 Task: Open Card Team Collaboration Review in Board Business Process Improvement to Workspace Infrastructure Management and add a team member Softage.2@softage.net, a label Orange, a checklist Psychiatry, an attachment from Trello, a color Orange and finally, add a card description 'Plan and execute company team-building conference with team-building games' and a comment 'Let us celebrate our progress and keep pushing forward as this task is an important milestone in our project.'. Add a start date 'Jan 02, 1900' with a due date 'Jan 09, 1900'
Action: Mouse moved to (109, 377)
Screenshot: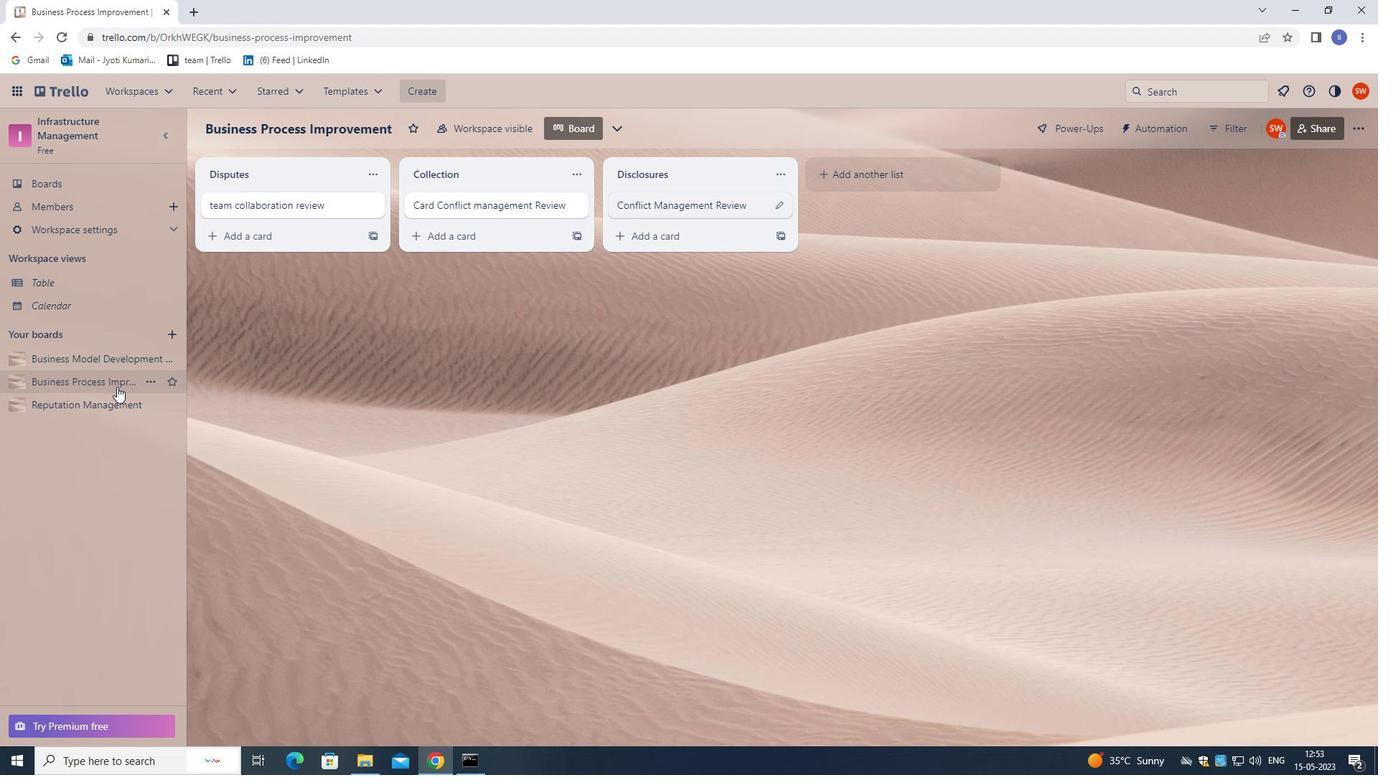 
Action: Mouse pressed left at (109, 377)
Screenshot: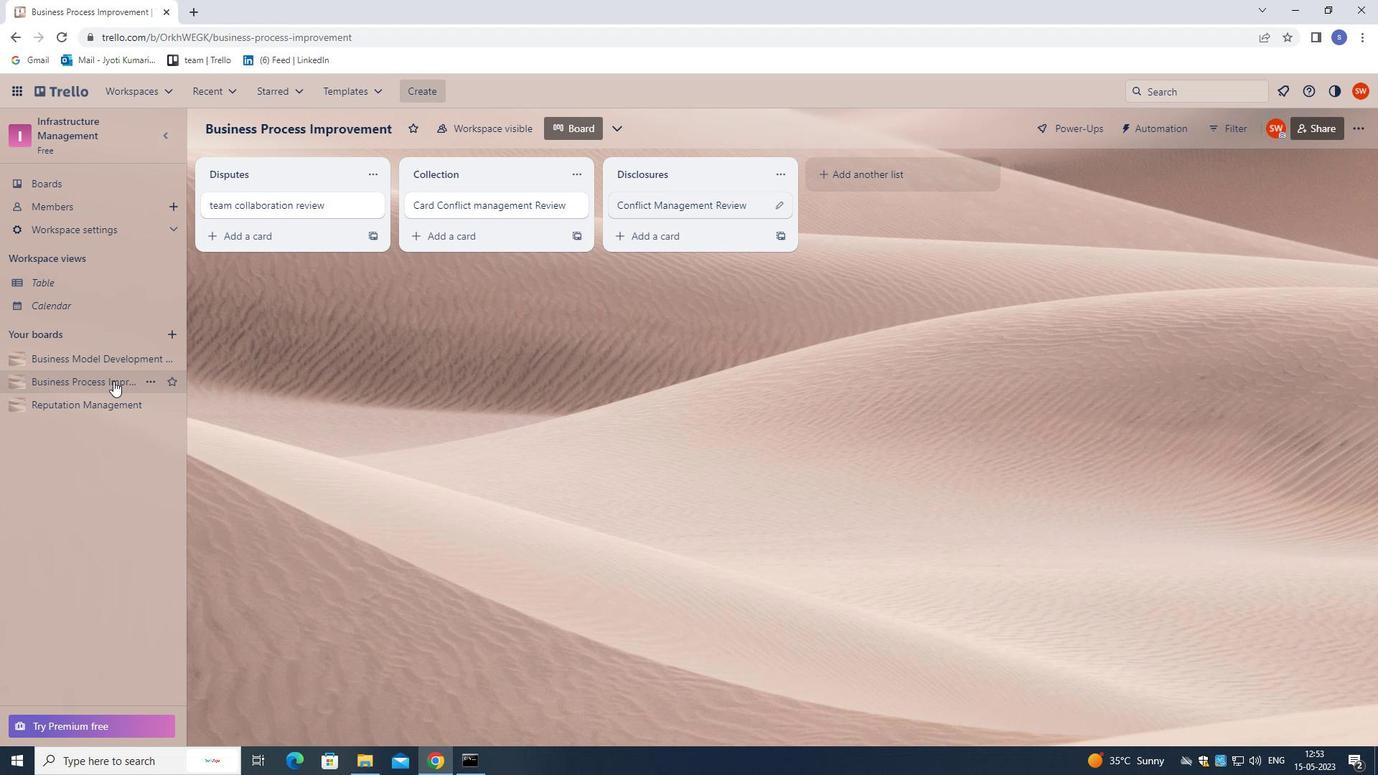 
Action: Mouse moved to (262, 198)
Screenshot: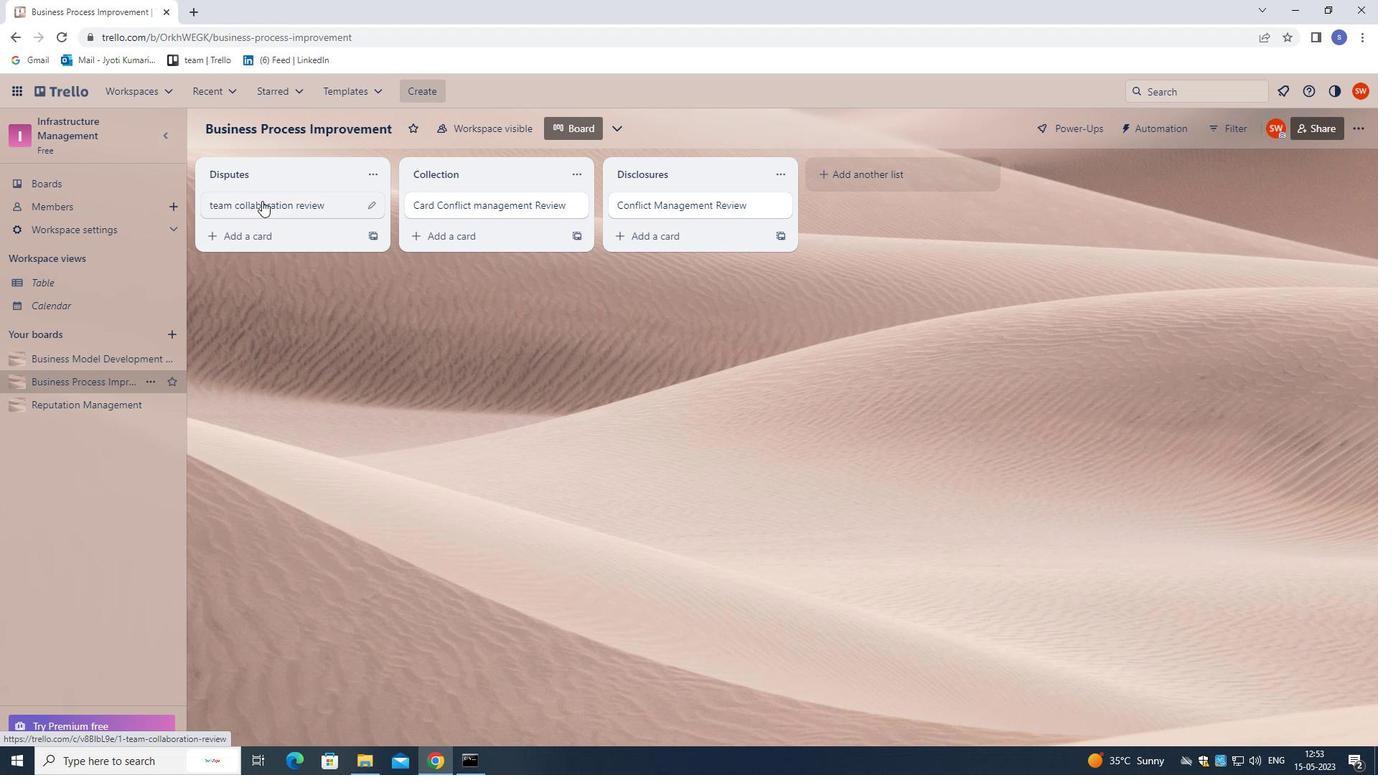 
Action: Mouse pressed left at (262, 198)
Screenshot: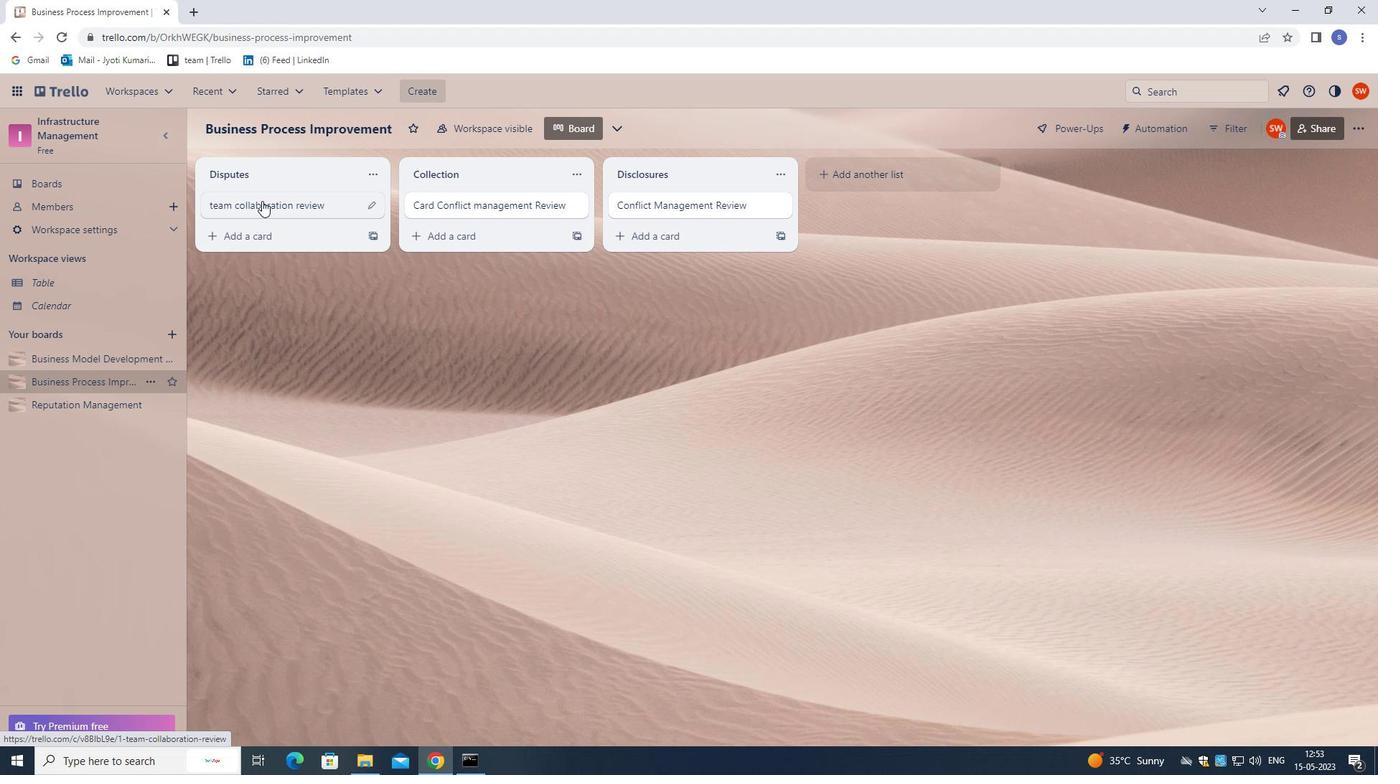 
Action: Mouse moved to (878, 205)
Screenshot: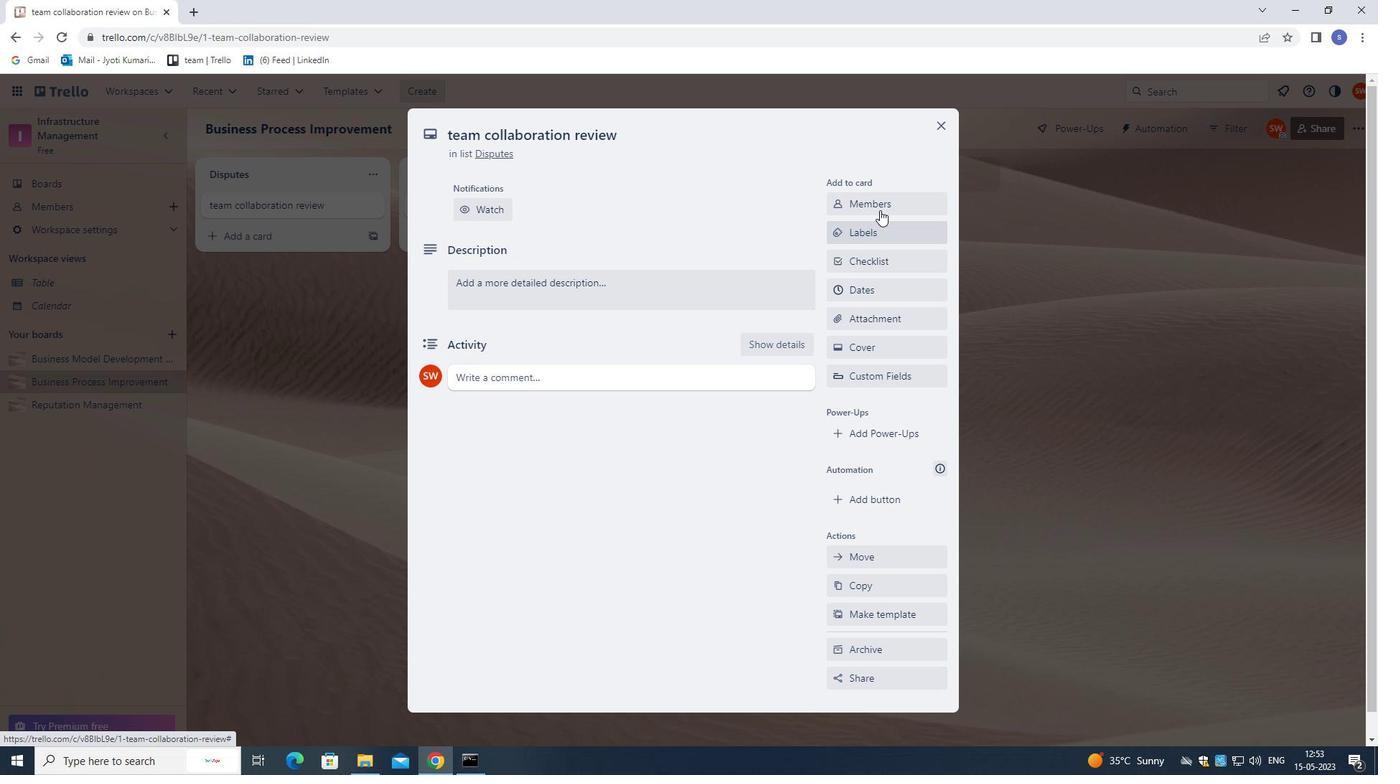
Action: Mouse pressed left at (878, 205)
Screenshot: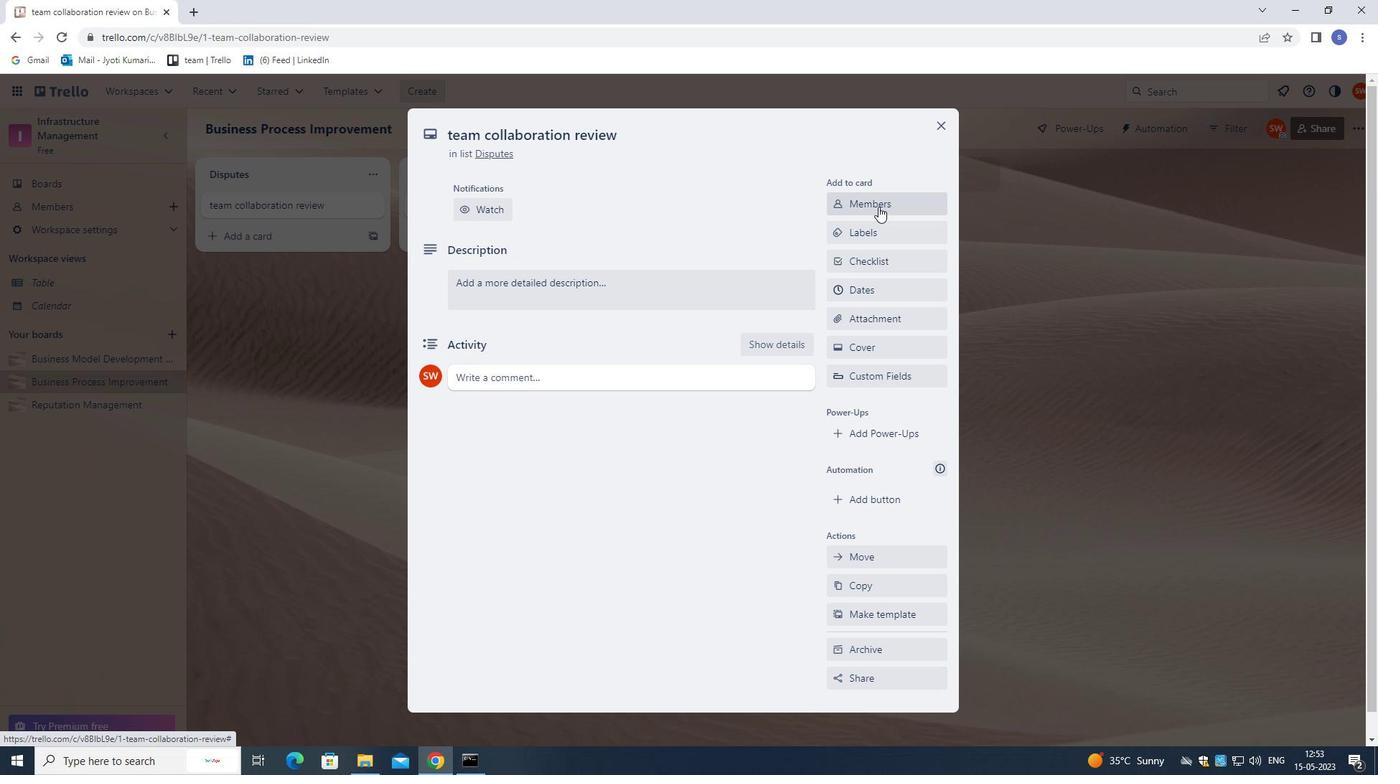 
Action: Mouse moved to (598, 63)
Screenshot: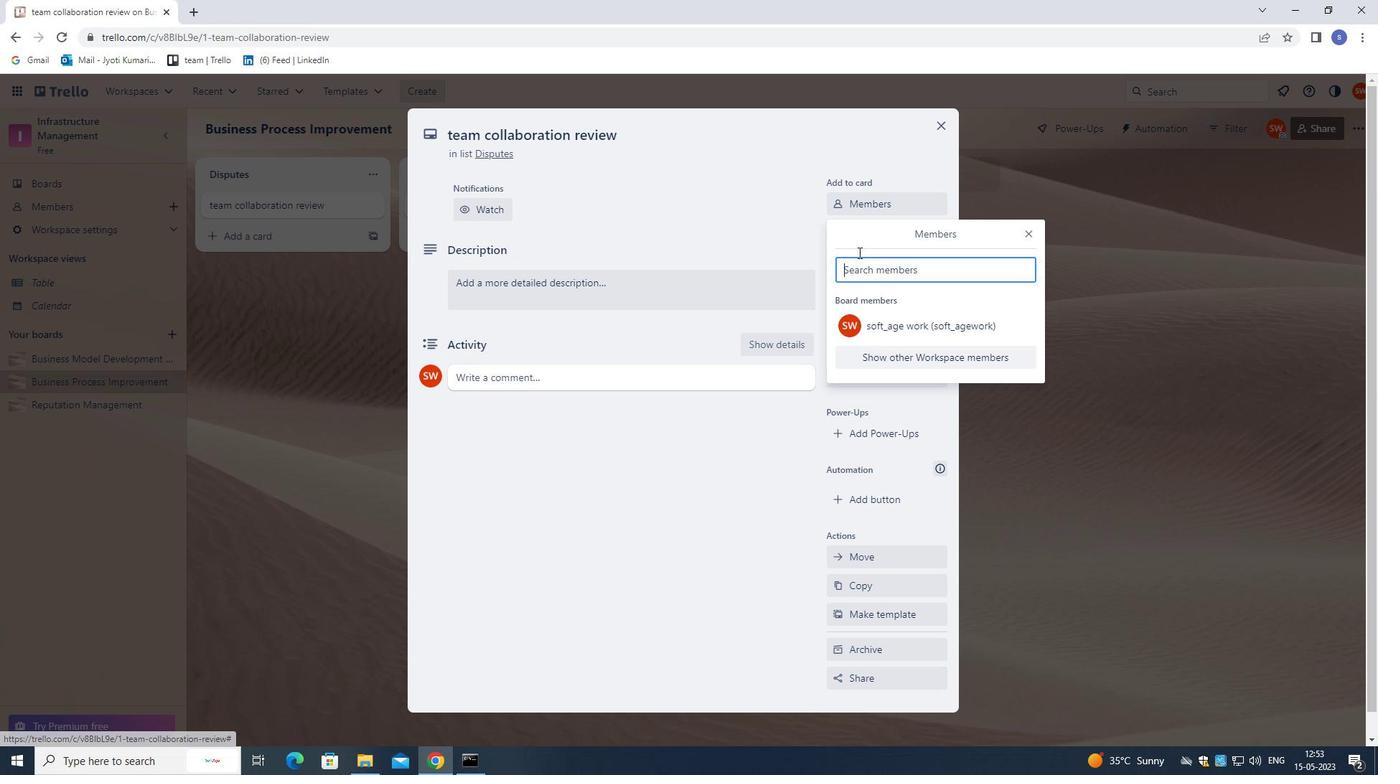 
Action: Key pressed softage.2<Key.shift>@SOFTAGE.NET
Screenshot: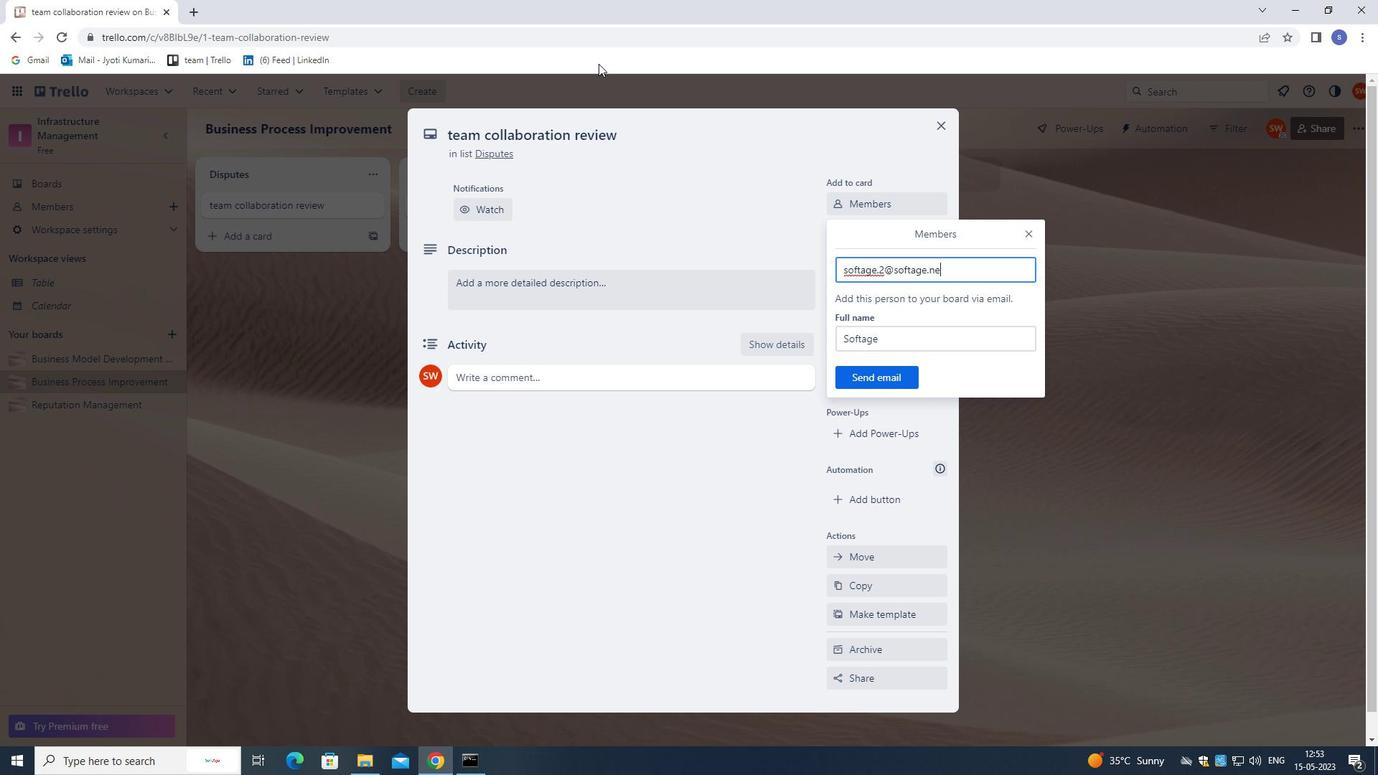 
Action: Mouse moved to (904, 379)
Screenshot: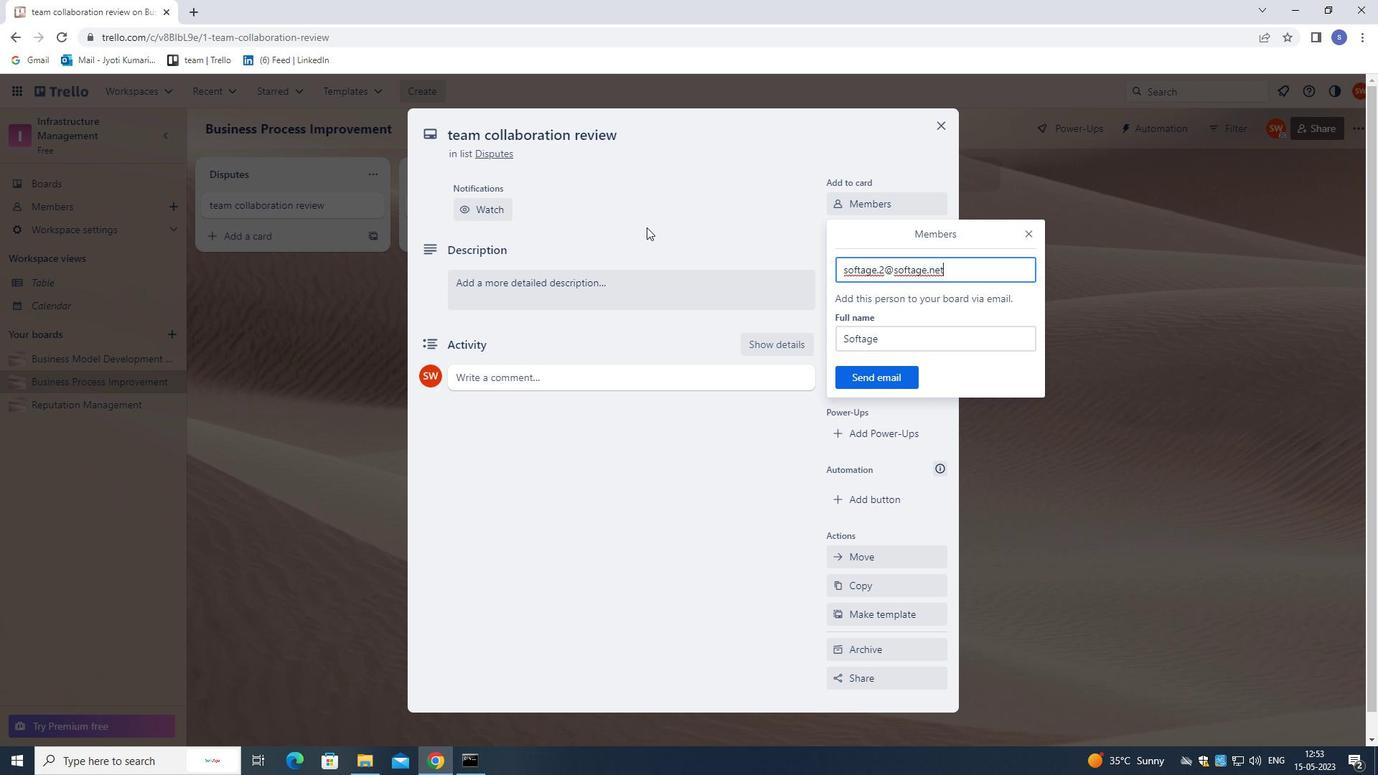 
Action: Mouse pressed left at (904, 379)
Screenshot: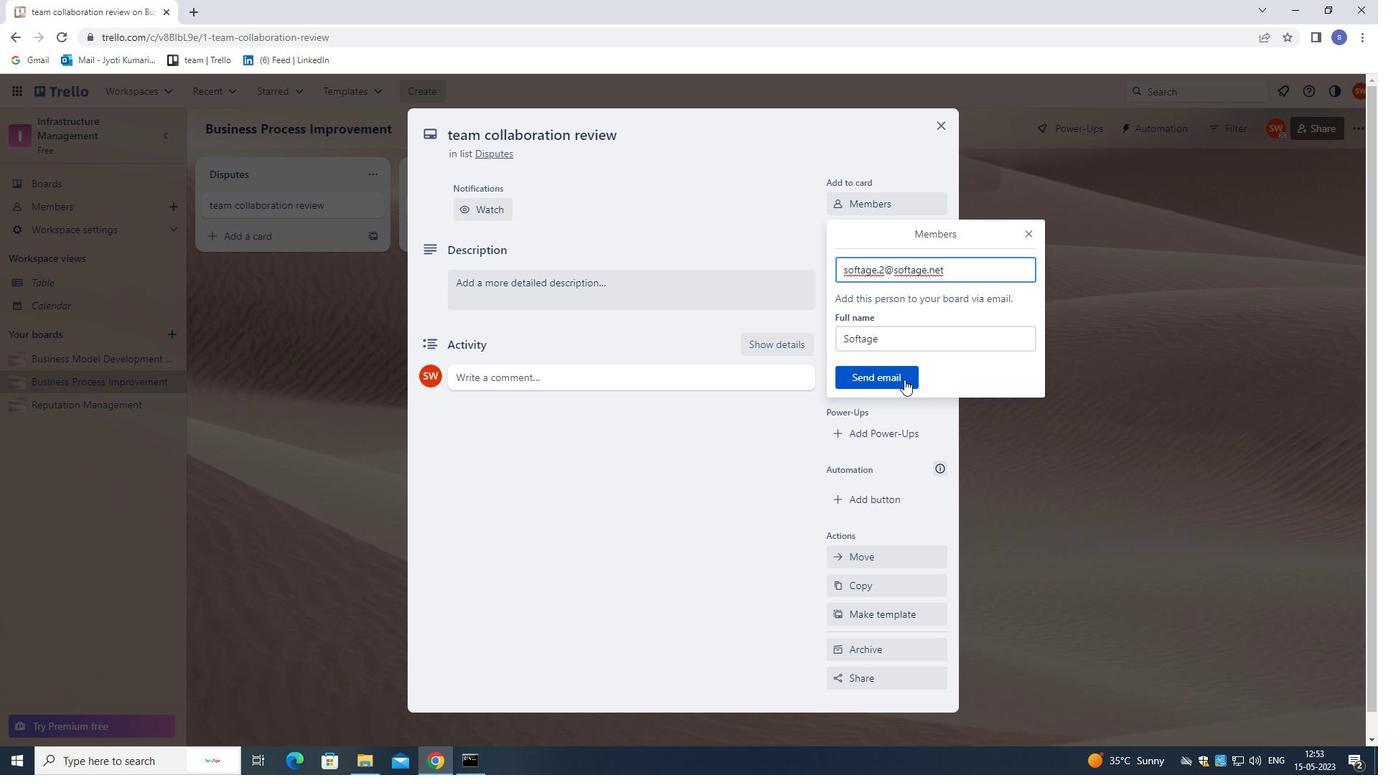 
Action: Mouse moved to (898, 317)
Screenshot: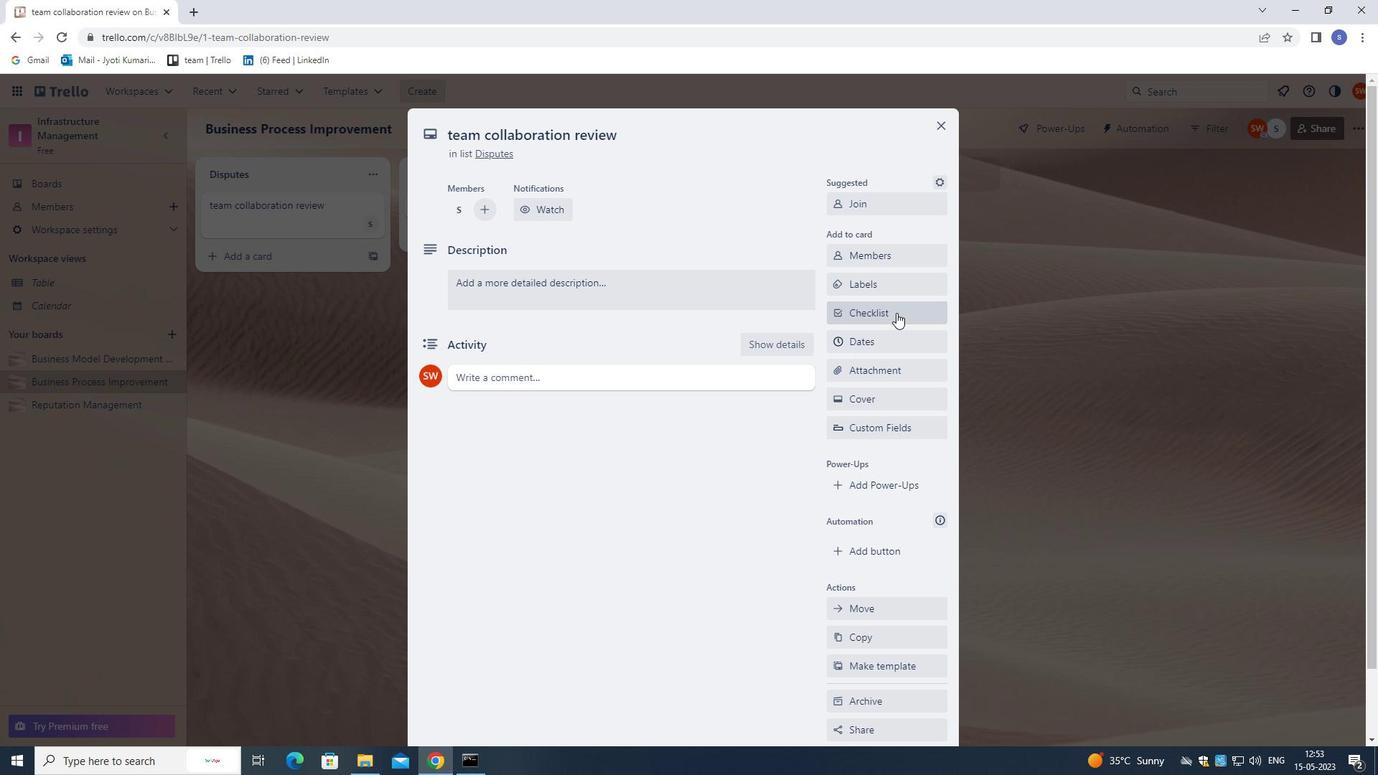
Action: Mouse pressed left at (898, 317)
Screenshot: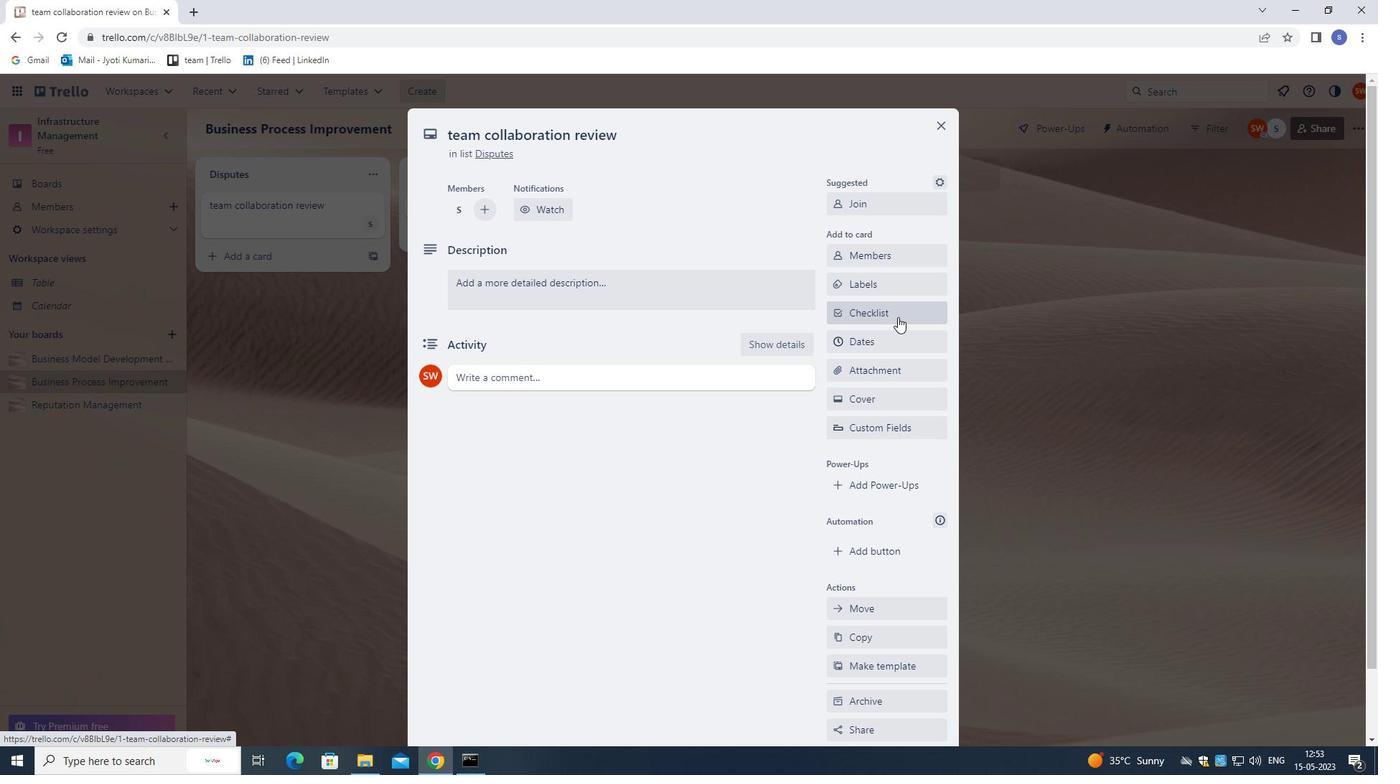 
Action: Mouse moved to (793, 241)
Screenshot: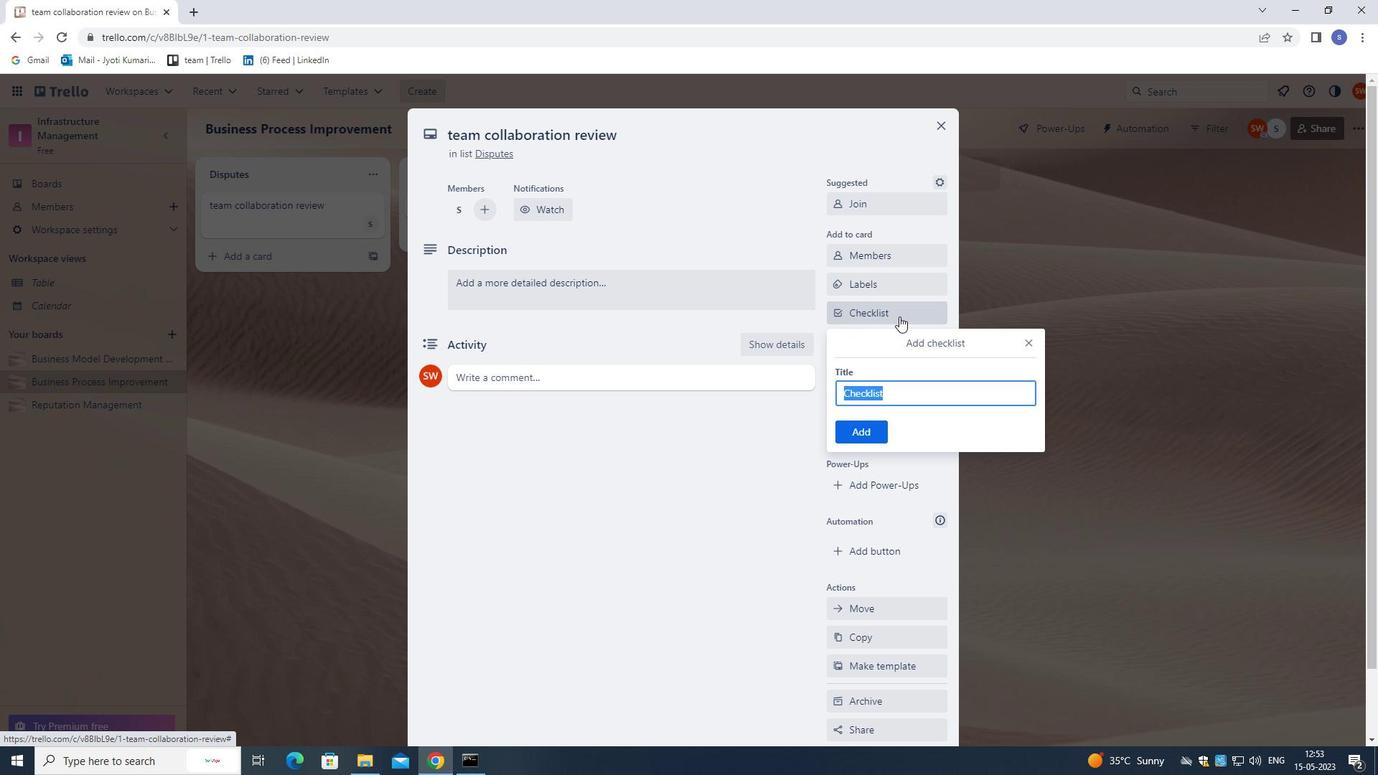
Action: Key pressed <Key.shift>PSYCHIAR<Key.backspace>TRY
Screenshot: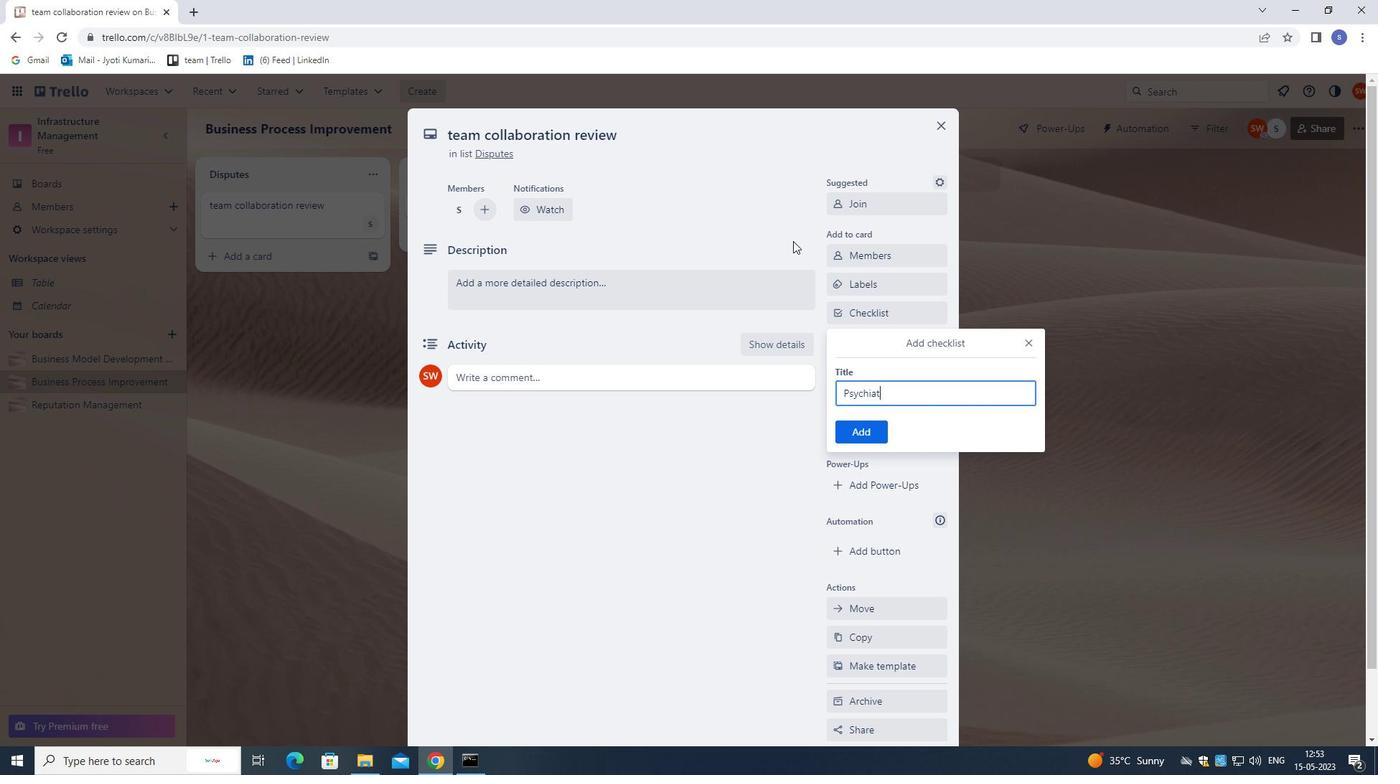 
Action: Mouse moved to (875, 440)
Screenshot: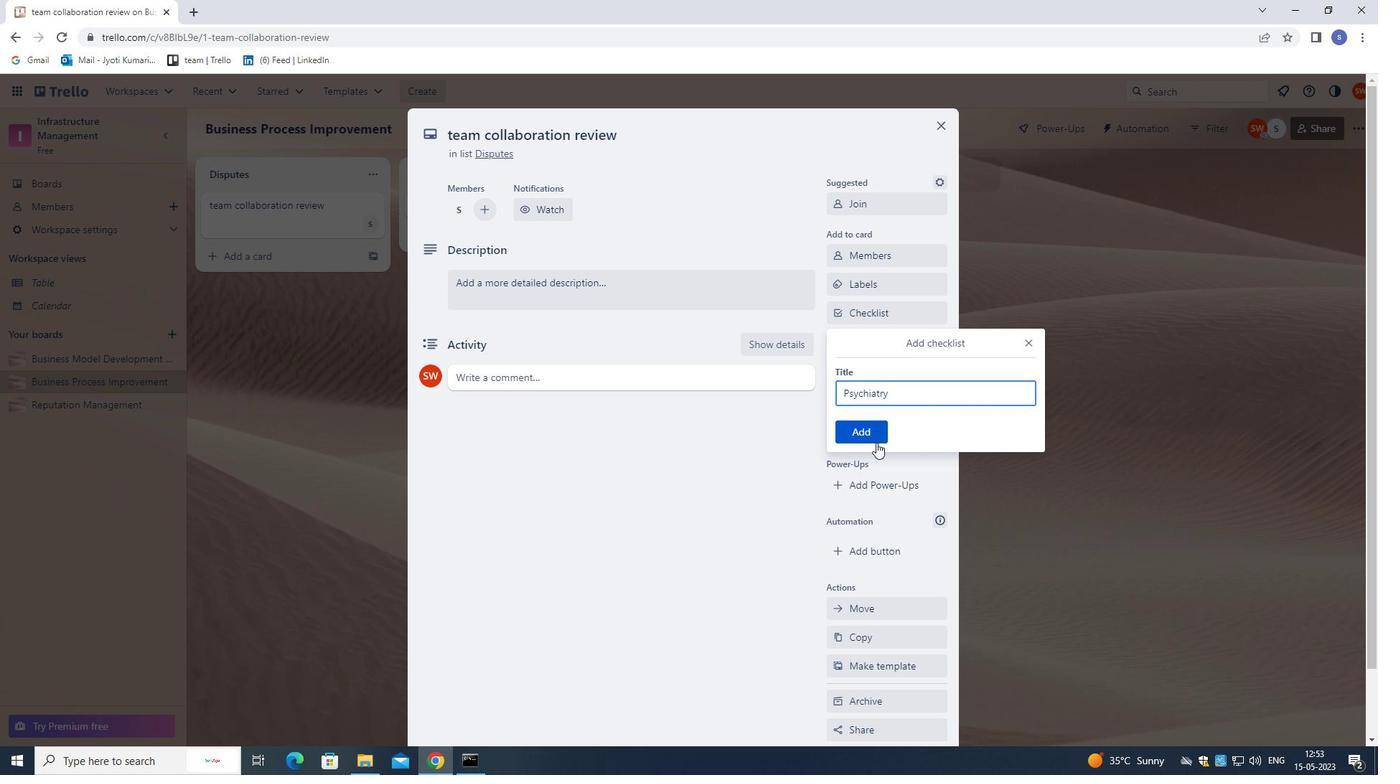 
Action: Mouse pressed left at (875, 440)
Screenshot: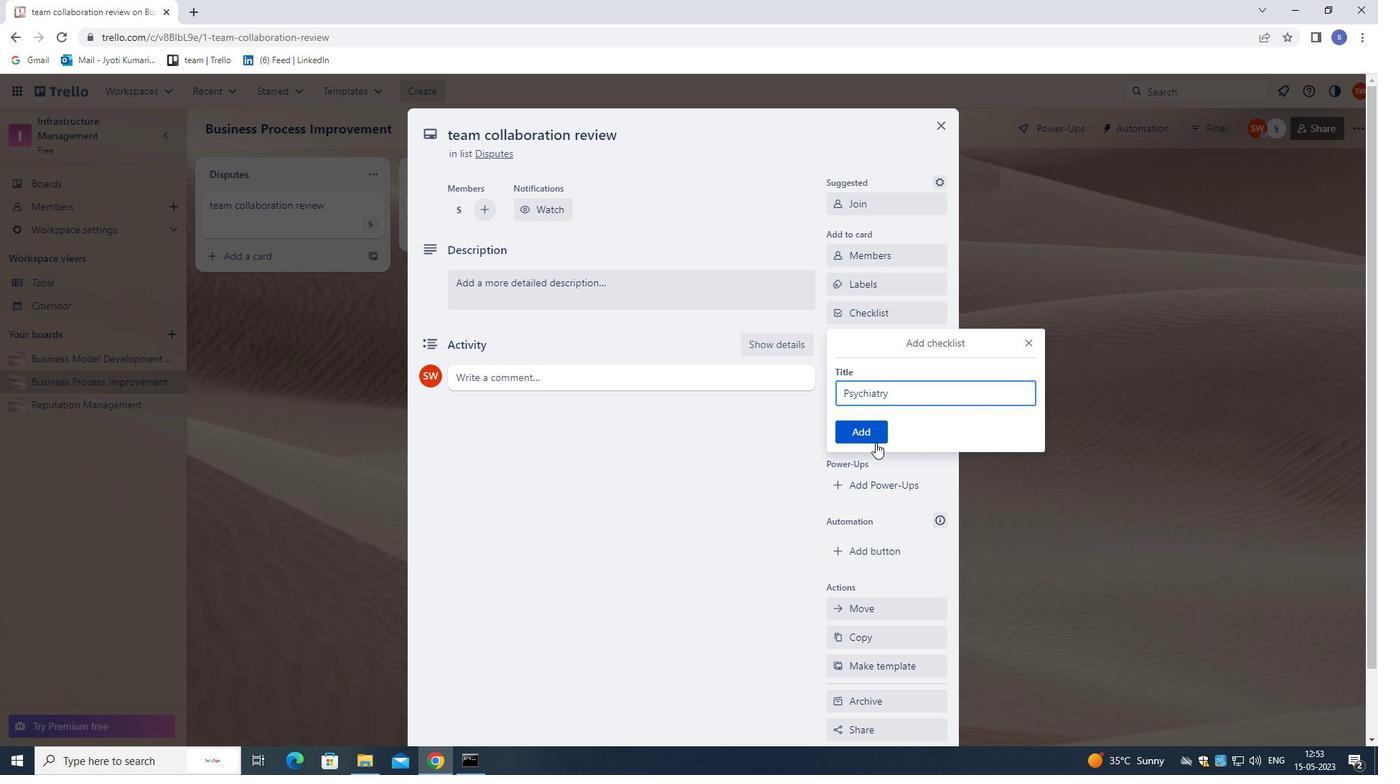 
Action: Mouse moved to (894, 346)
Screenshot: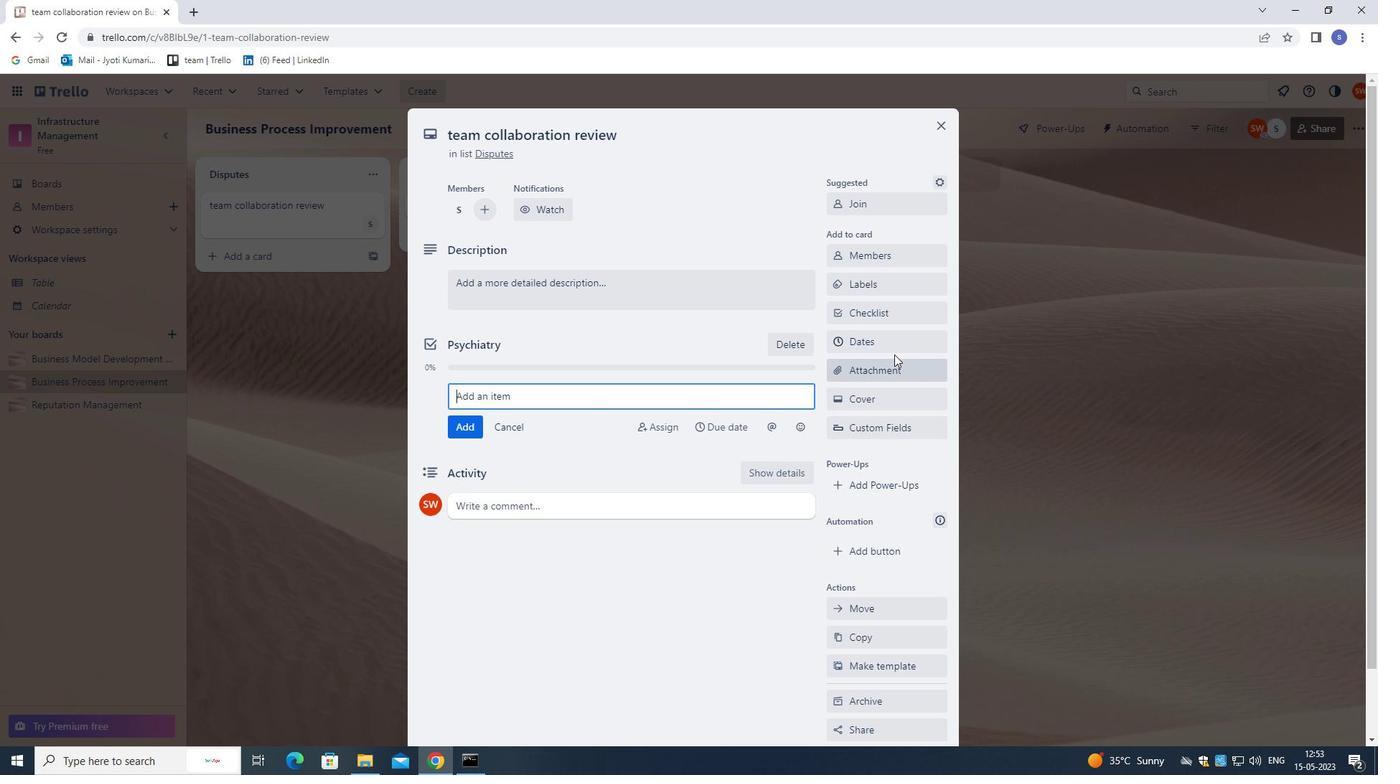 
Action: Mouse pressed left at (894, 346)
Screenshot: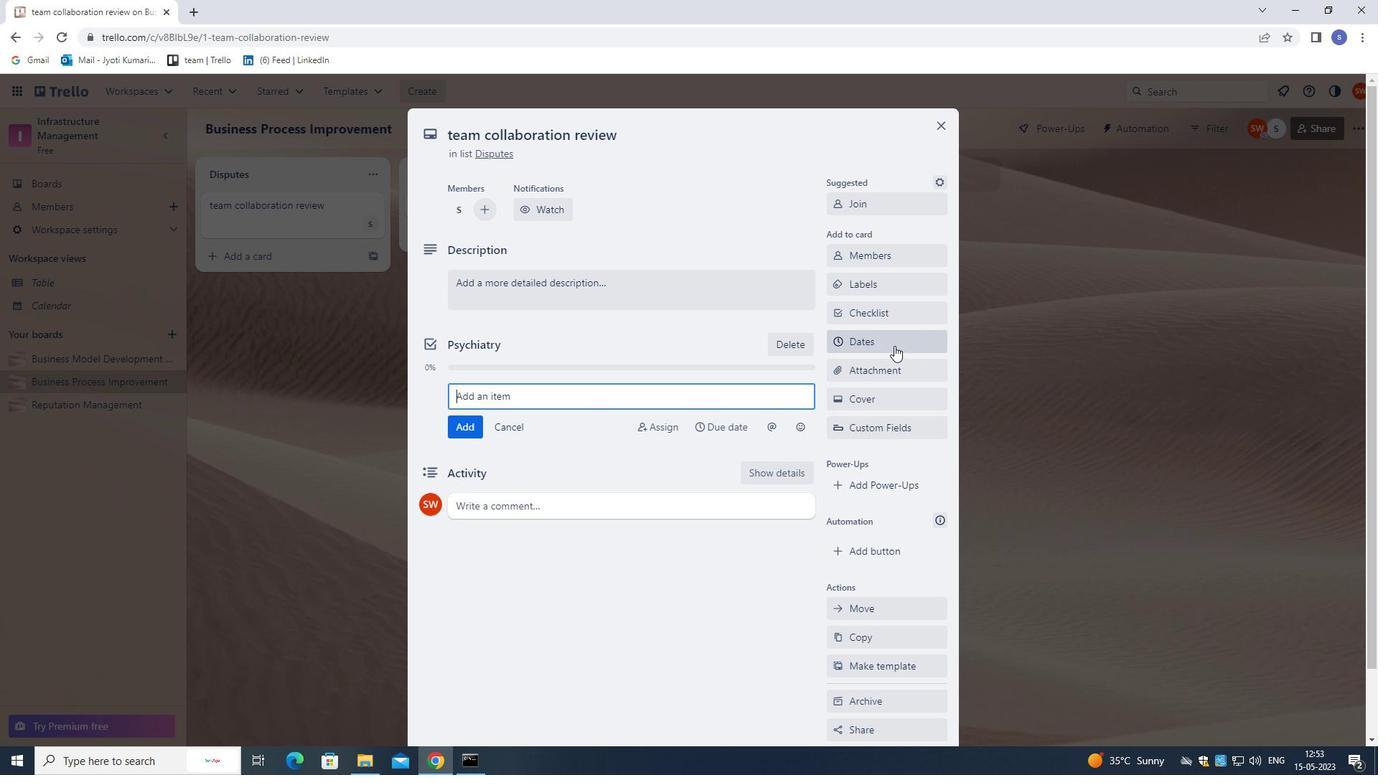 
Action: Mouse moved to (846, 384)
Screenshot: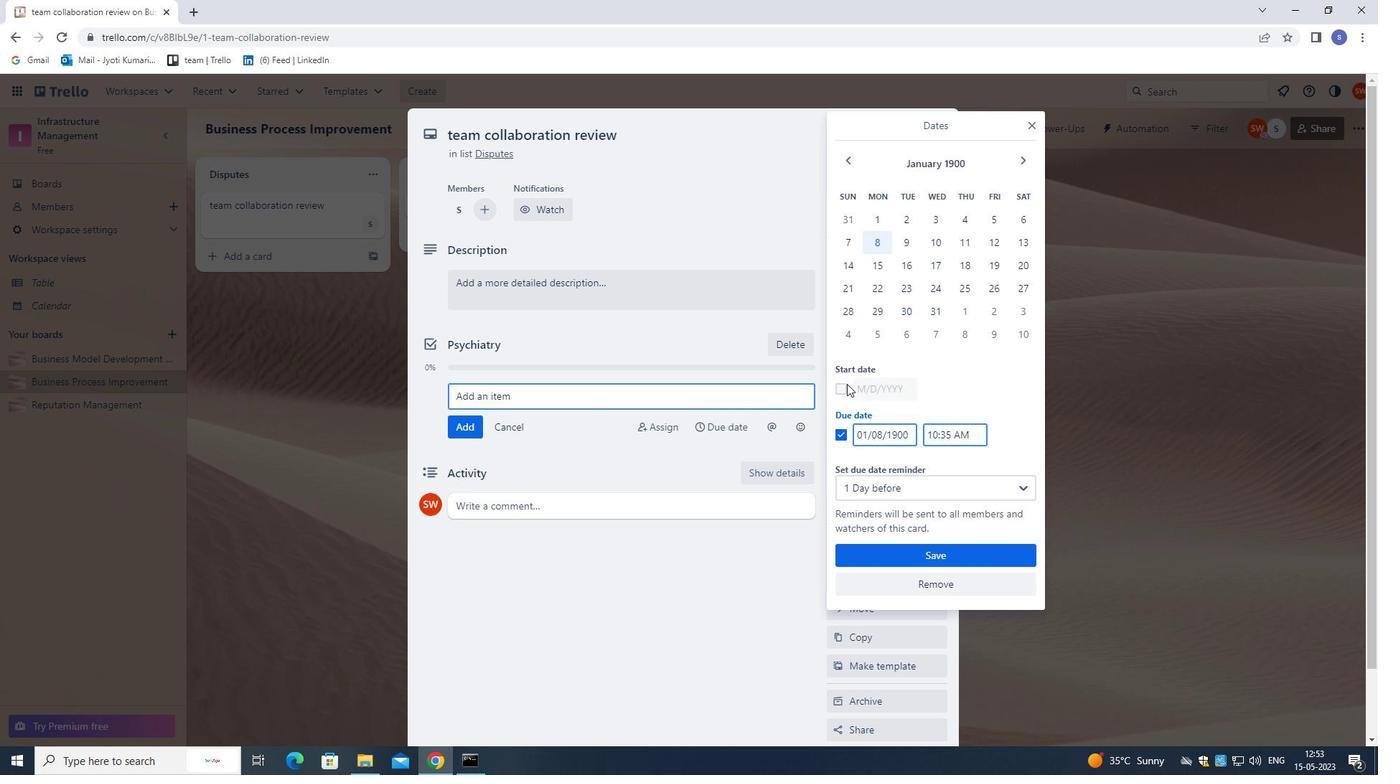 
Action: Mouse pressed left at (846, 384)
Screenshot: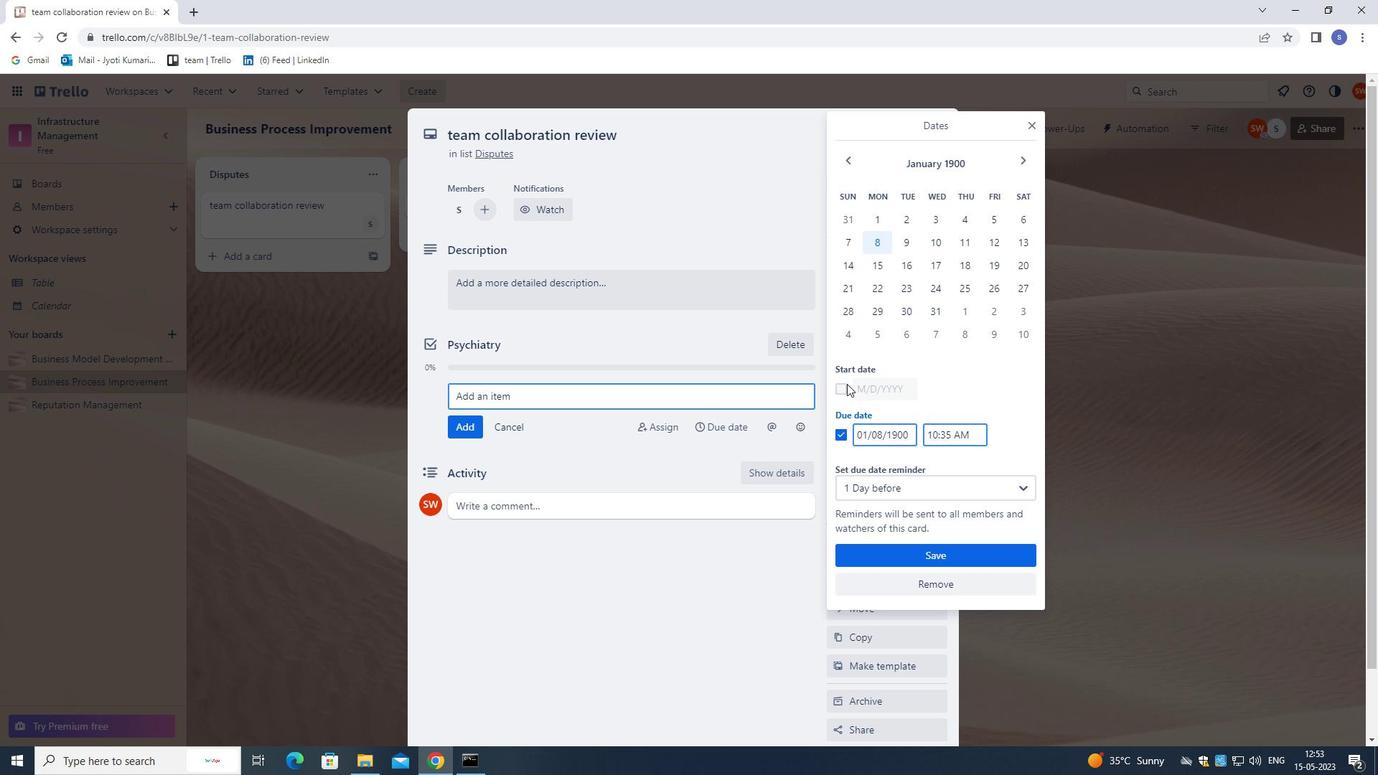 
Action: Mouse moved to (906, 218)
Screenshot: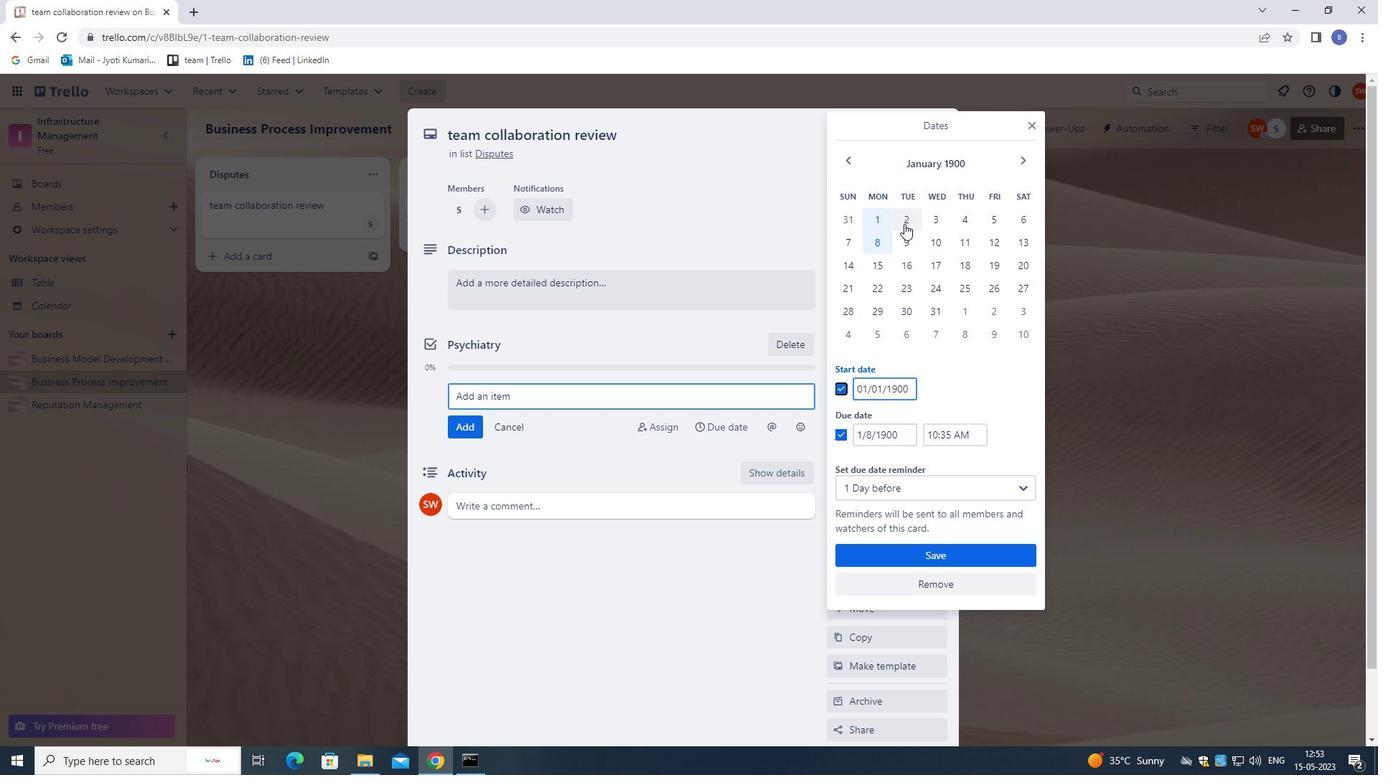 
Action: Mouse pressed left at (906, 218)
Screenshot: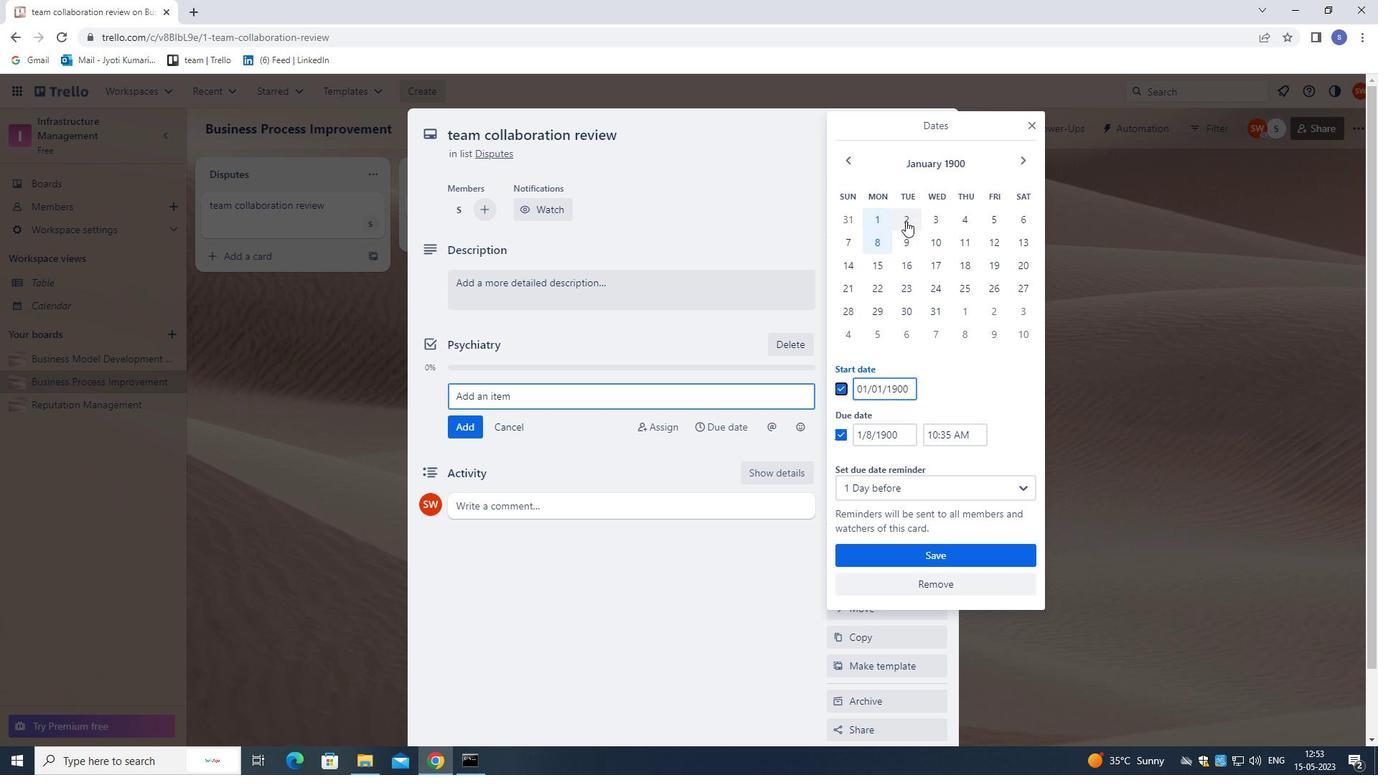 
Action: Mouse moved to (904, 247)
Screenshot: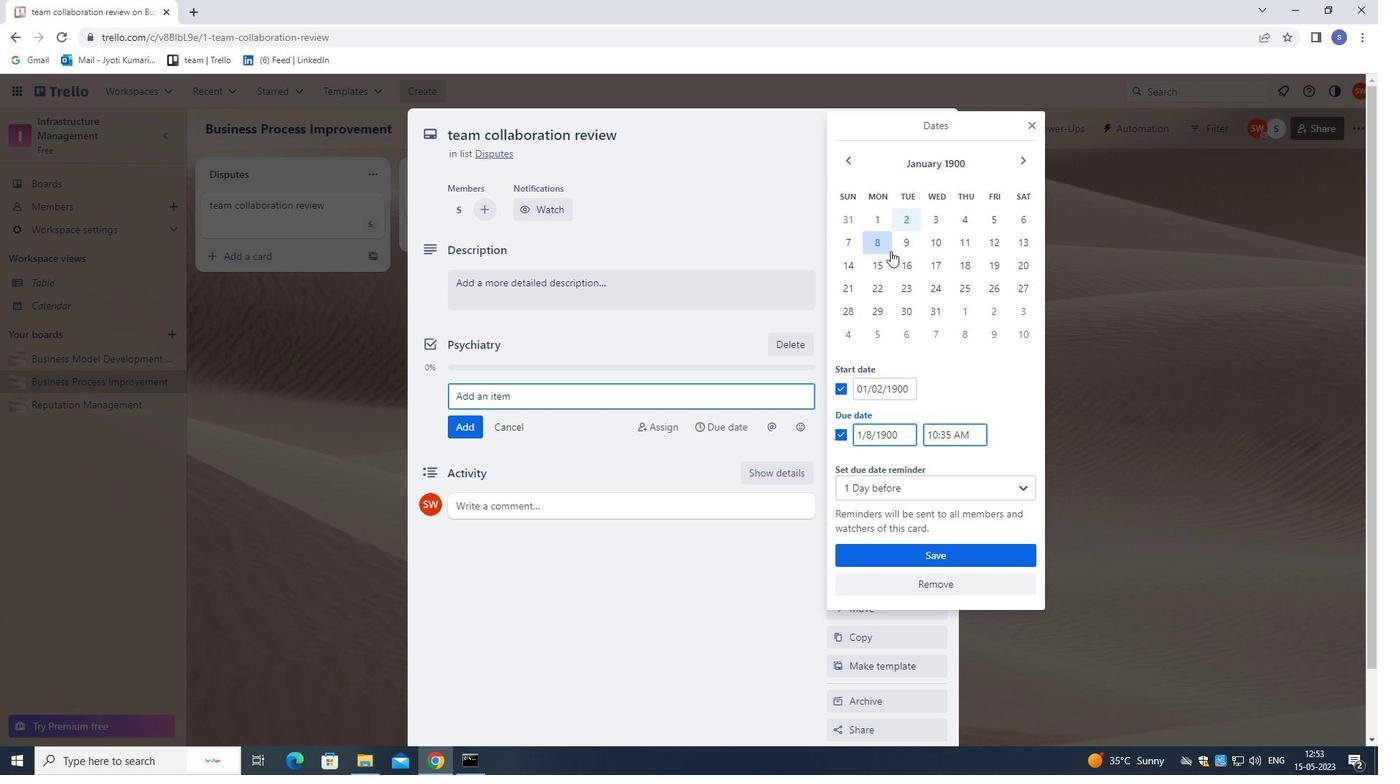 
Action: Mouse pressed left at (904, 247)
Screenshot: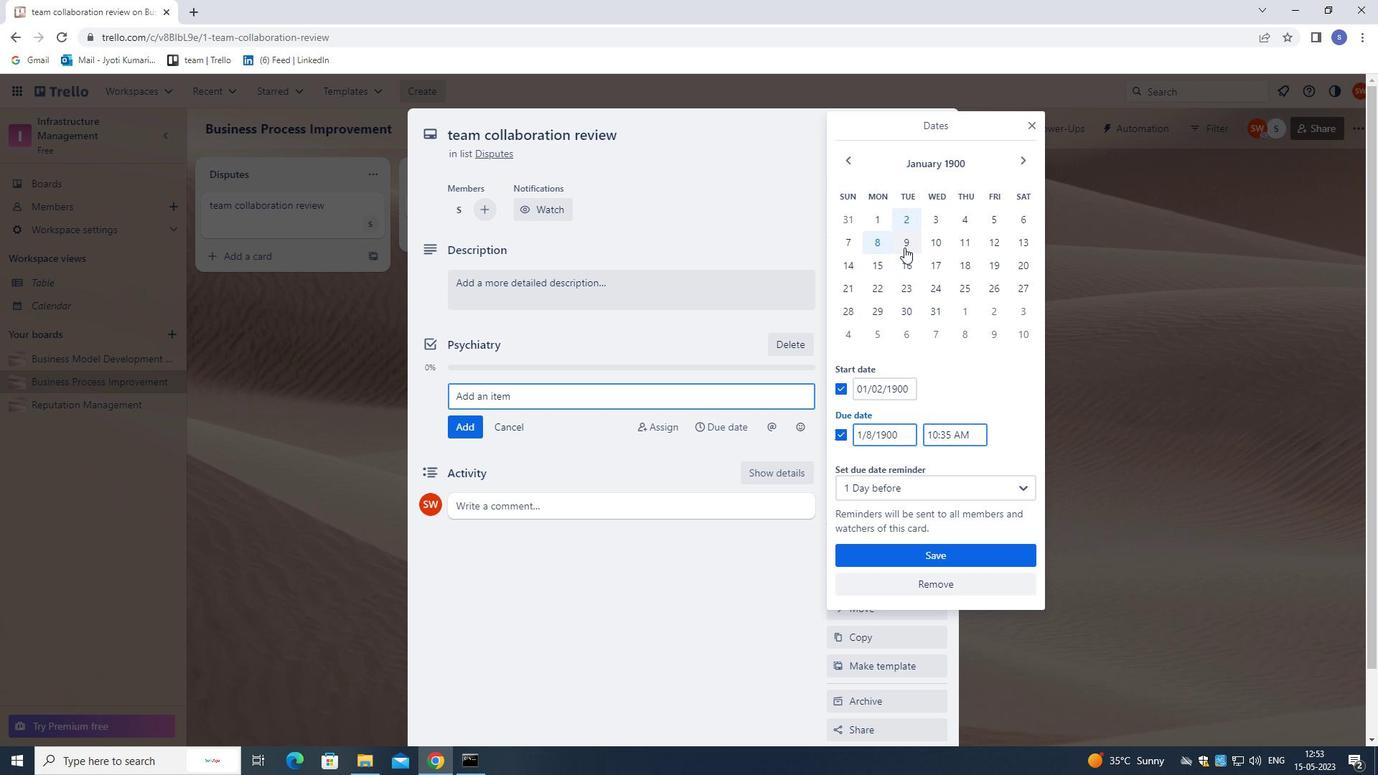 
Action: Mouse moved to (924, 556)
Screenshot: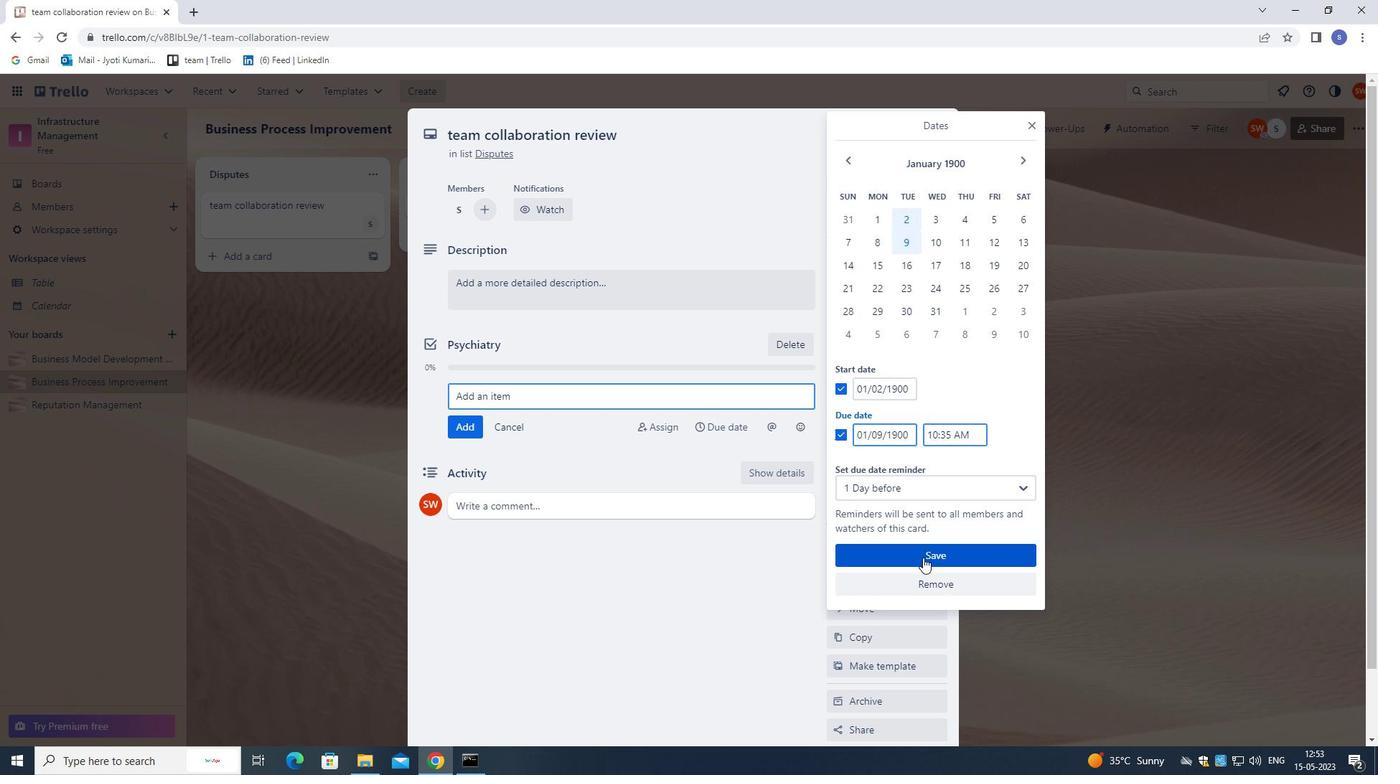 
Action: Mouse pressed left at (924, 556)
Screenshot: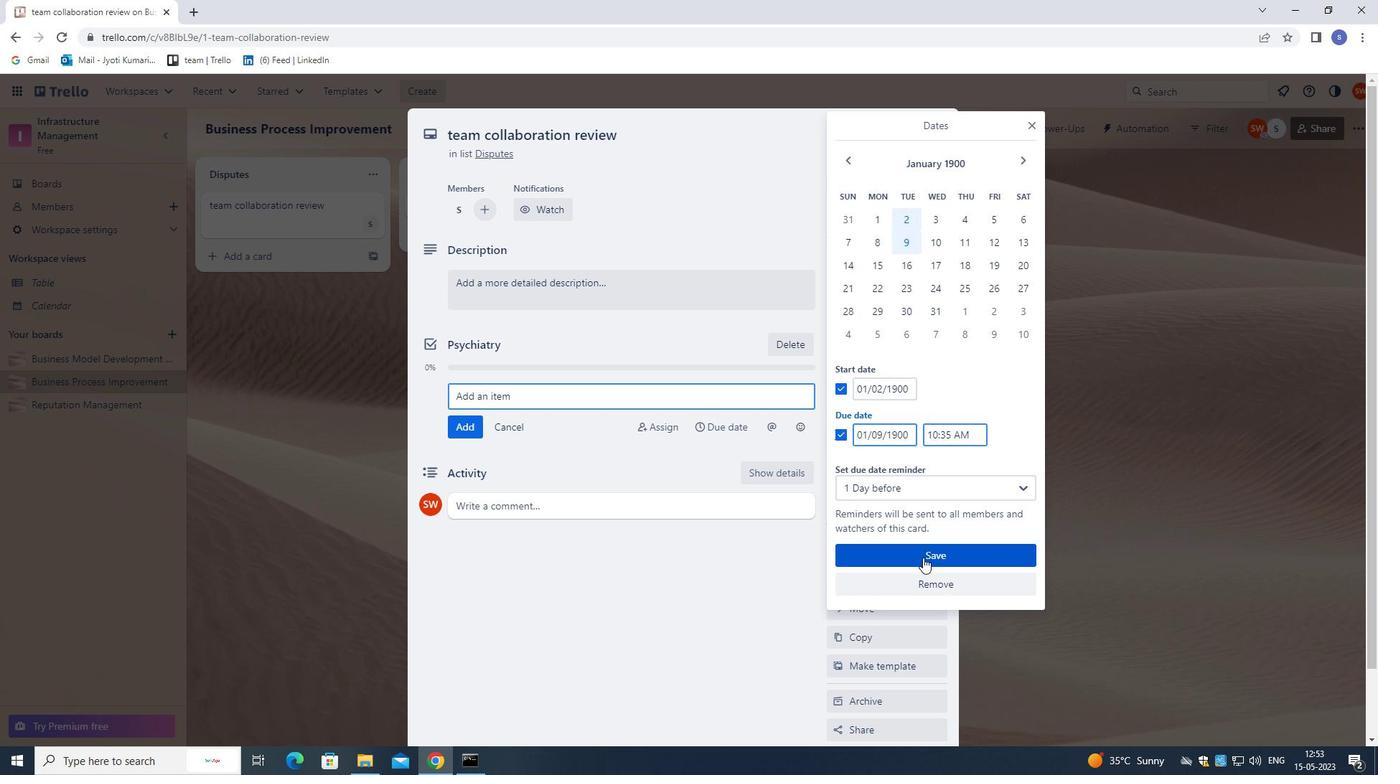 
Action: Mouse moved to (872, 367)
Screenshot: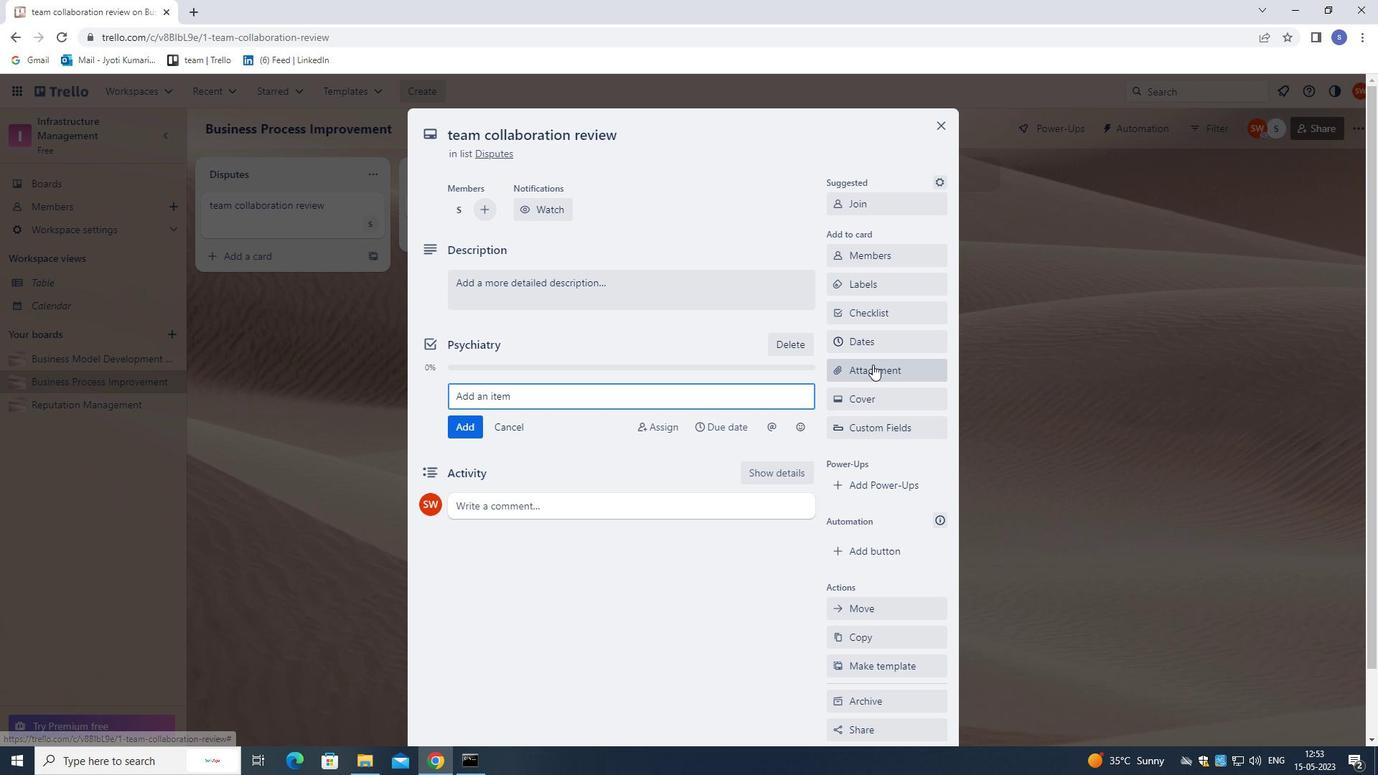 
Action: Mouse pressed left at (872, 367)
Screenshot: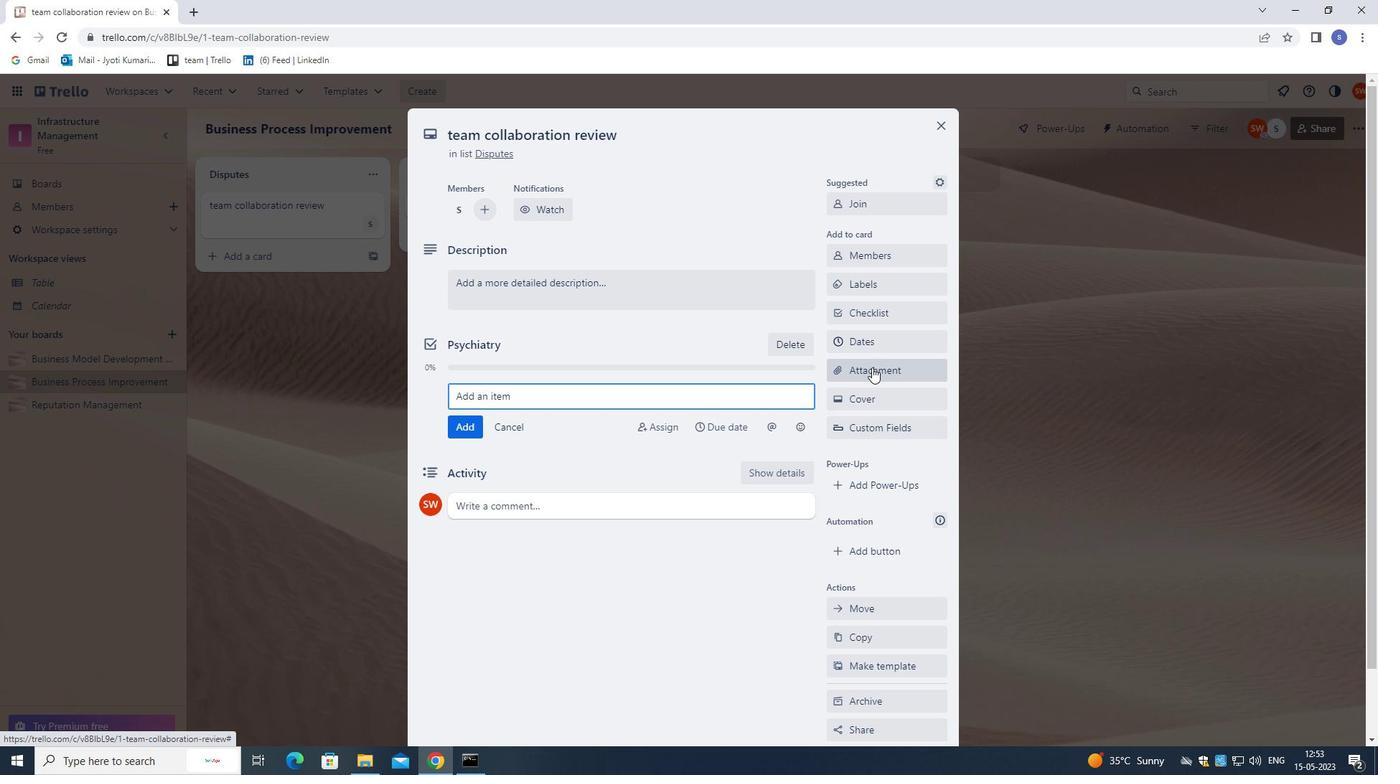 
Action: Mouse moved to (880, 455)
Screenshot: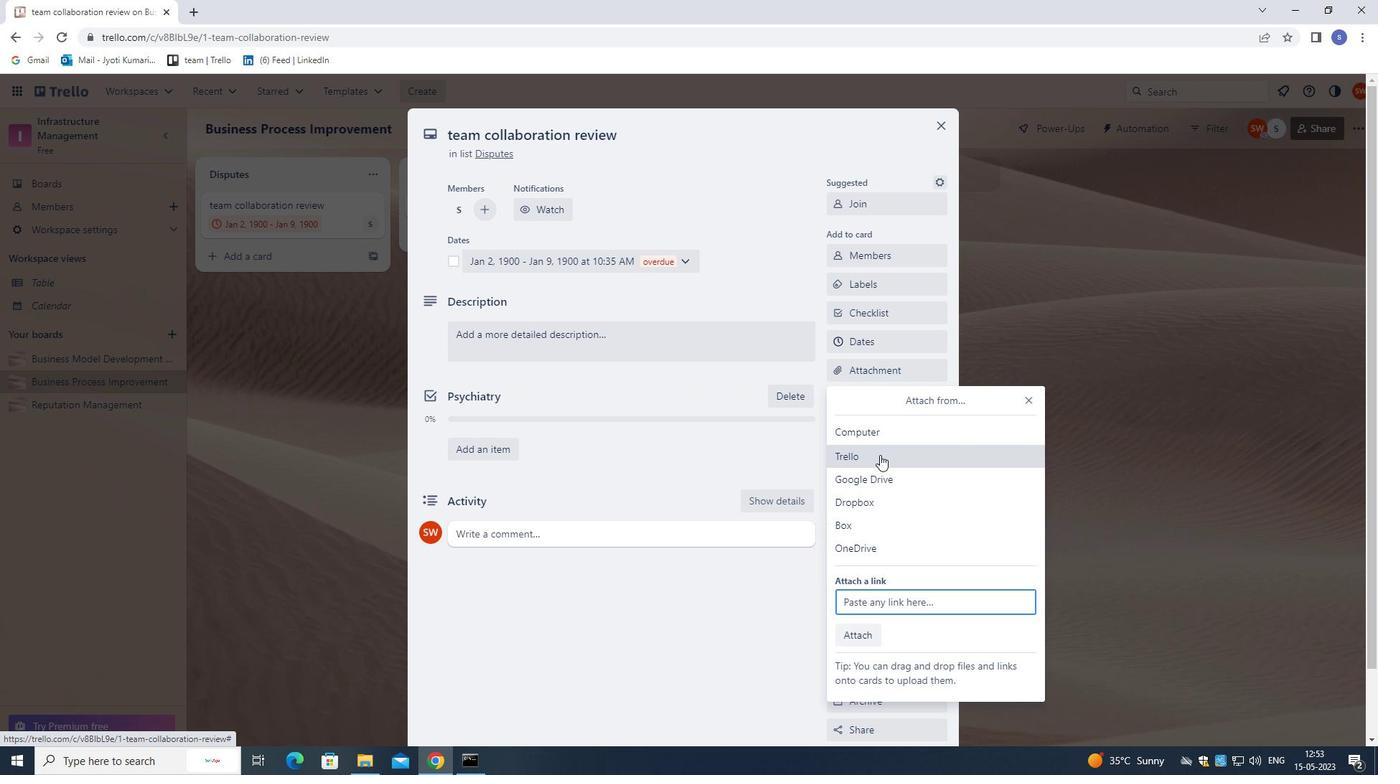 
Action: Mouse pressed left at (880, 455)
Screenshot: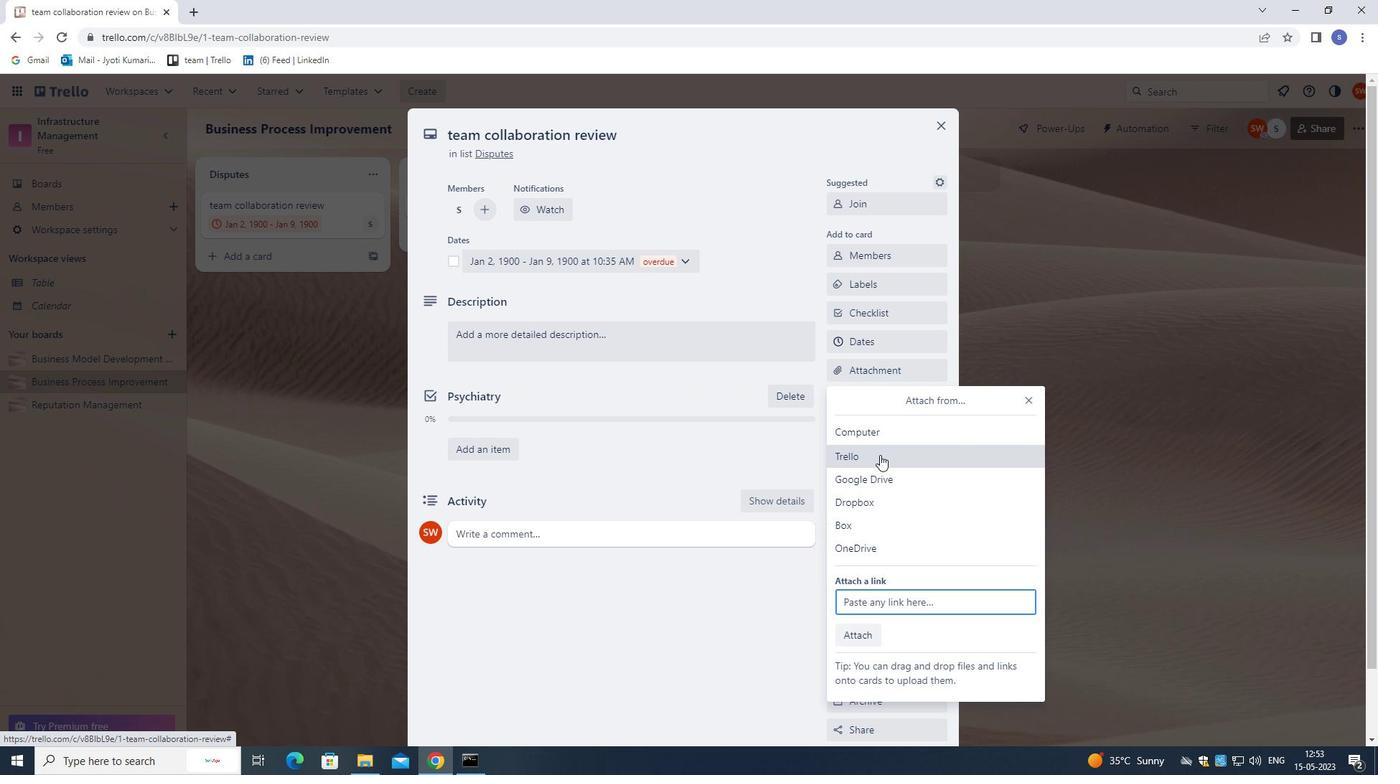 
Action: Mouse moved to (876, 448)
Screenshot: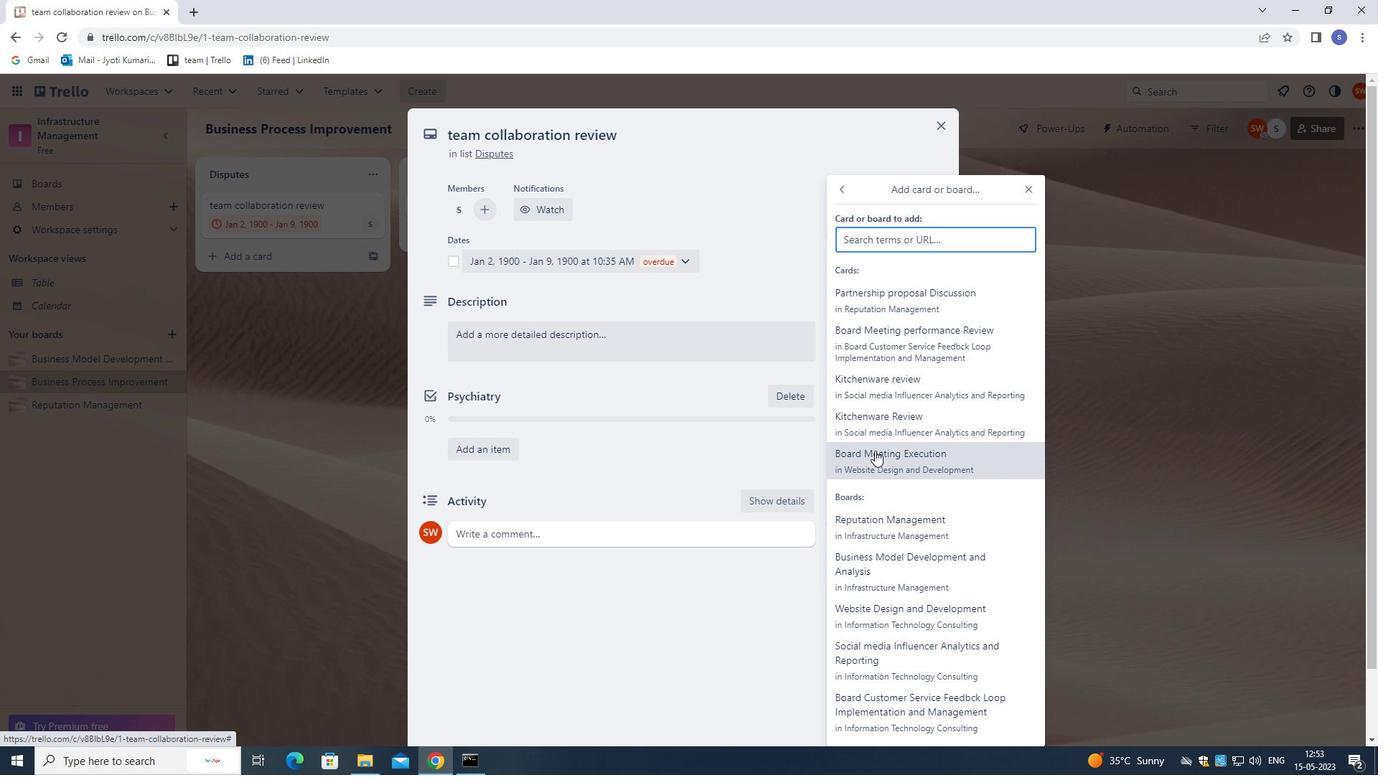
Action: Mouse pressed left at (876, 448)
Screenshot: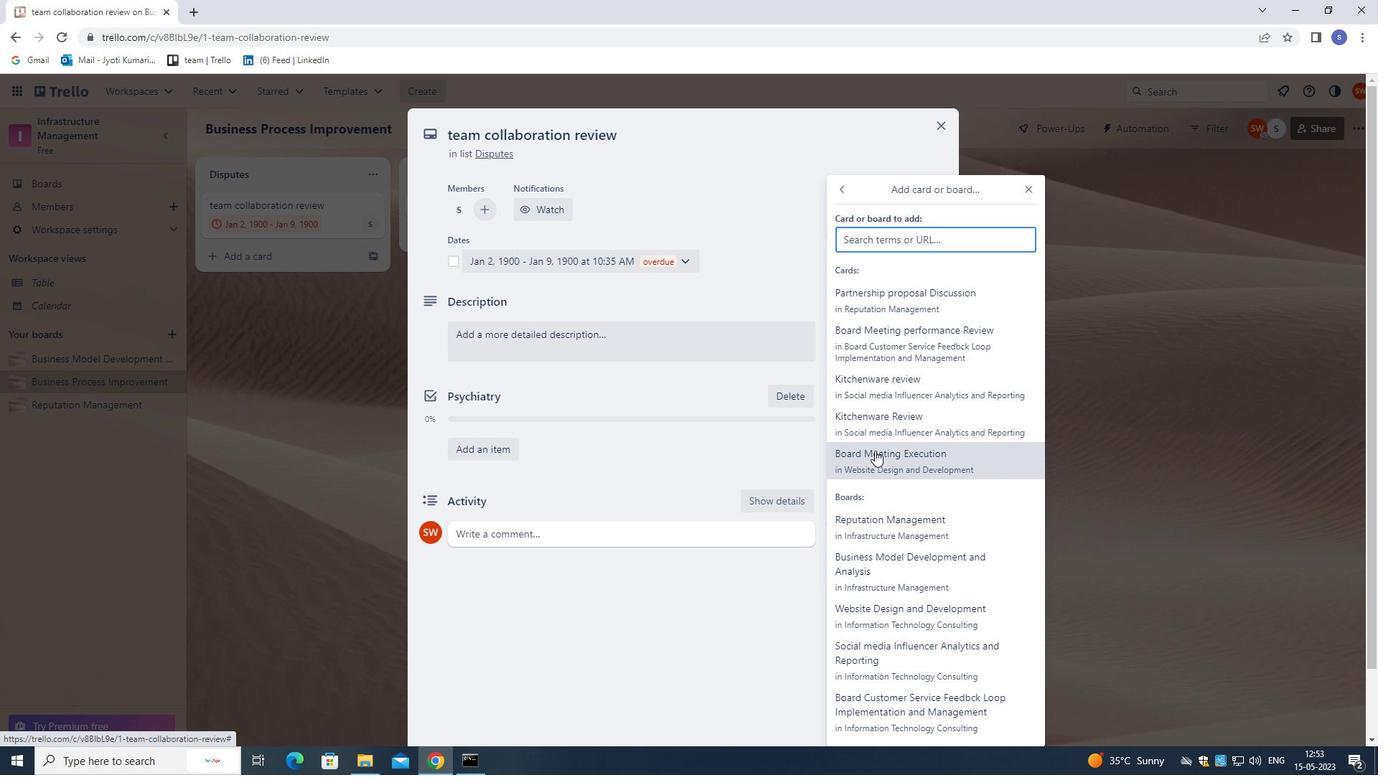 
Action: Mouse moved to (685, 348)
Screenshot: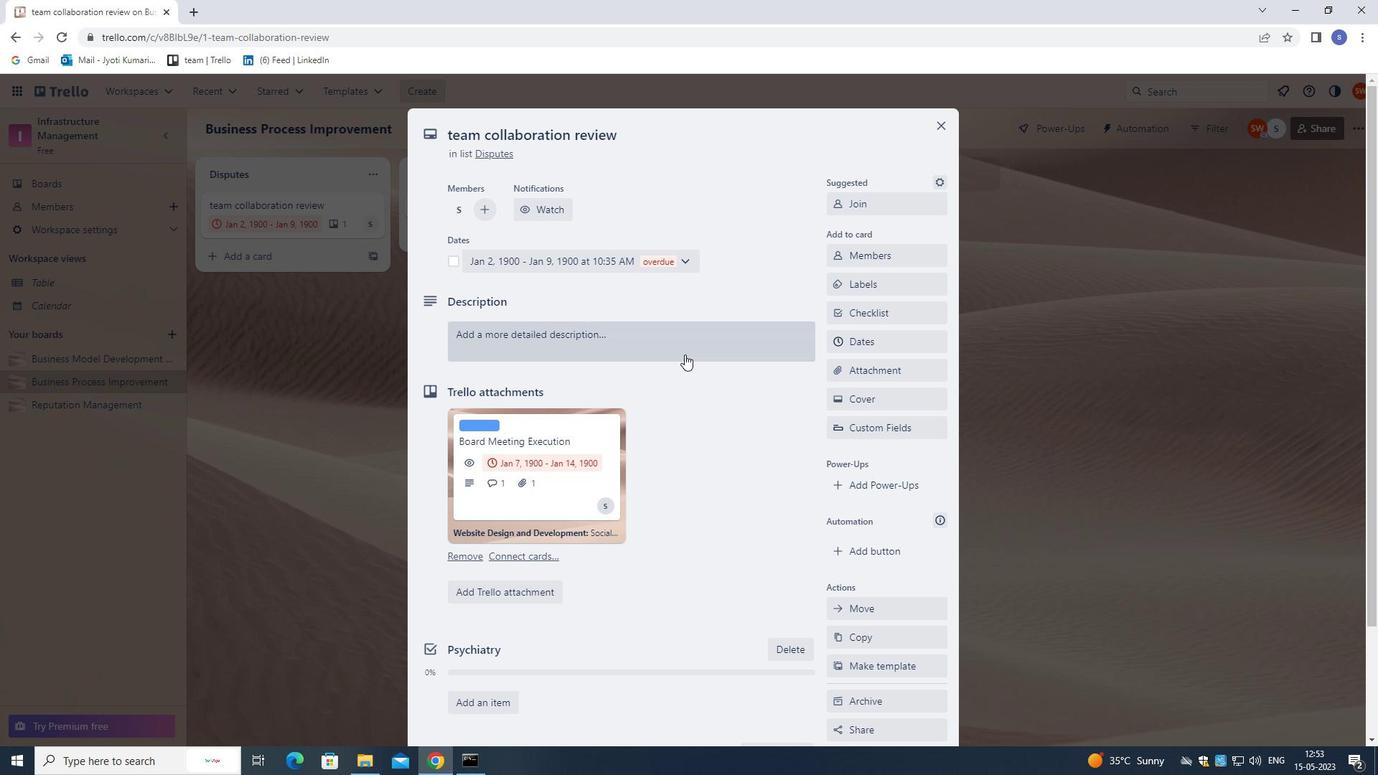 
Action: Mouse pressed left at (685, 348)
Screenshot: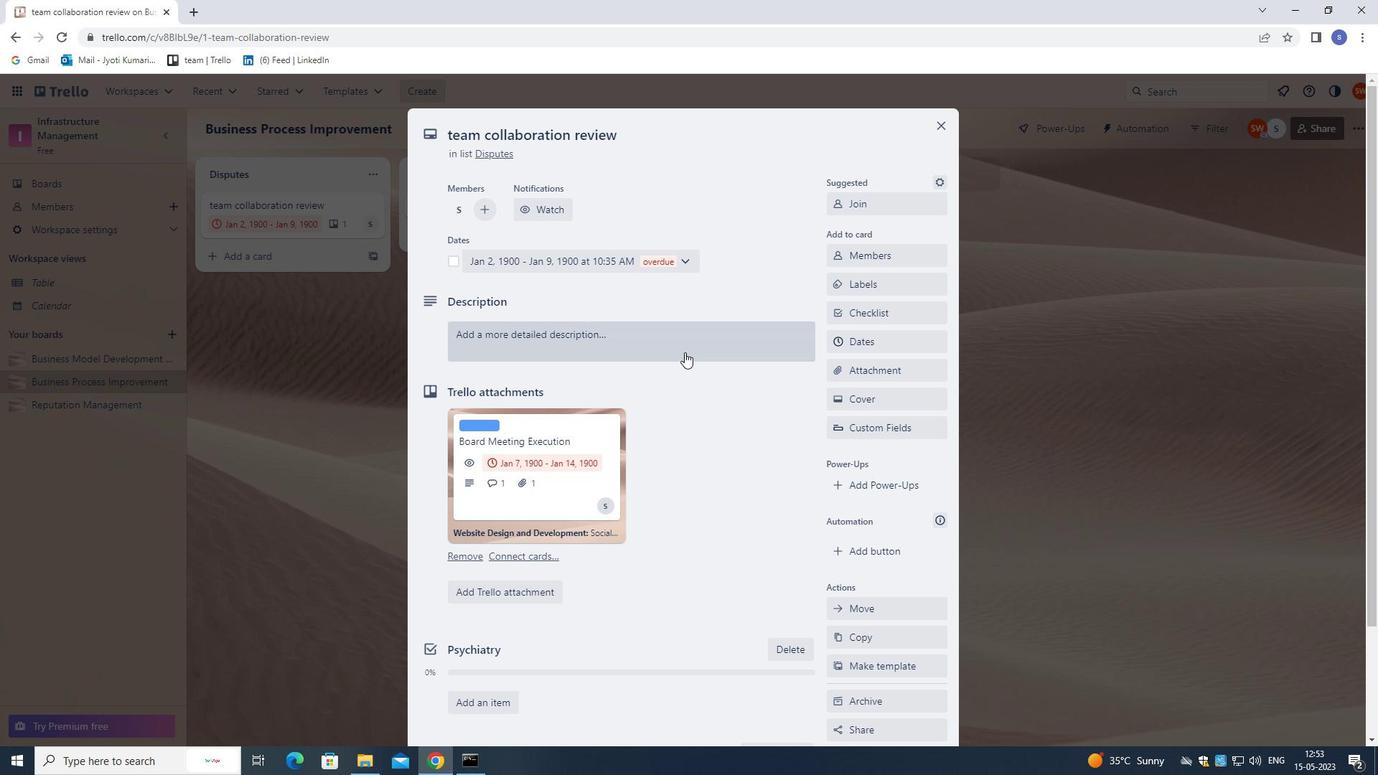 
Action: Mouse moved to (685, 347)
Screenshot: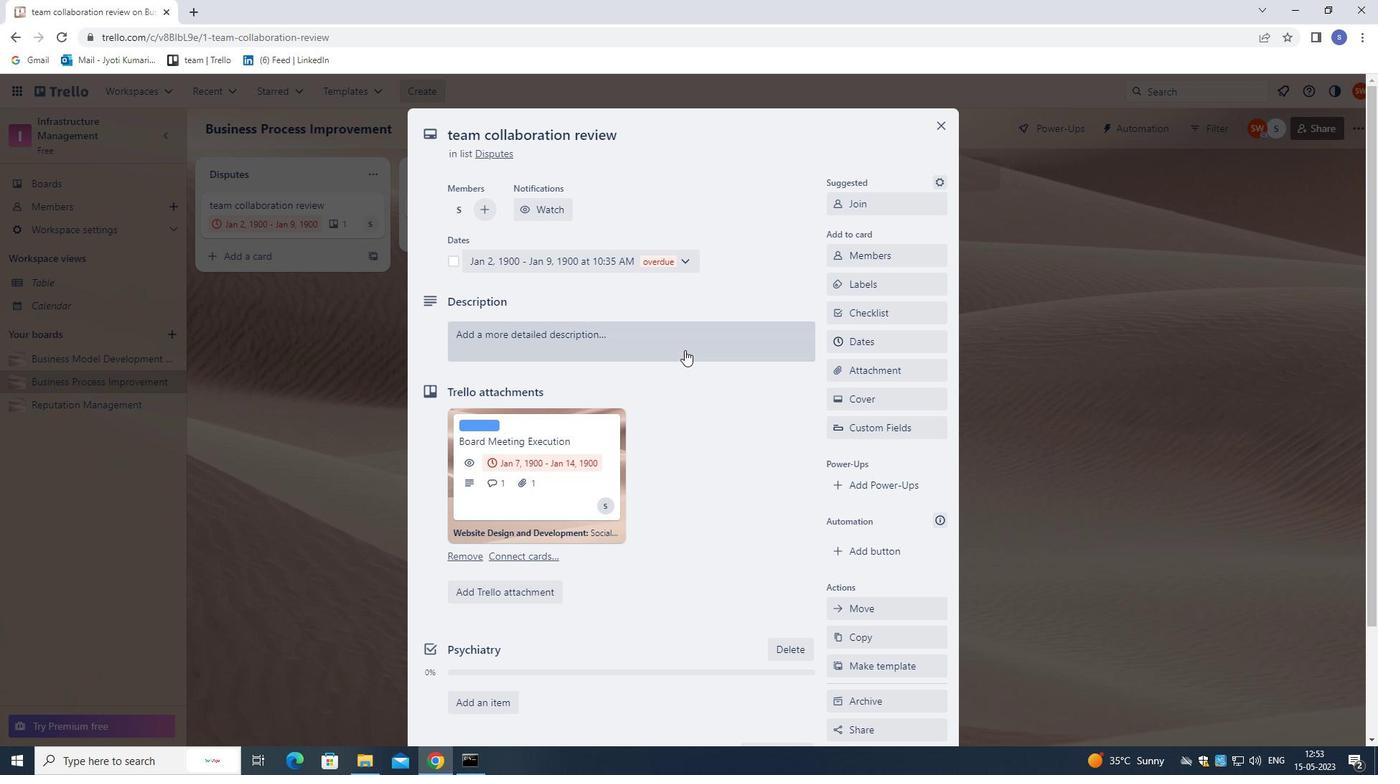 
Action: Key pressed <Key.shift><Key.shift><Key.shift><Key.shift>PLAN<Key.space>AND<Key.space>EXECUTE<Key.space>COMPANY<Key.space>TEAM-BUILDING<Key.space>CONFERENCE<Key.space>WITH<Key.space>TAM<Key.backspace><Key.backspace>EAM-BUILDING<Key.space>GAMES.
Screenshot: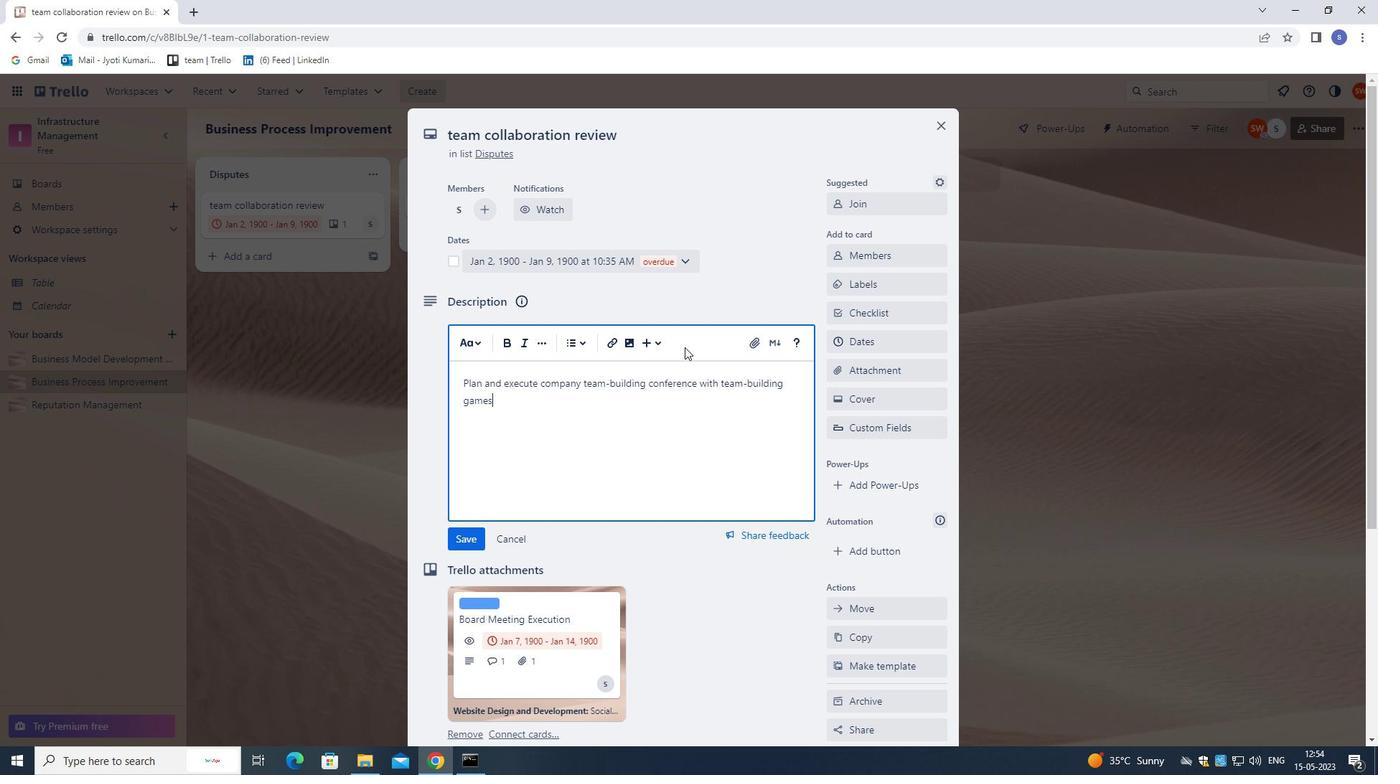 
Action: Mouse moved to (666, 343)
Screenshot: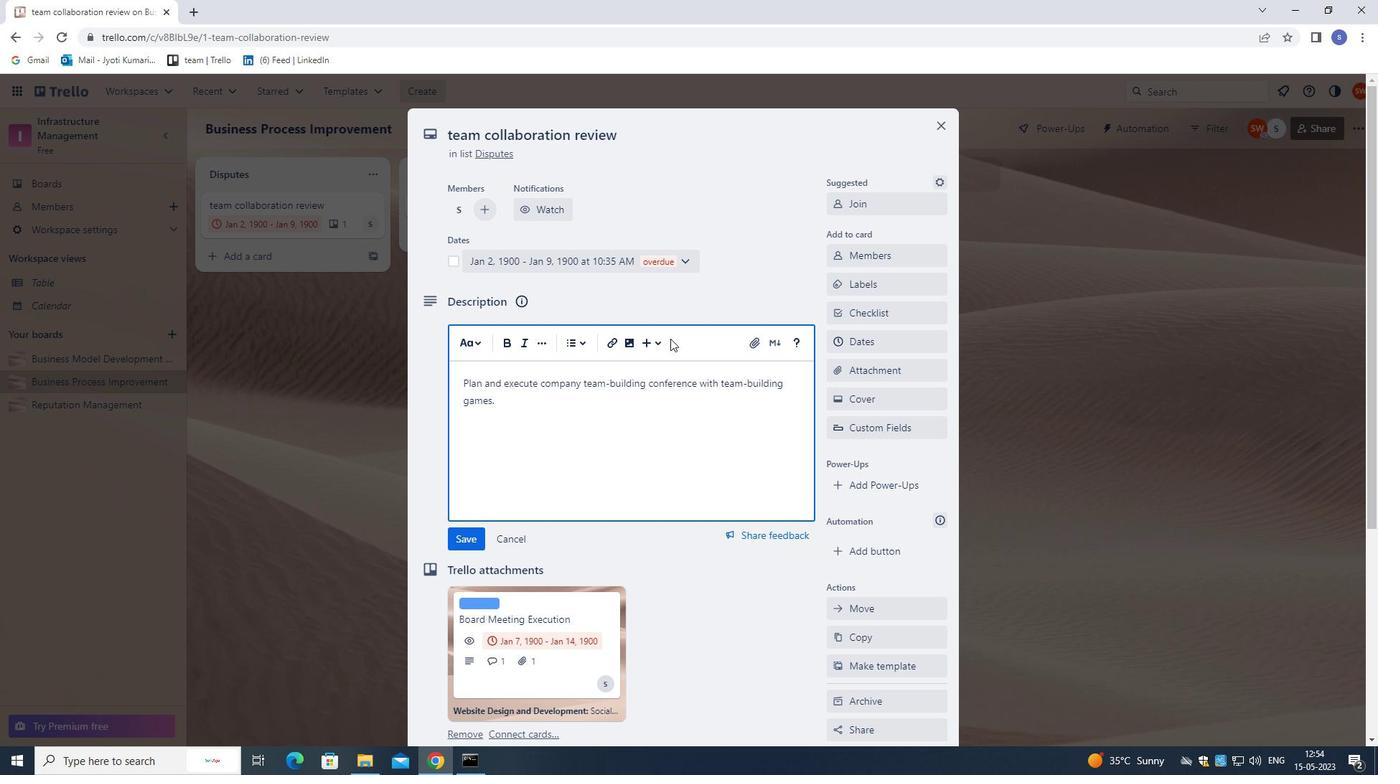 
Action: Mouse scrolled (666, 342) with delta (0, 0)
Screenshot: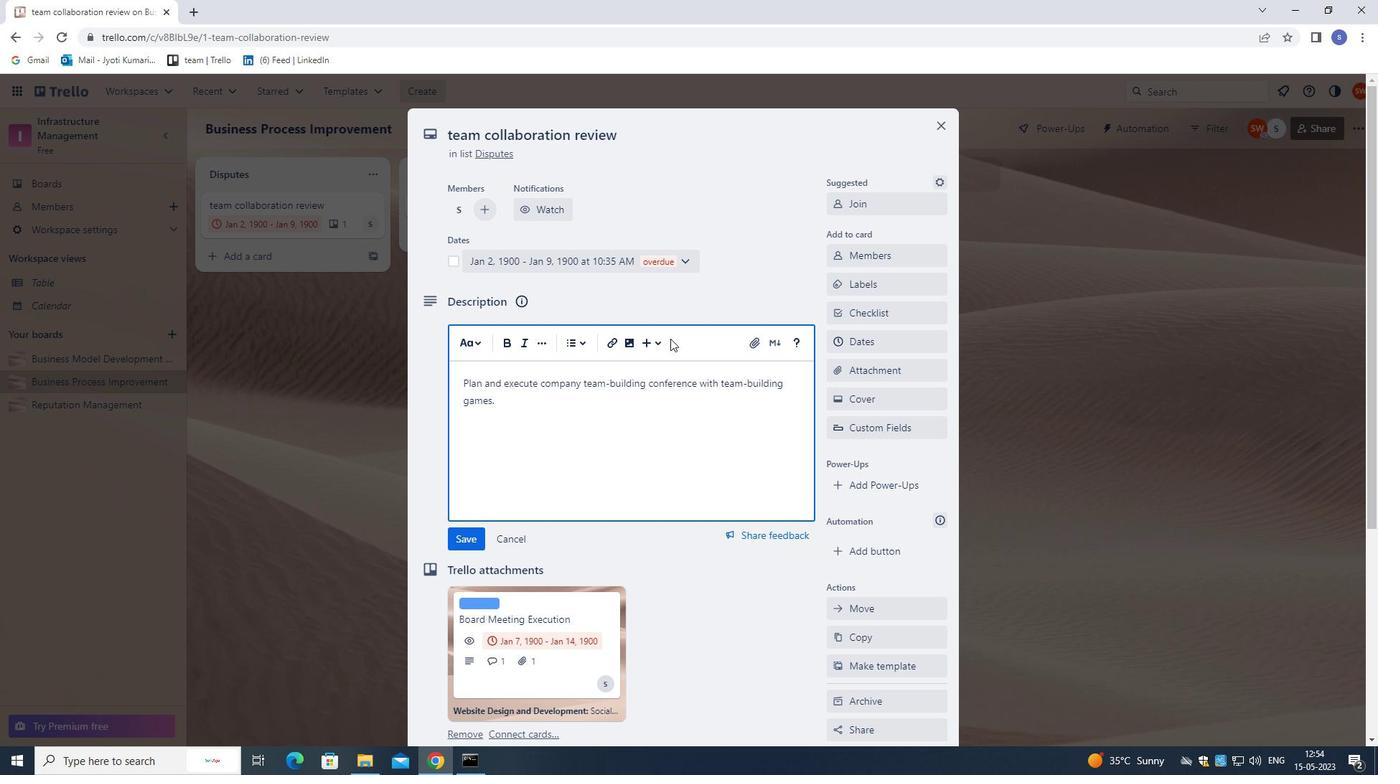 
Action: Mouse moved to (663, 351)
Screenshot: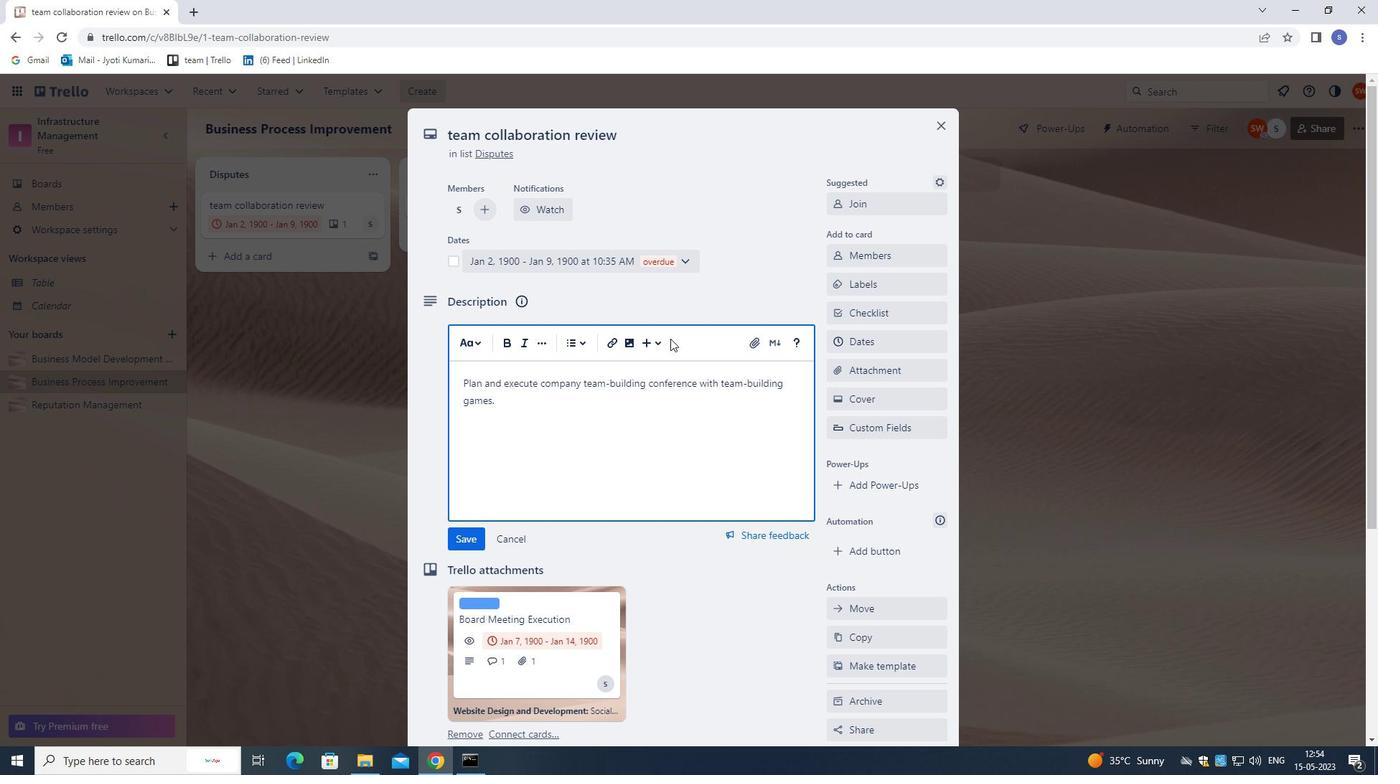 
Action: Mouse scrolled (663, 351) with delta (0, 0)
Screenshot: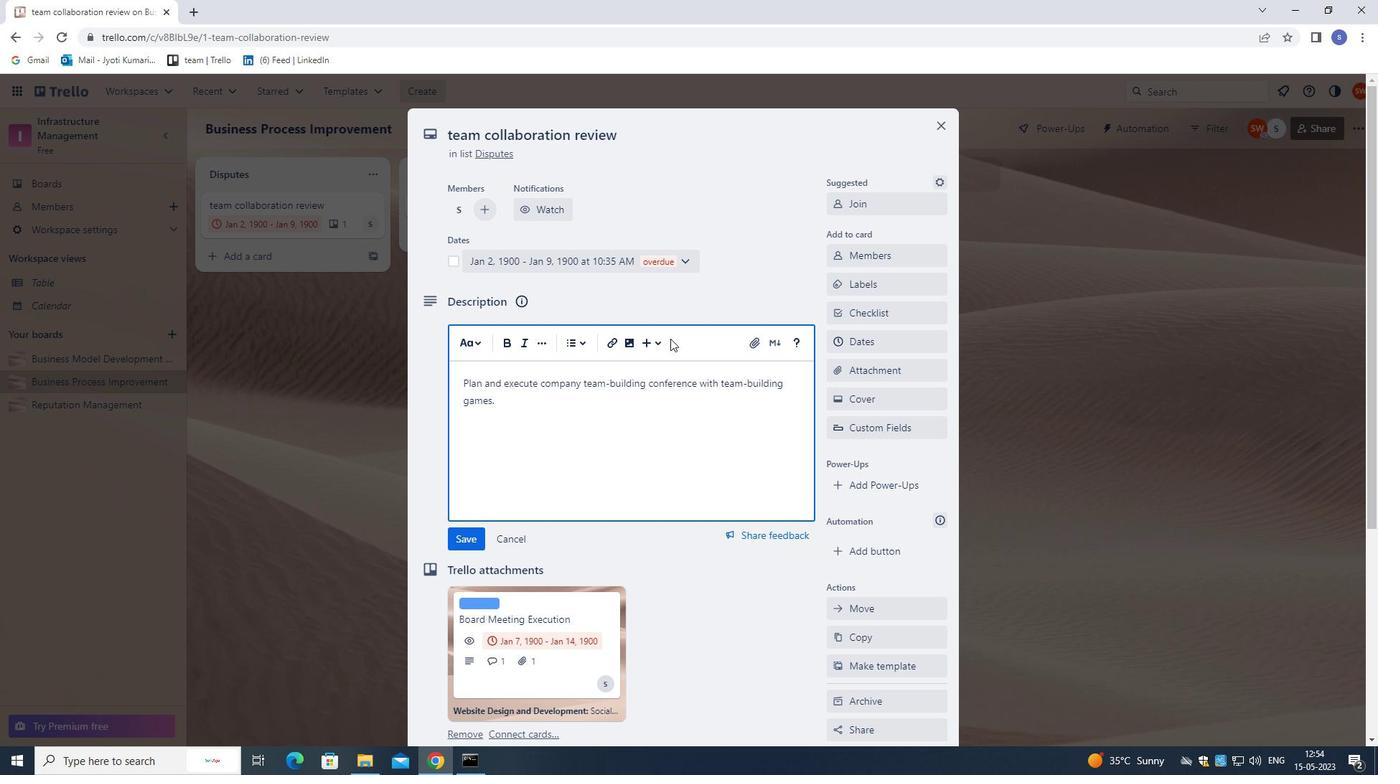 
Action: Mouse moved to (659, 361)
Screenshot: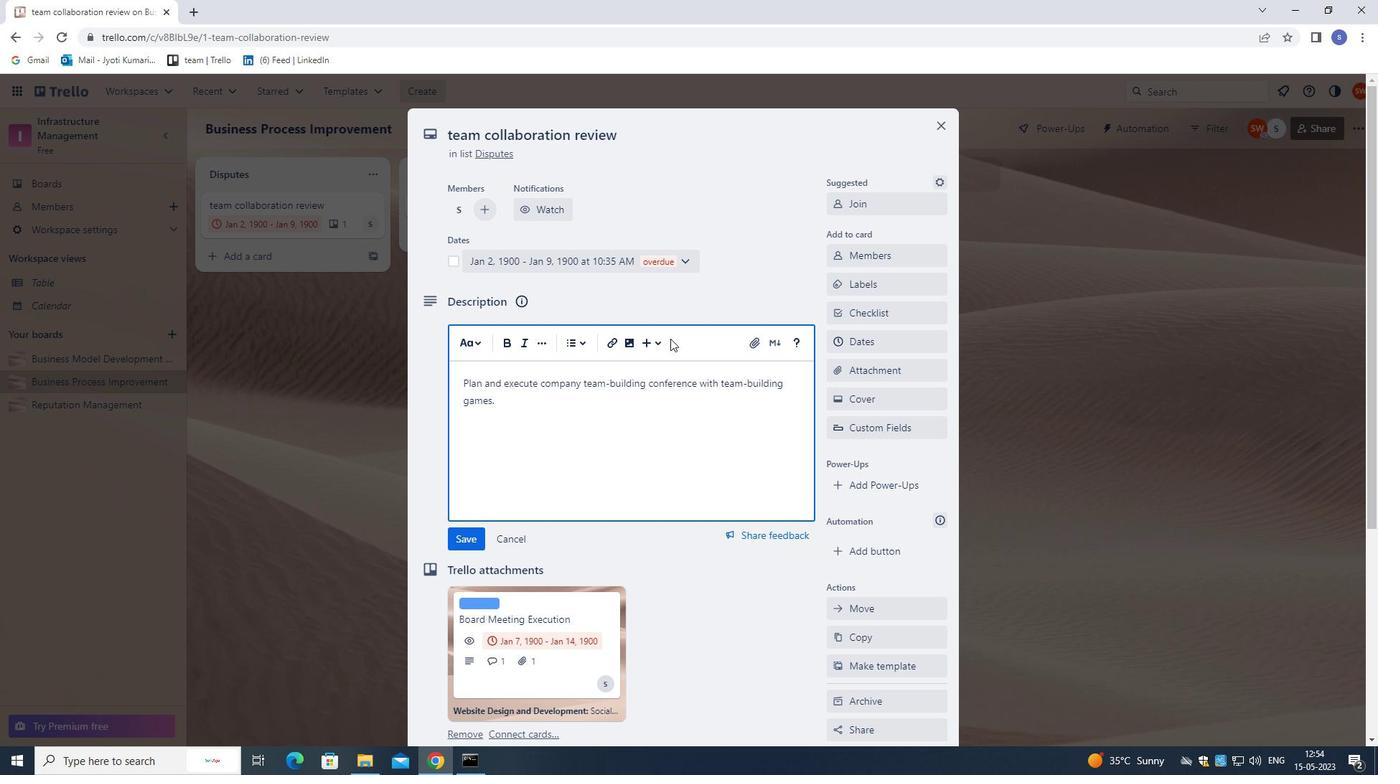 
Action: Mouse scrolled (659, 360) with delta (0, 0)
Screenshot: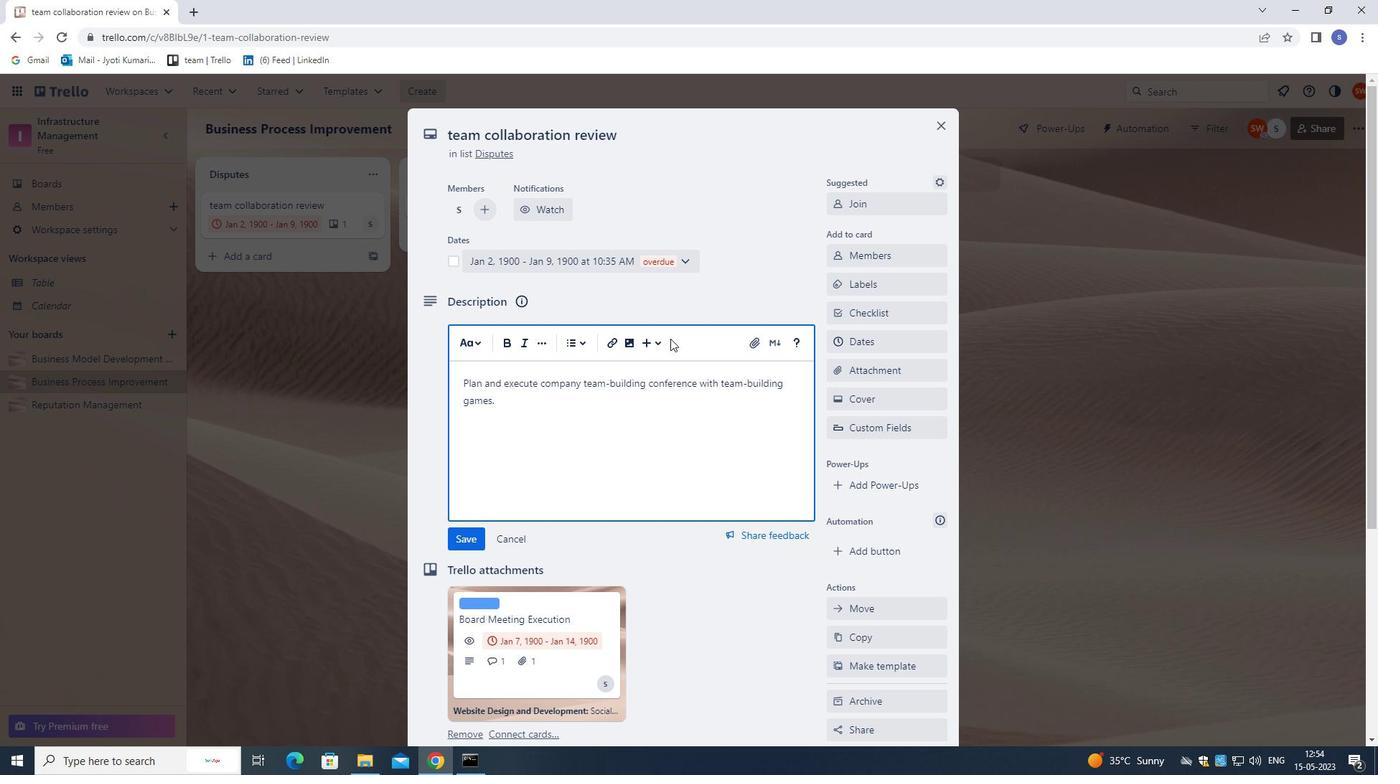 
Action: Mouse moved to (656, 370)
Screenshot: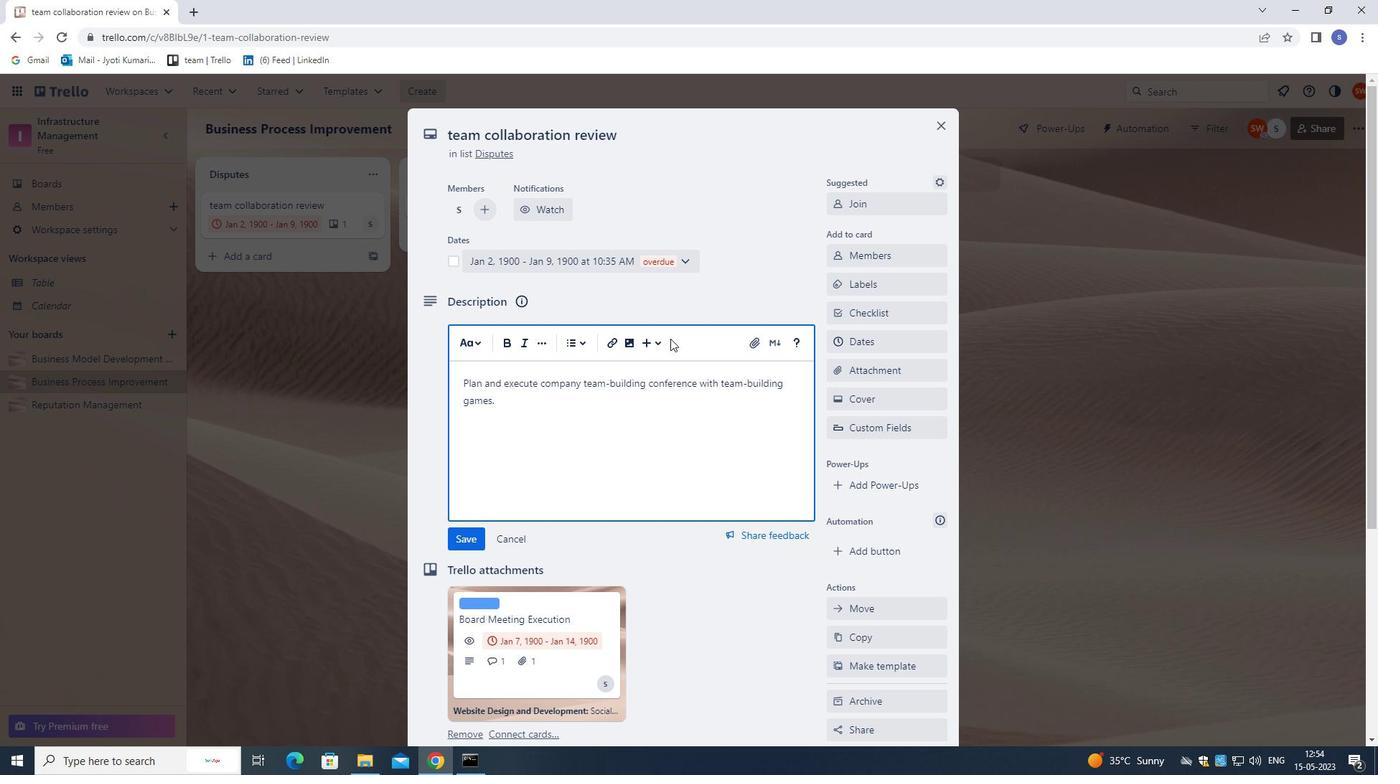 
Action: Mouse scrolled (656, 369) with delta (0, 0)
Screenshot: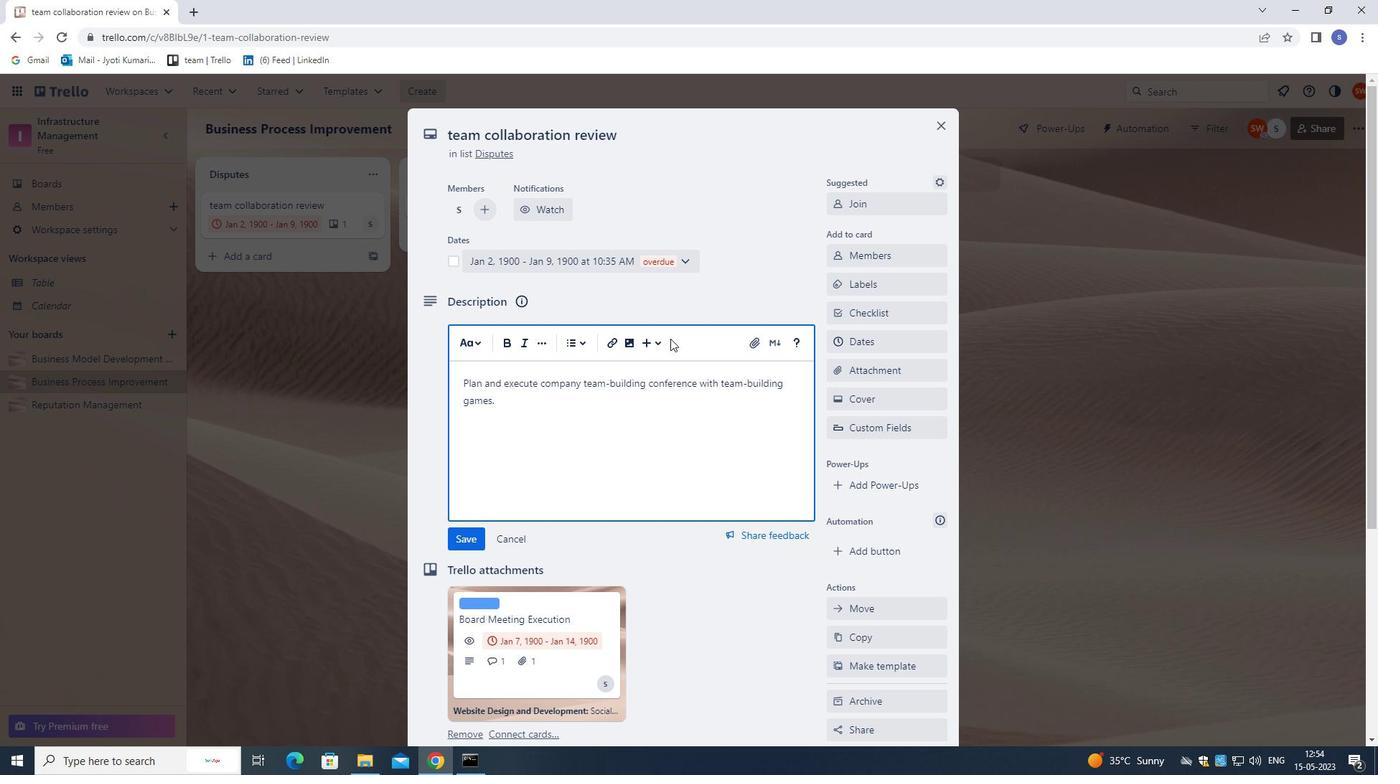 
Action: Mouse moved to (649, 383)
Screenshot: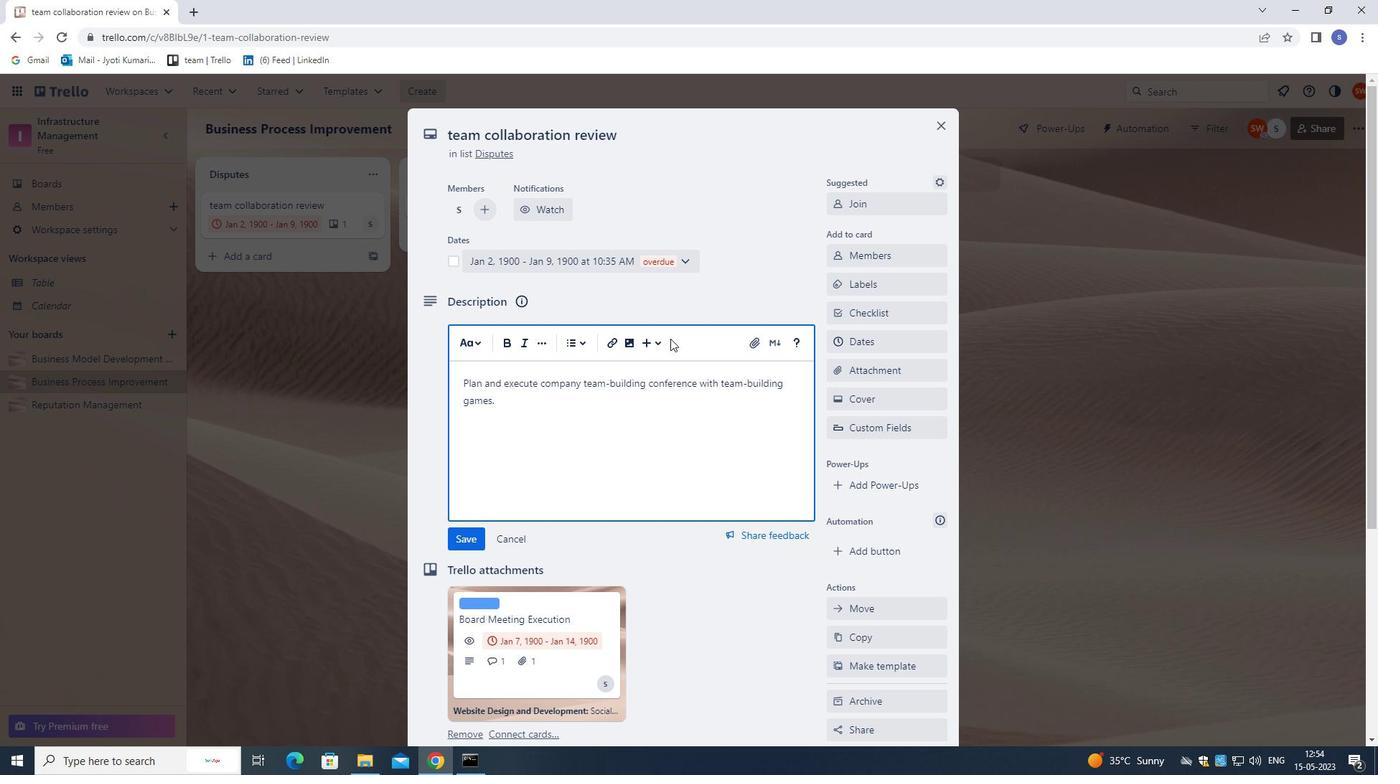 
Action: Mouse scrolled (649, 382) with delta (0, 0)
Screenshot: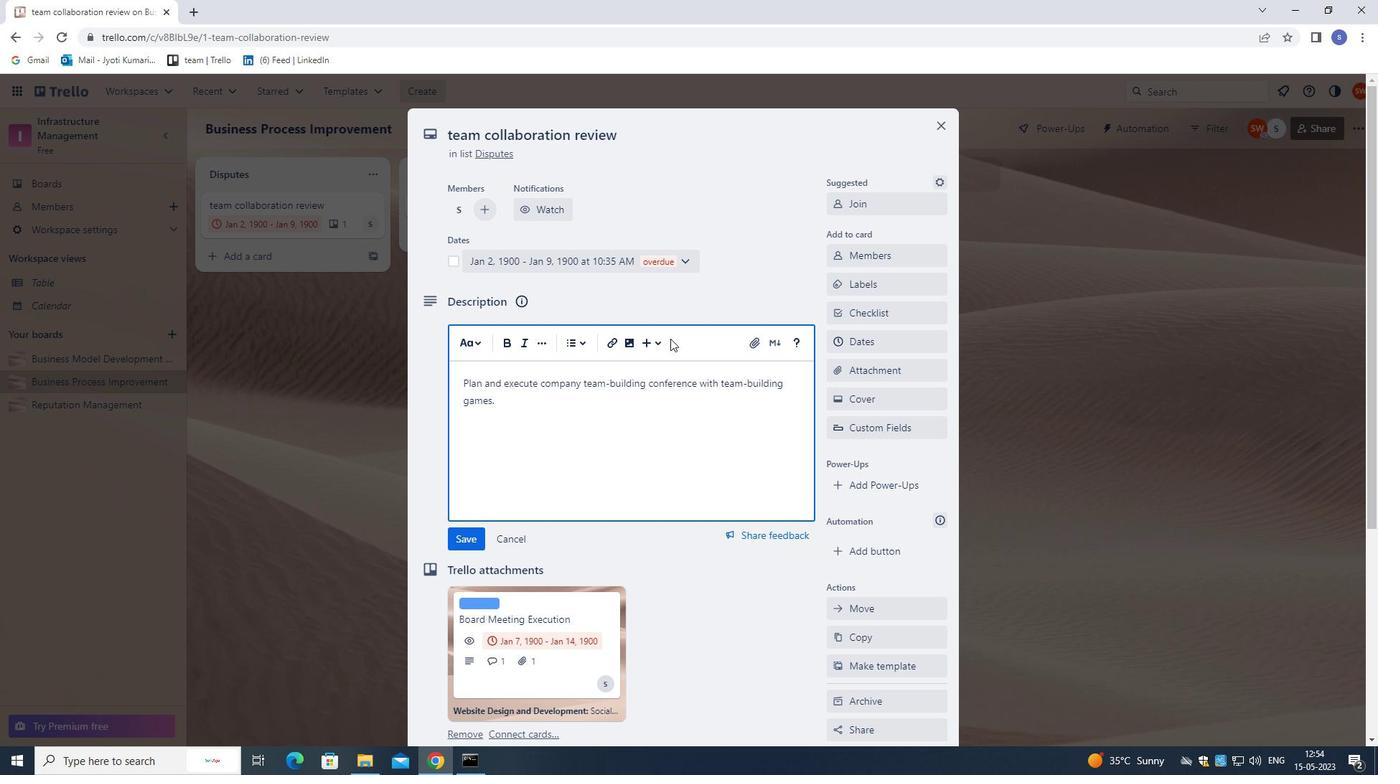 
Action: Mouse moved to (647, 394)
Screenshot: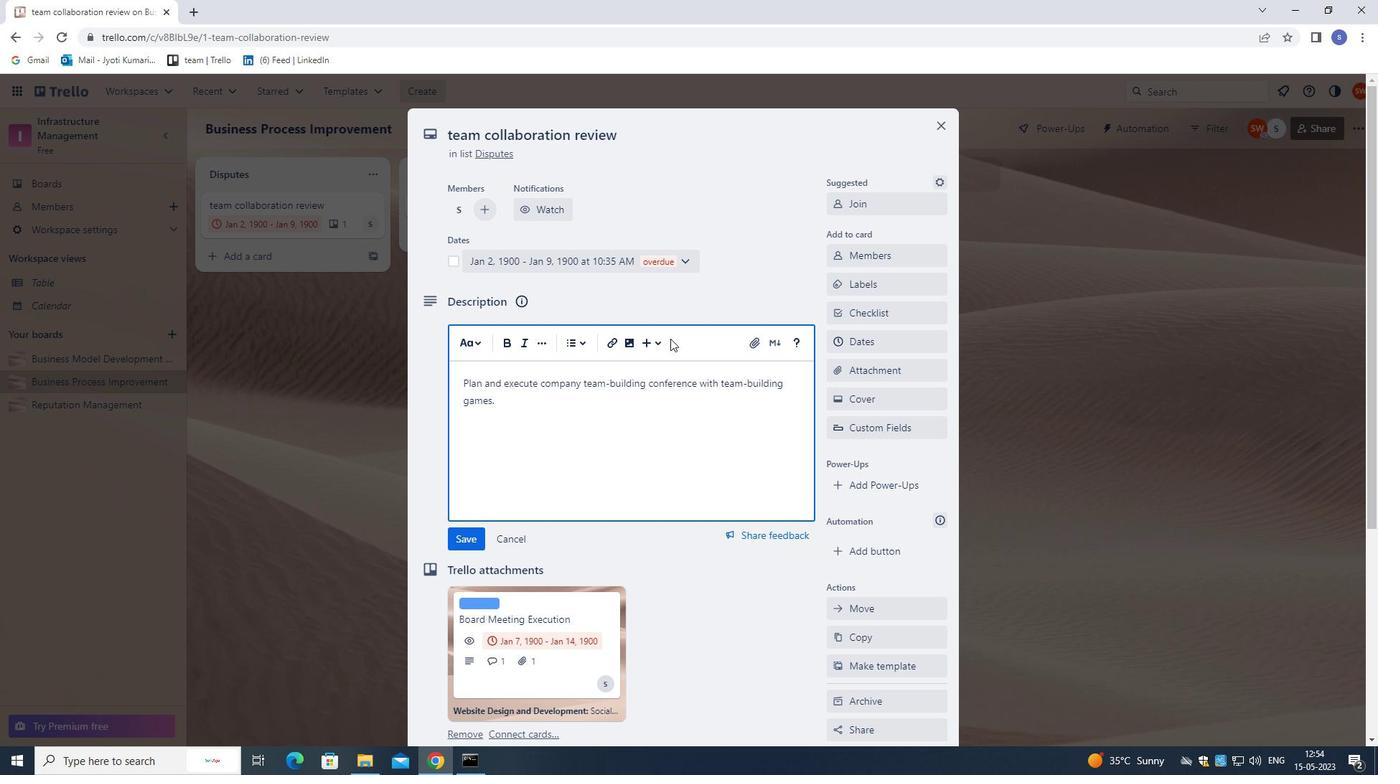 
Action: Mouse scrolled (648, 387) with delta (0, 0)
Screenshot: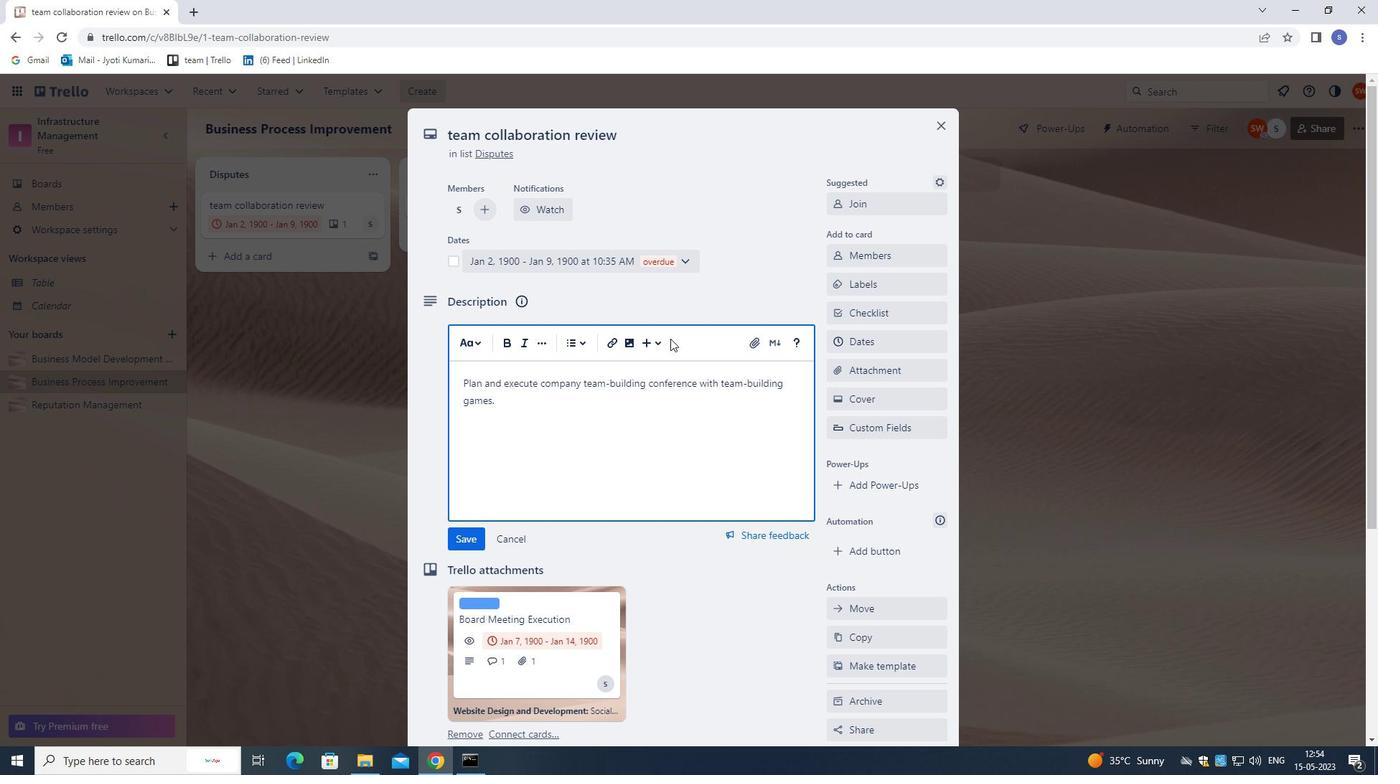 
Action: Mouse moved to (639, 463)
Screenshot: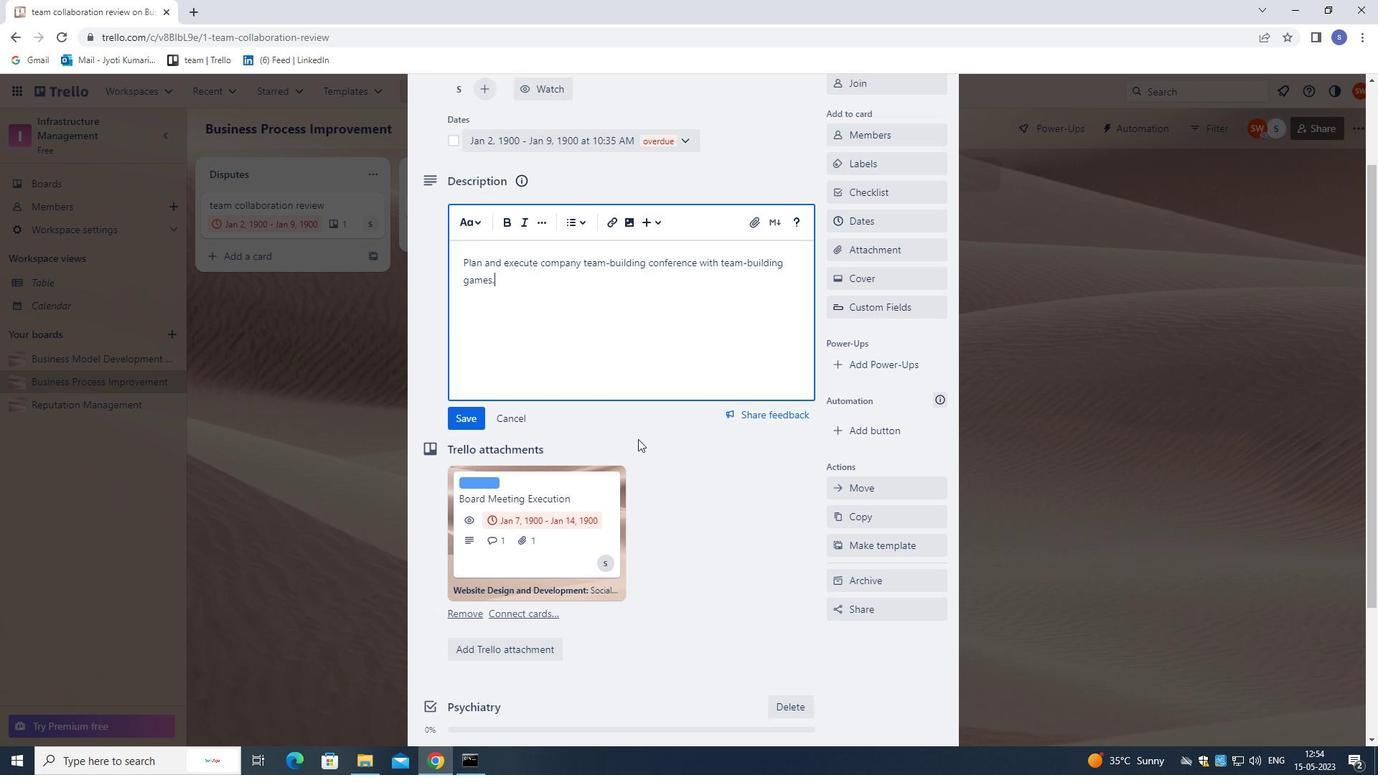 
Action: Mouse scrolled (639, 462) with delta (0, 0)
Screenshot: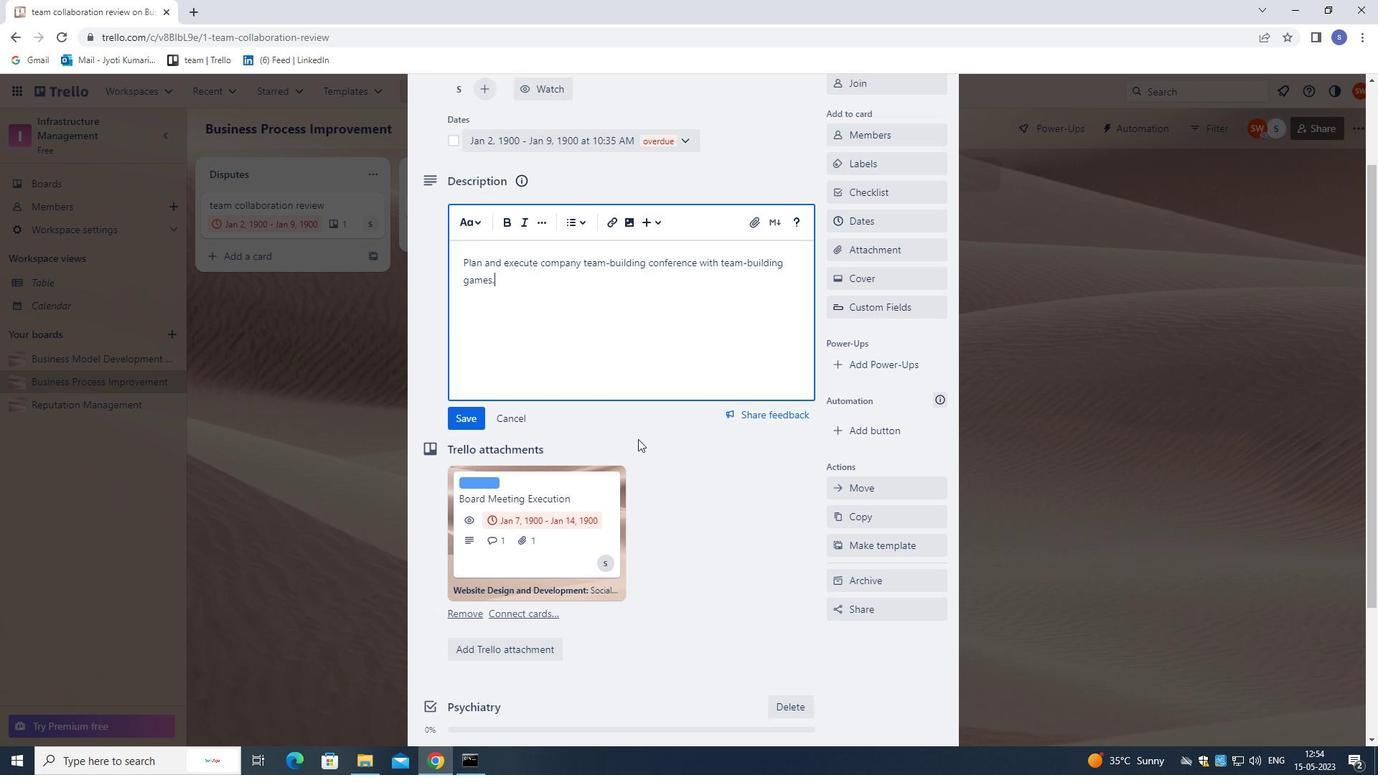 
Action: Mouse moved to (639, 481)
Screenshot: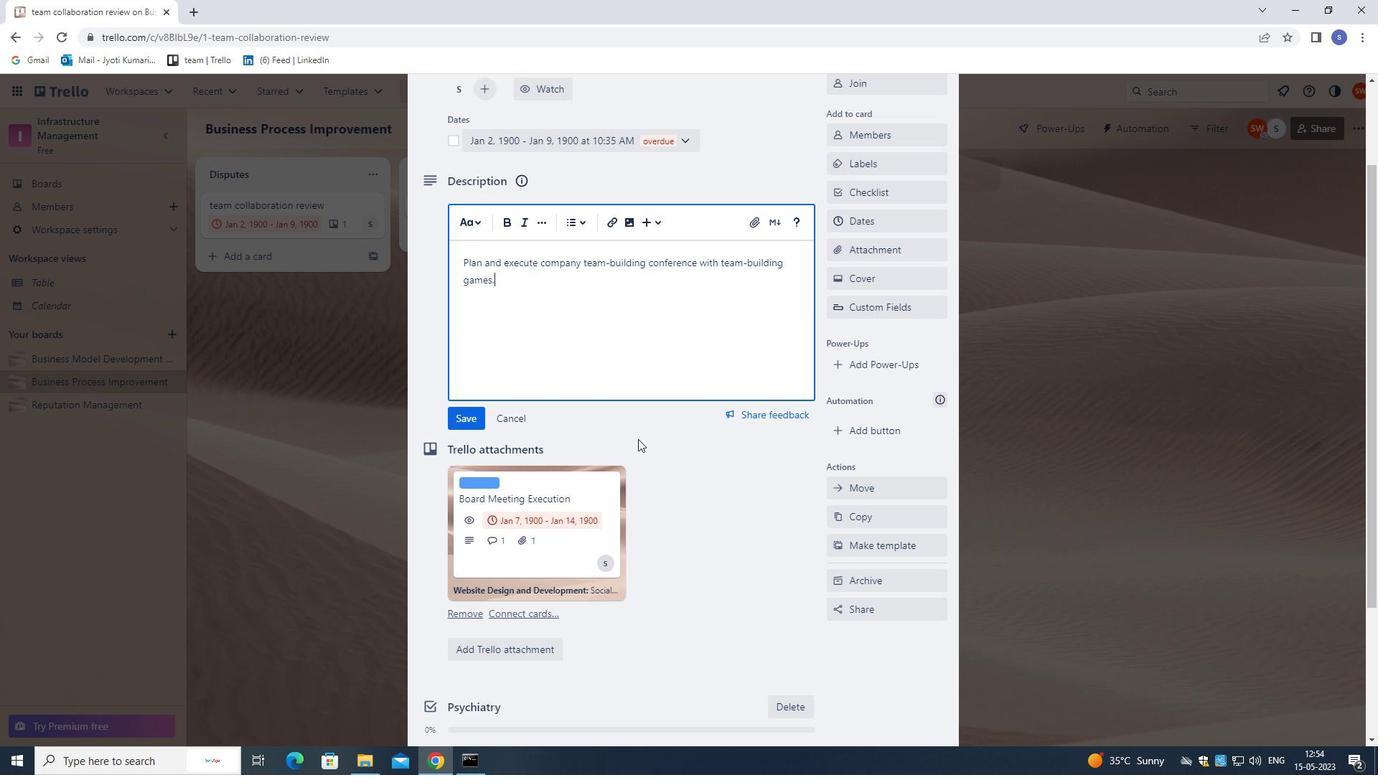 
Action: Mouse scrolled (639, 481) with delta (0, 0)
Screenshot: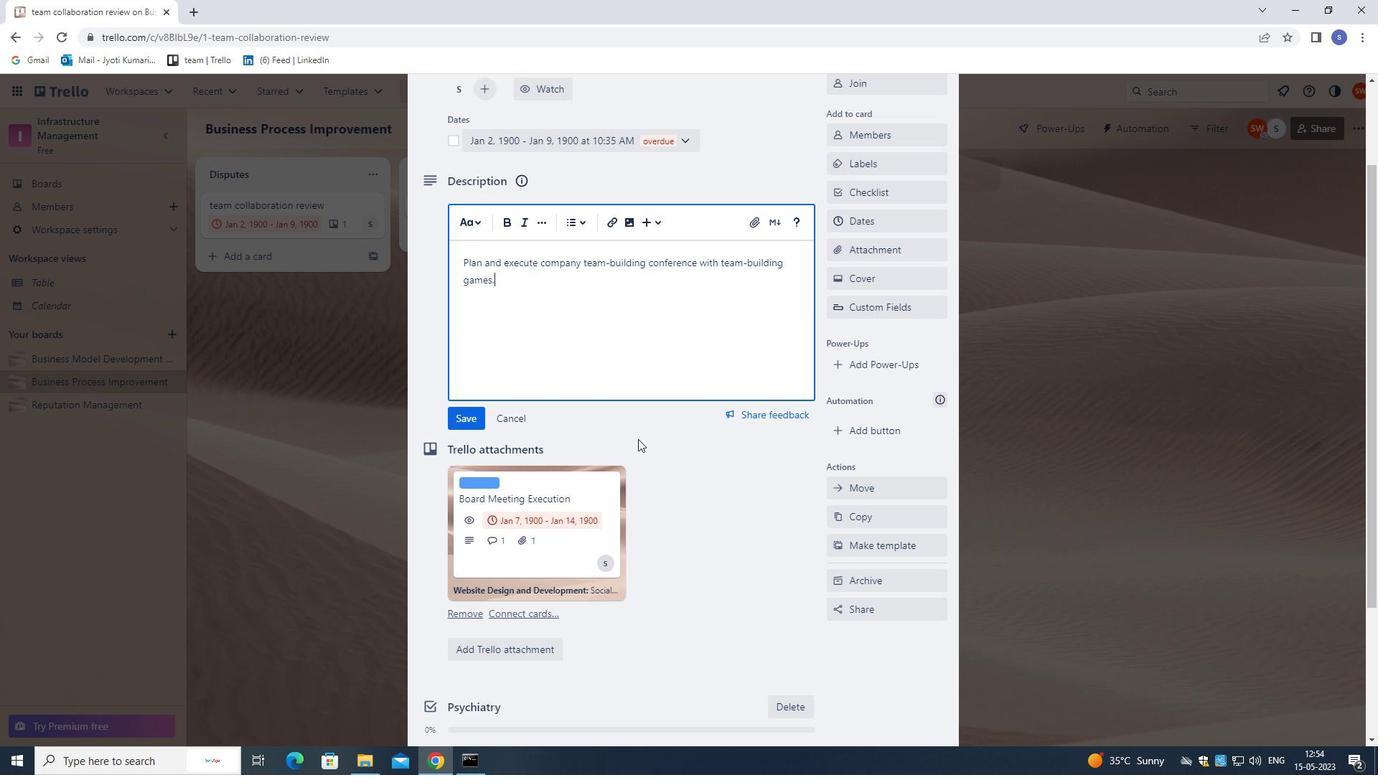
Action: Mouse moved to (641, 491)
Screenshot: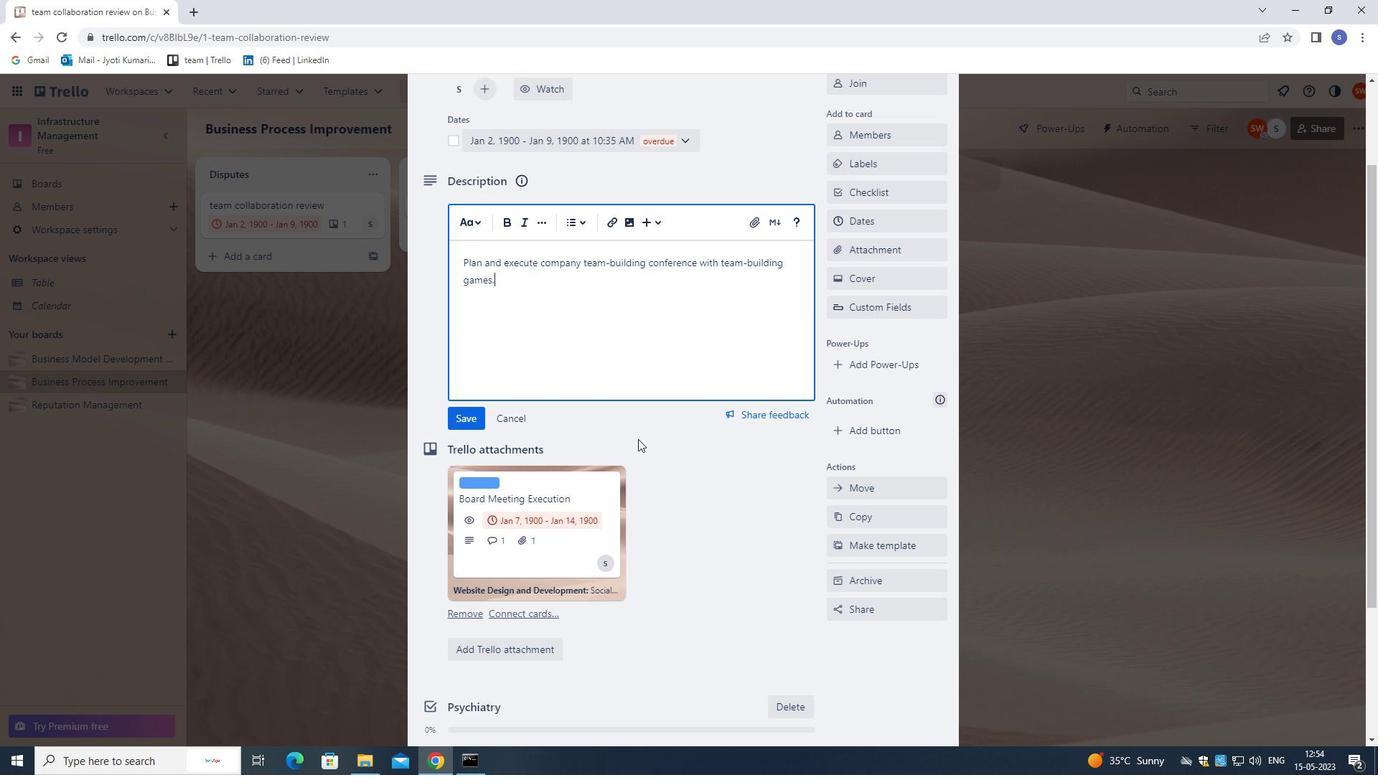 
Action: Mouse scrolled (641, 490) with delta (0, 0)
Screenshot: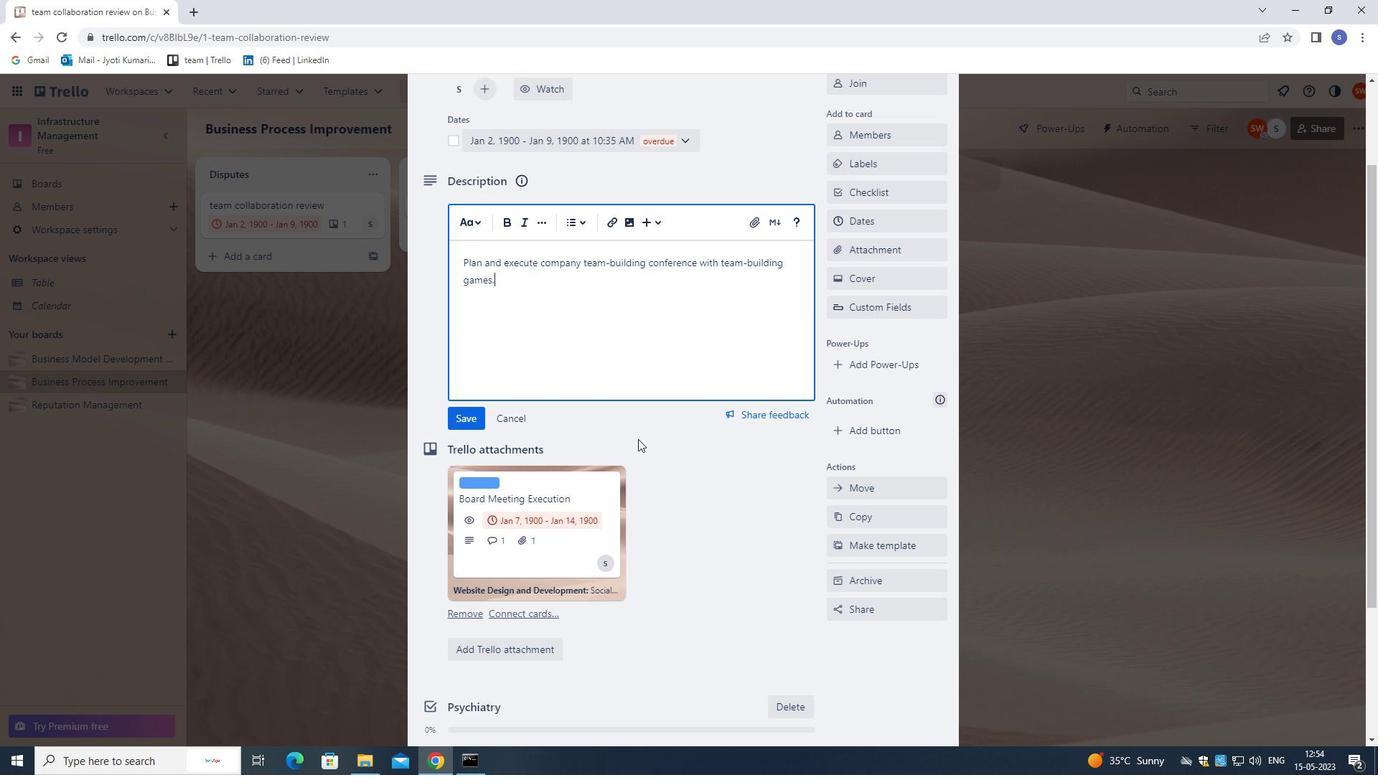 
Action: Mouse moved to (643, 500)
Screenshot: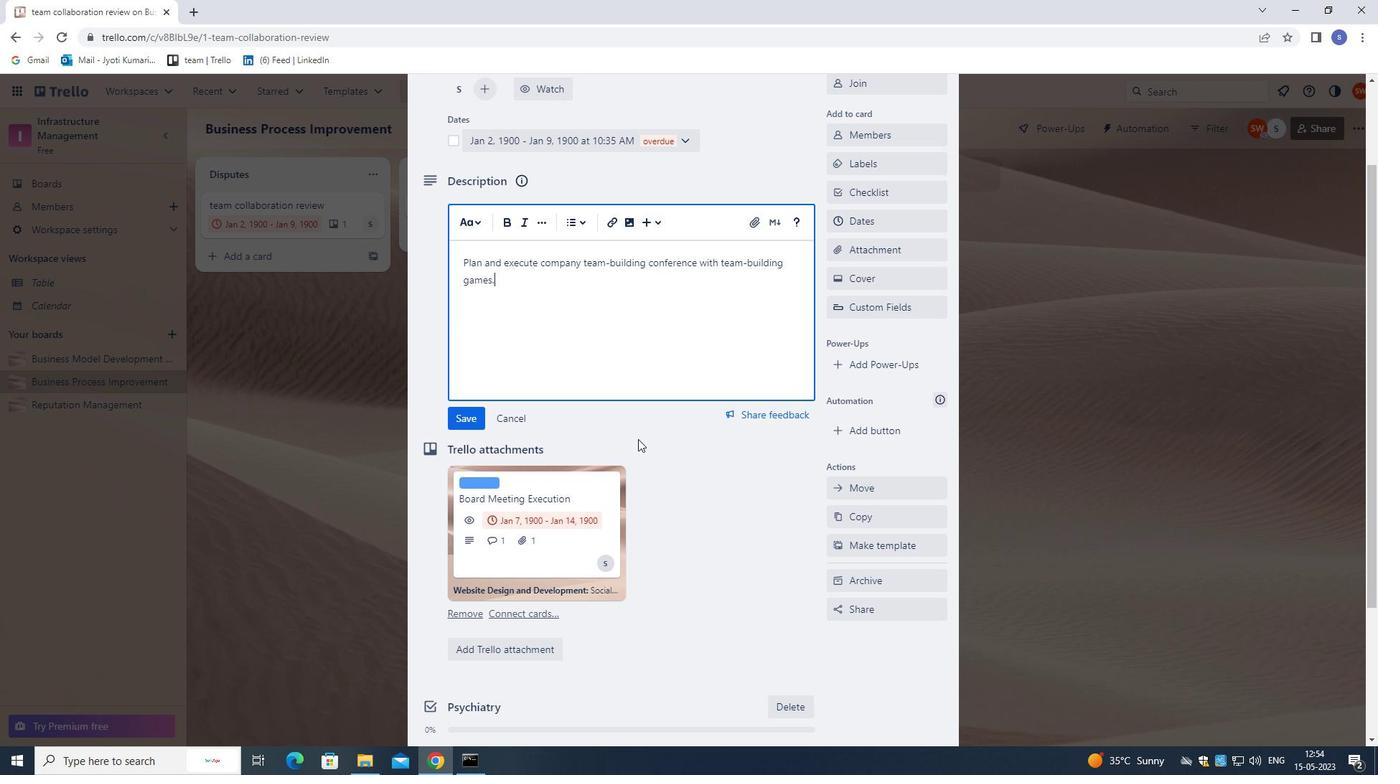 
Action: Mouse scrolled (643, 499) with delta (0, 0)
Screenshot: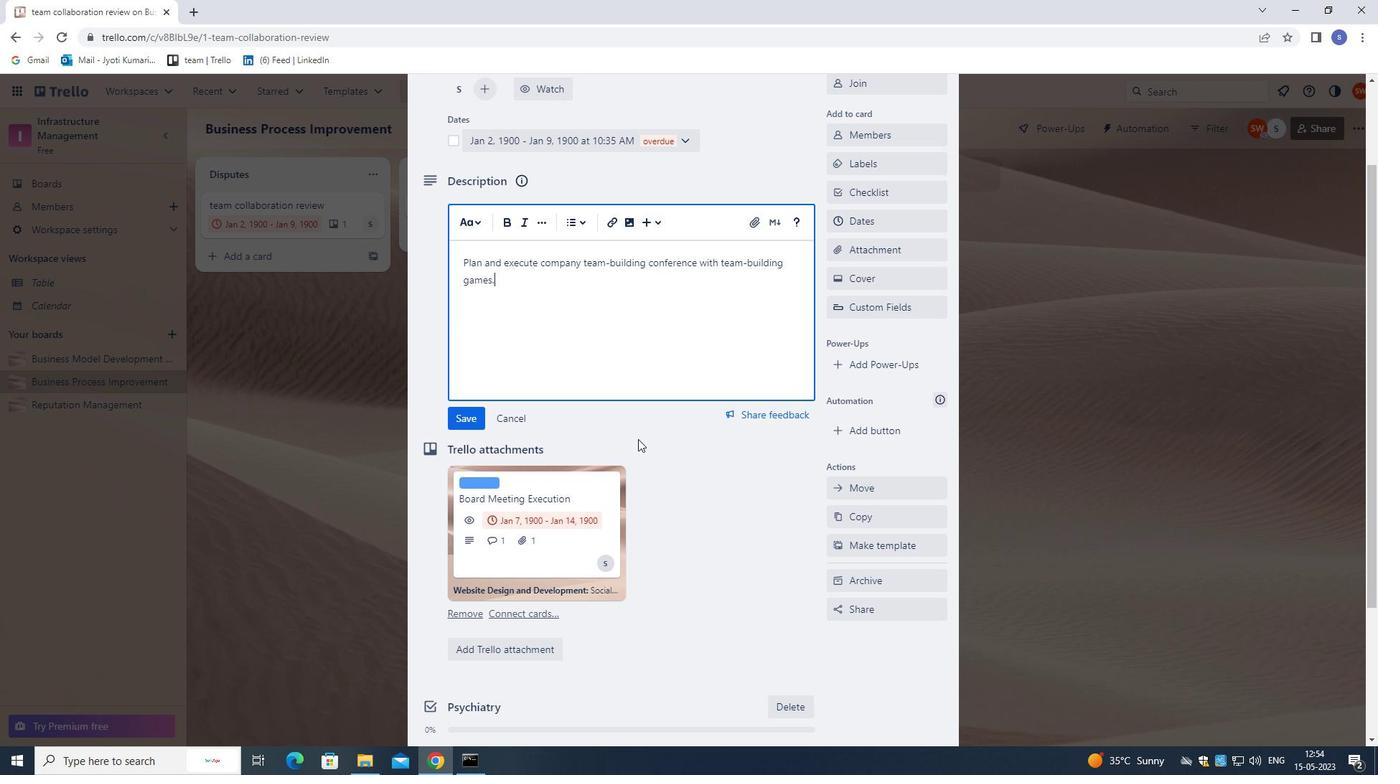 
Action: Mouse moved to (632, 649)
Screenshot: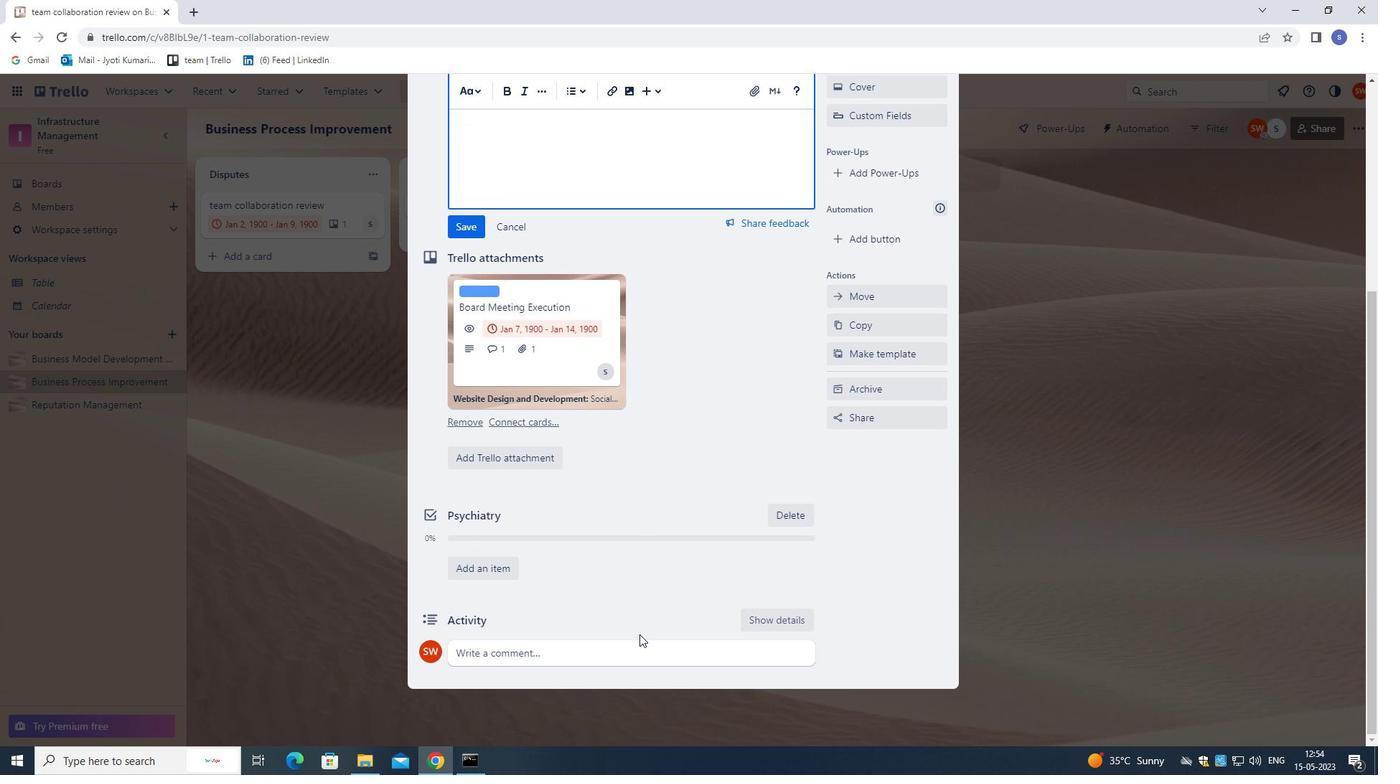 
Action: Mouse pressed left at (632, 649)
Screenshot: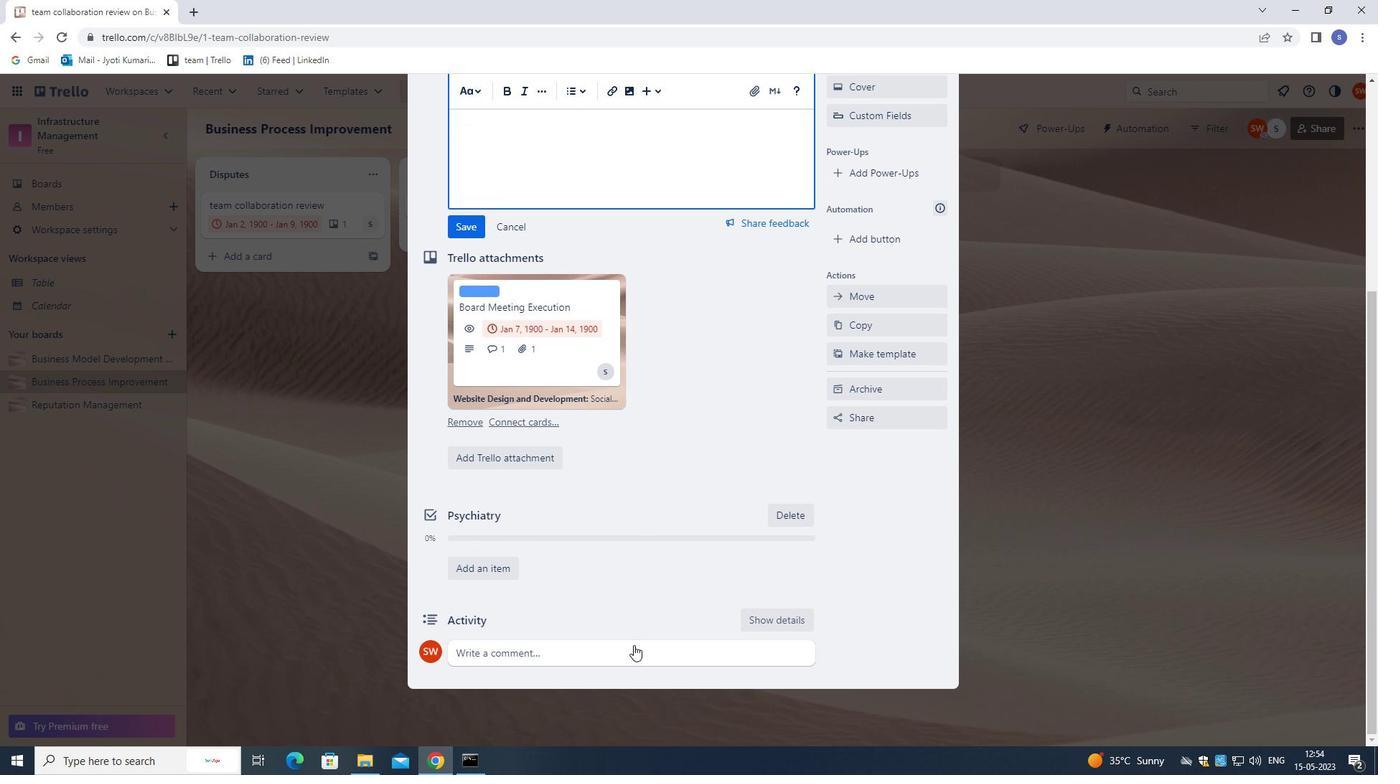 
Action: Mouse moved to (637, 537)
Screenshot: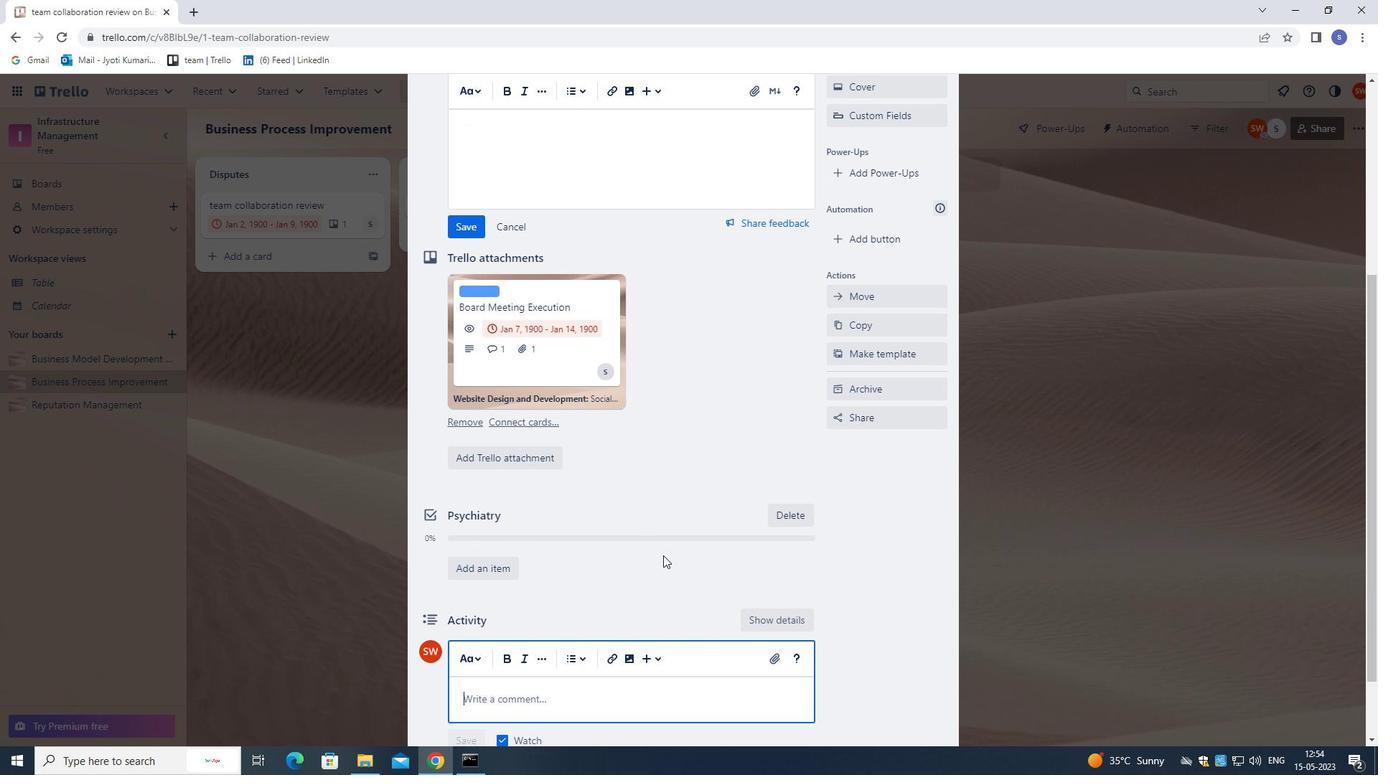 
Action: Key pressed <Key.shift><Key.shift><Key.shift><Key.shift><Key.shift><Key.shift><Key.shift><Key.shift><Key.shift><Key.shift><Key.shift><Key.shift><Key.shift><Key.shift><Key.shift><Key.shift><Key.shift><Key.shift><Key.shift><Key.shift><Key.shift><Key.shift><Key.shift><Key.shift><Key.shift><Key.shift><Key.shift><Key.shift><Key.shift><Key.shift><Key.shift><Key.shift><Key.shift><Key.shift>LET<Key.space>US<Key.space>CELEBRATE<Key.space>OUR<Key.space>PROGRESS<Key.space>AND<Key.space>KEEP<Key.space>PUSHING<Key.space>FORWARD<Key.space>AS<Key.space>THIS<Key.space>TASK<Key.space>IS<Key.space>AN<Key.space>IMPORTANT<Key.space>MILESTONE<Key.space>IN<Key.space>OUR<Key.space>PROJECT.
Screenshot: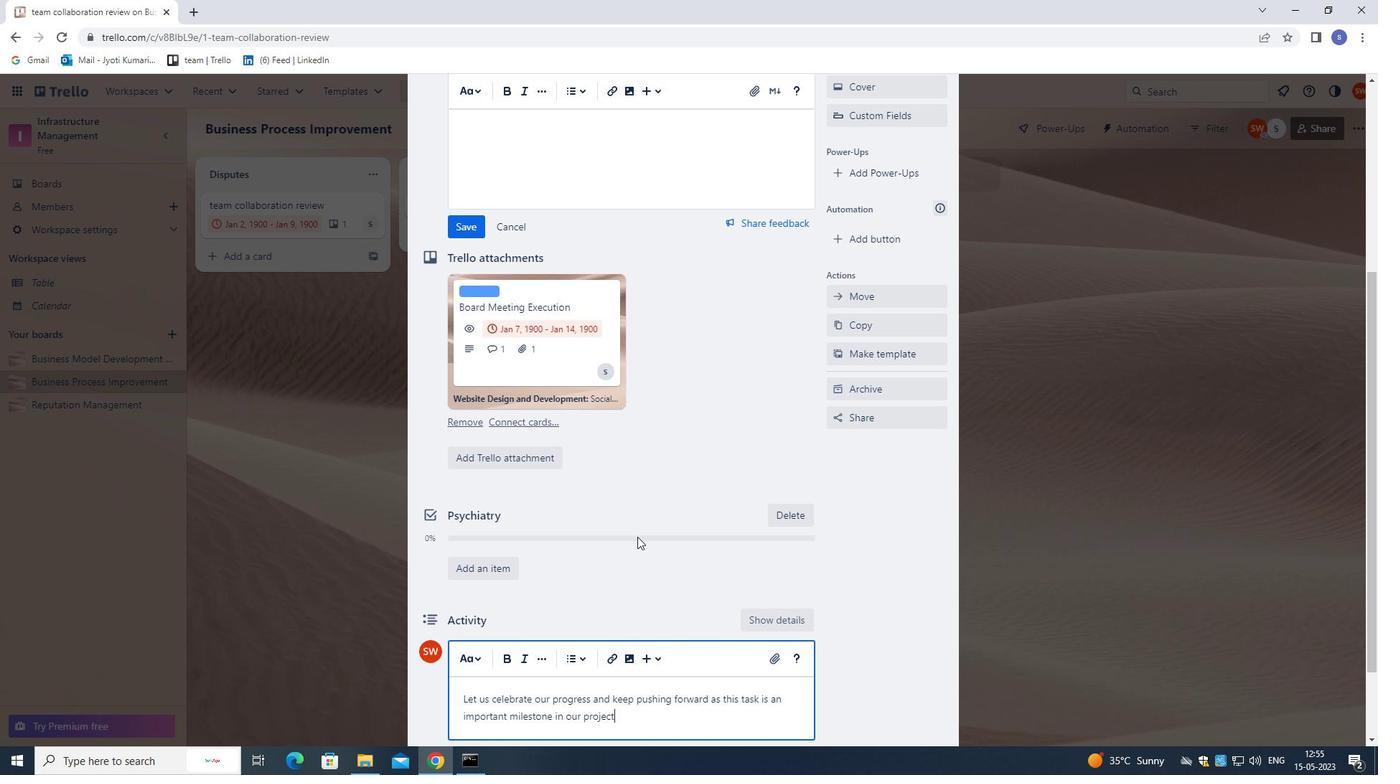 
Action: Mouse moved to (464, 237)
Screenshot: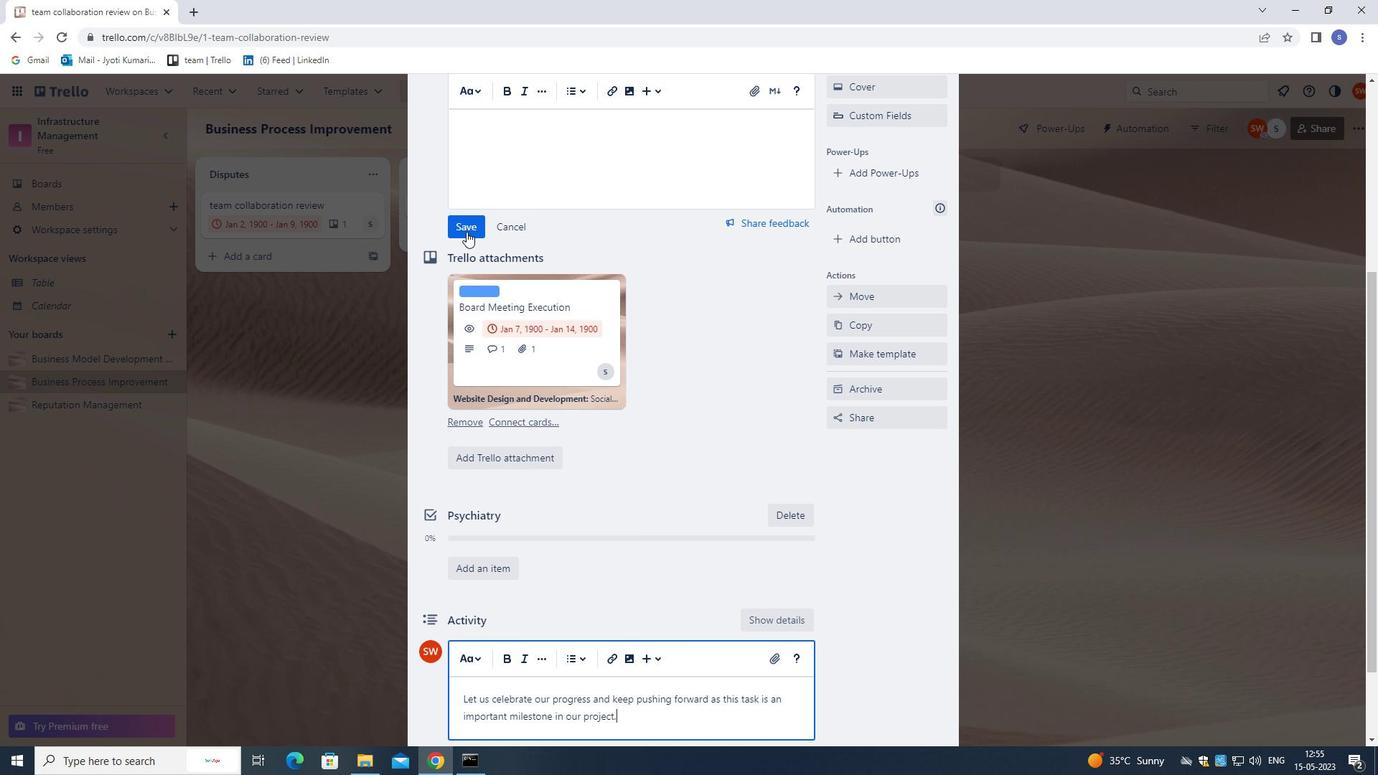 
Action: Mouse pressed left at (464, 237)
Screenshot: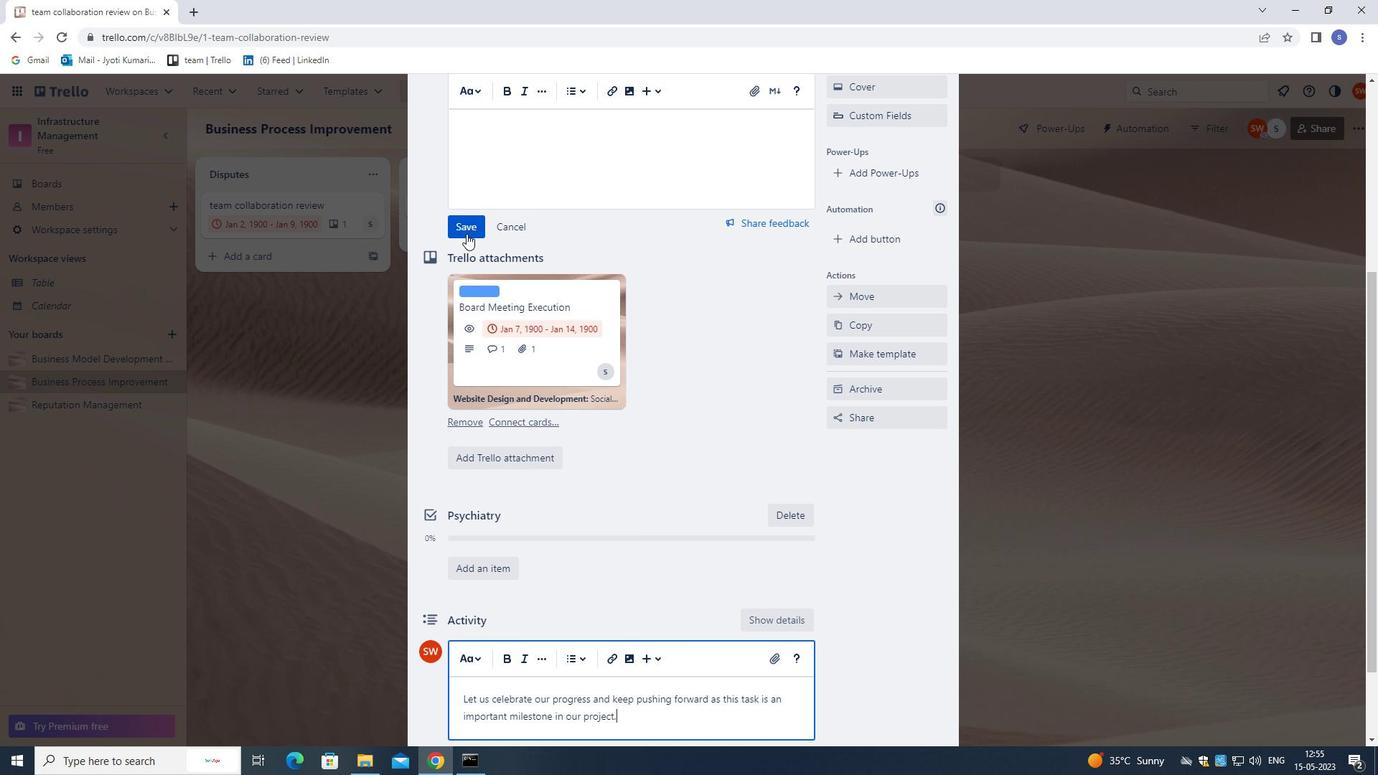 
Action: Mouse moved to (484, 497)
Screenshot: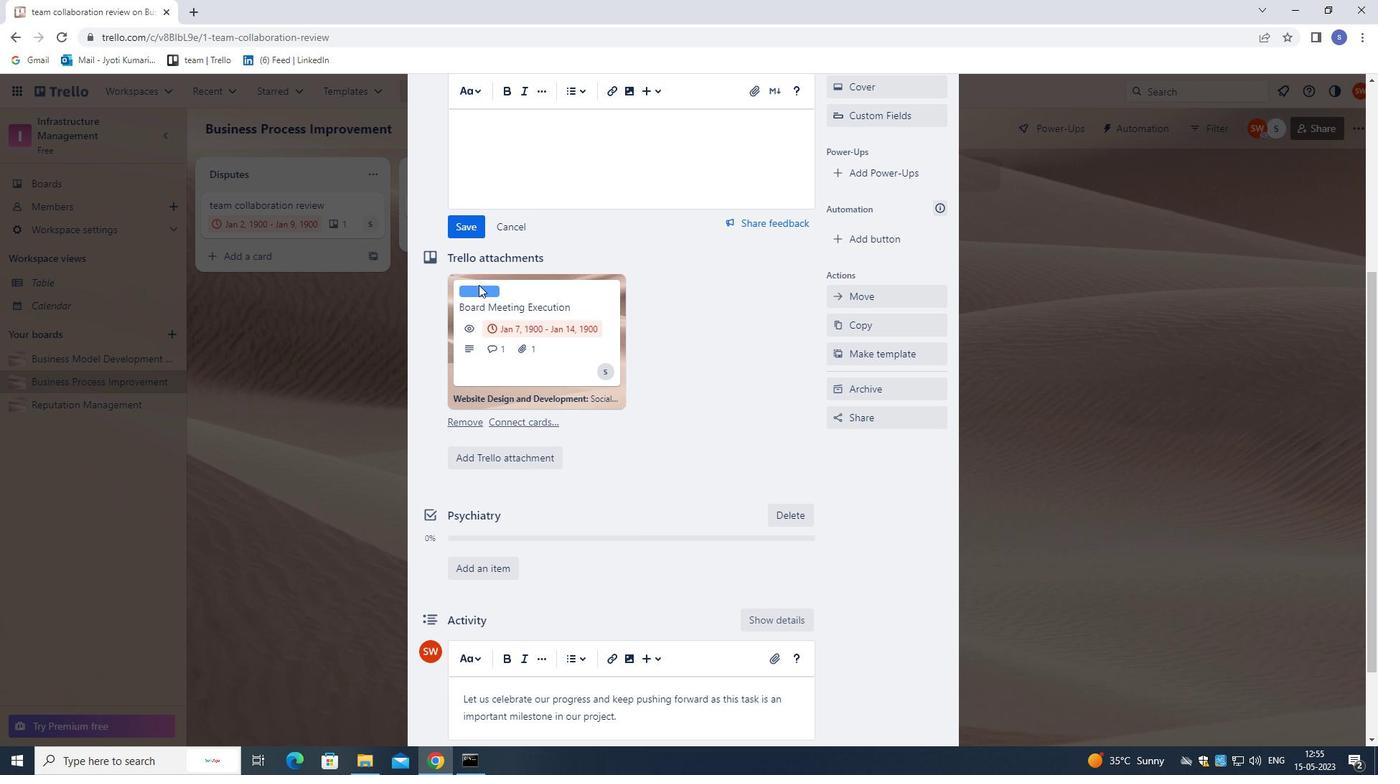 
Action: Mouse scrolled (484, 496) with delta (0, 0)
Screenshot: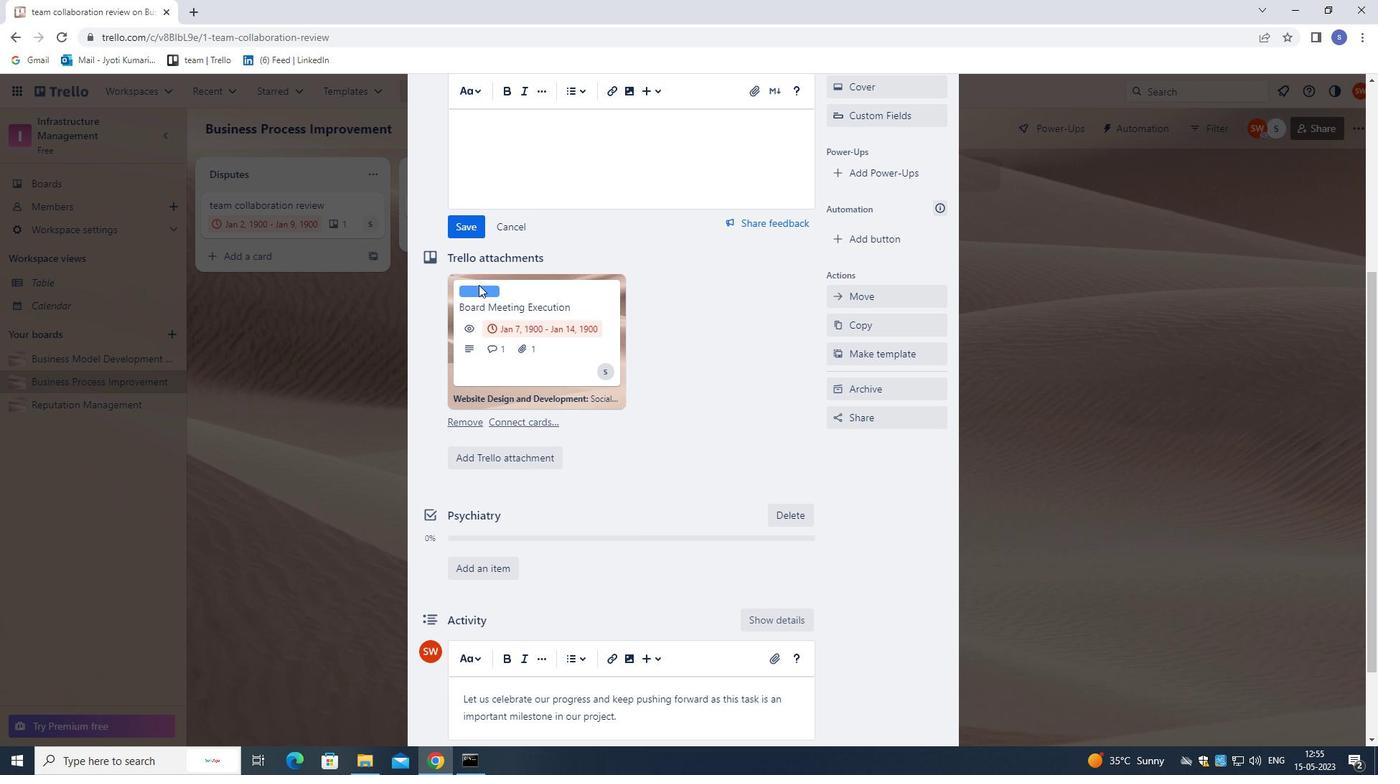 
Action: Mouse moved to (487, 565)
Screenshot: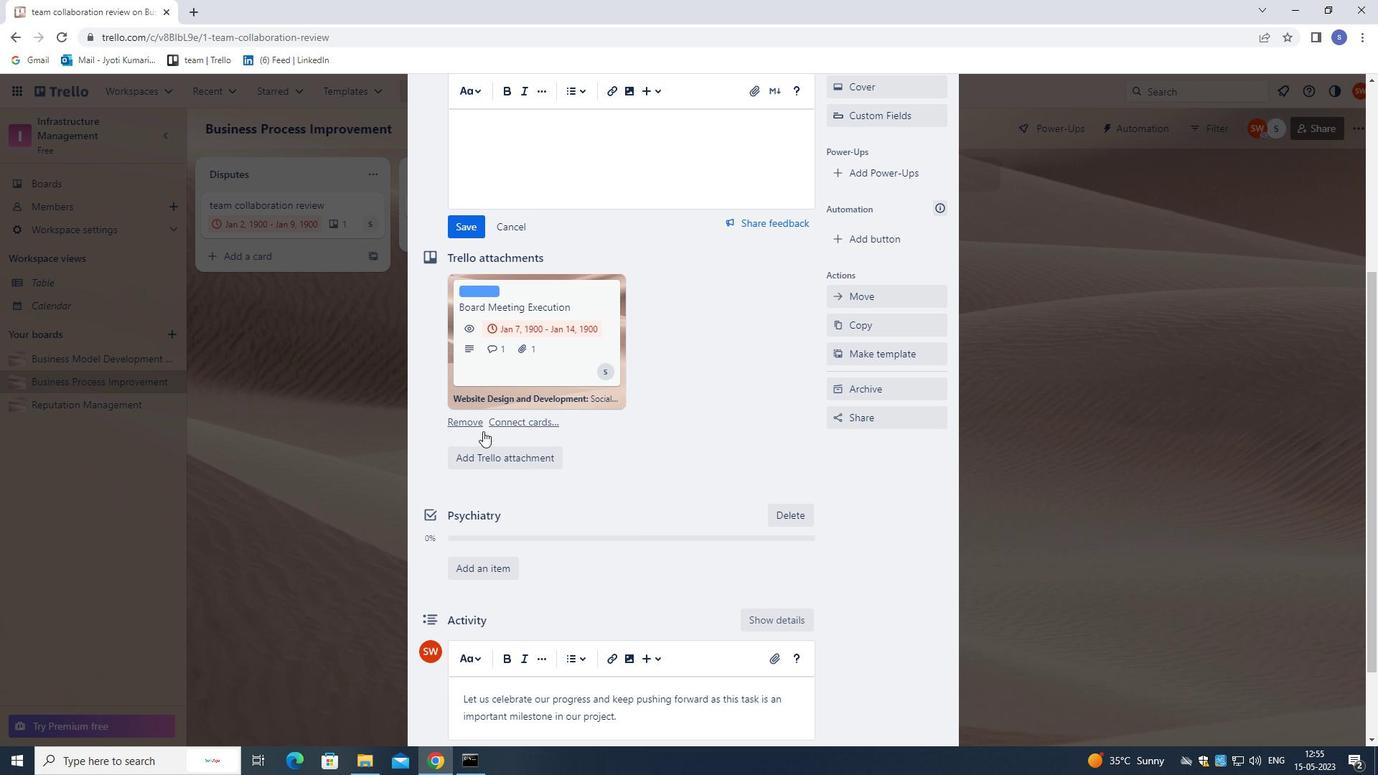 
Action: Mouse scrolled (487, 565) with delta (0, 0)
Screenshot: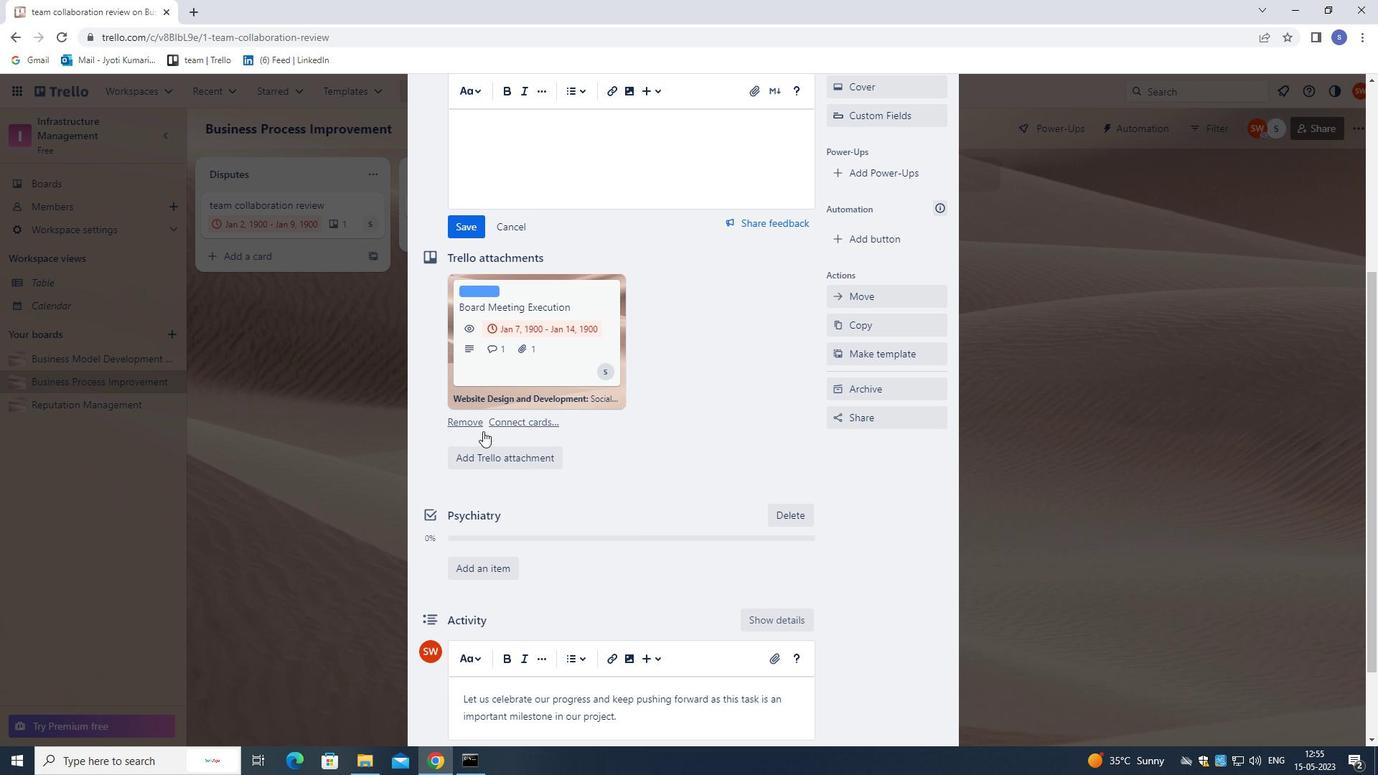 
Action: Mouse moved to (494, 600)
Screenshot: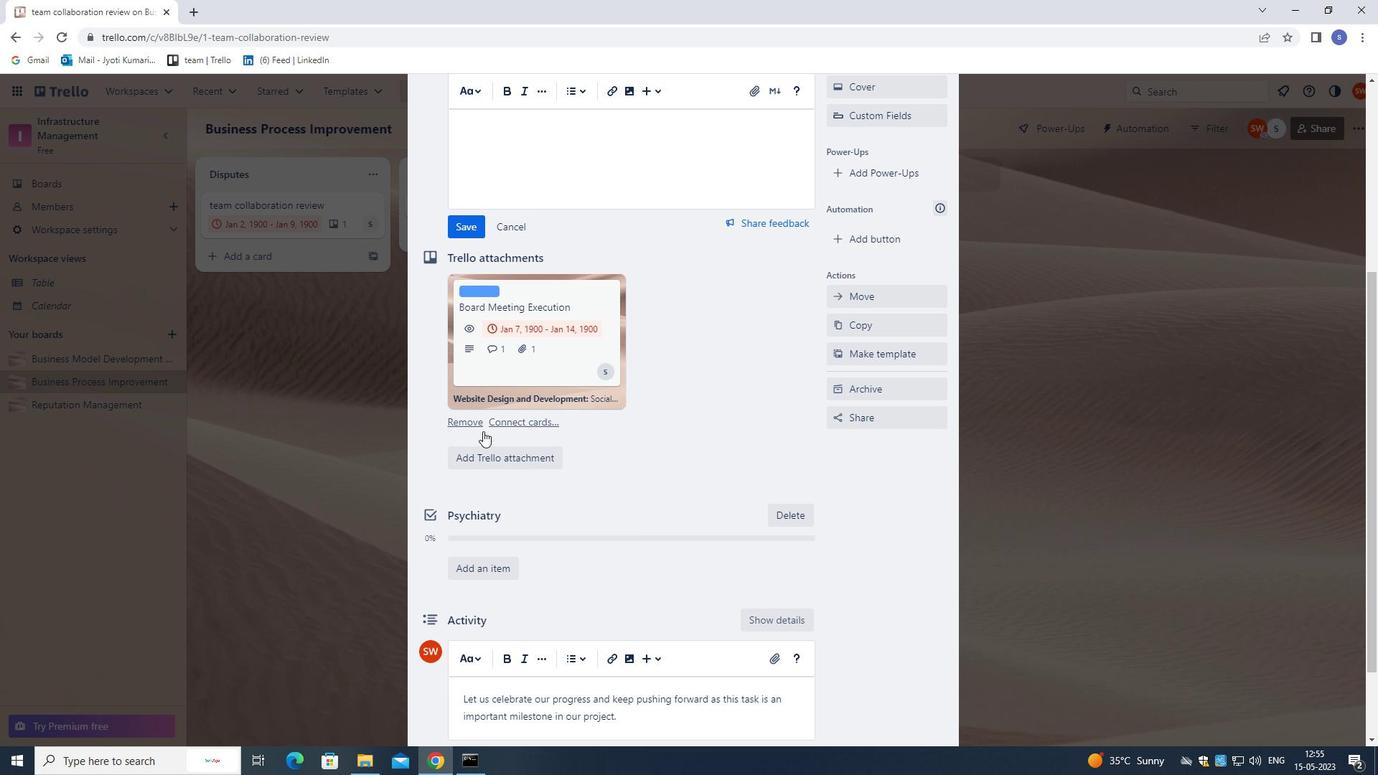 
Action: Mouse scrolled (494, 599) with delta (0, 0)
Screenshot: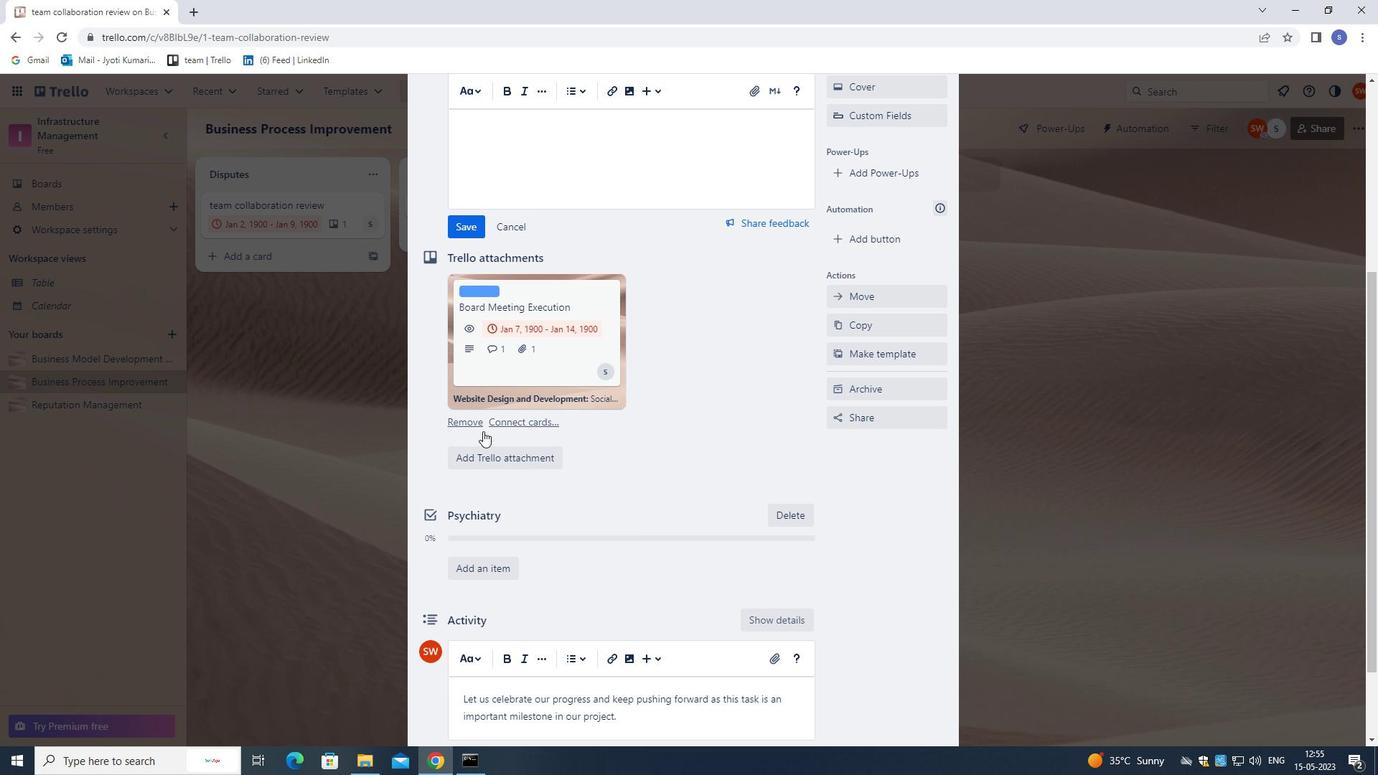 
Action: Mouse moved to (494, 611)
Screenshot: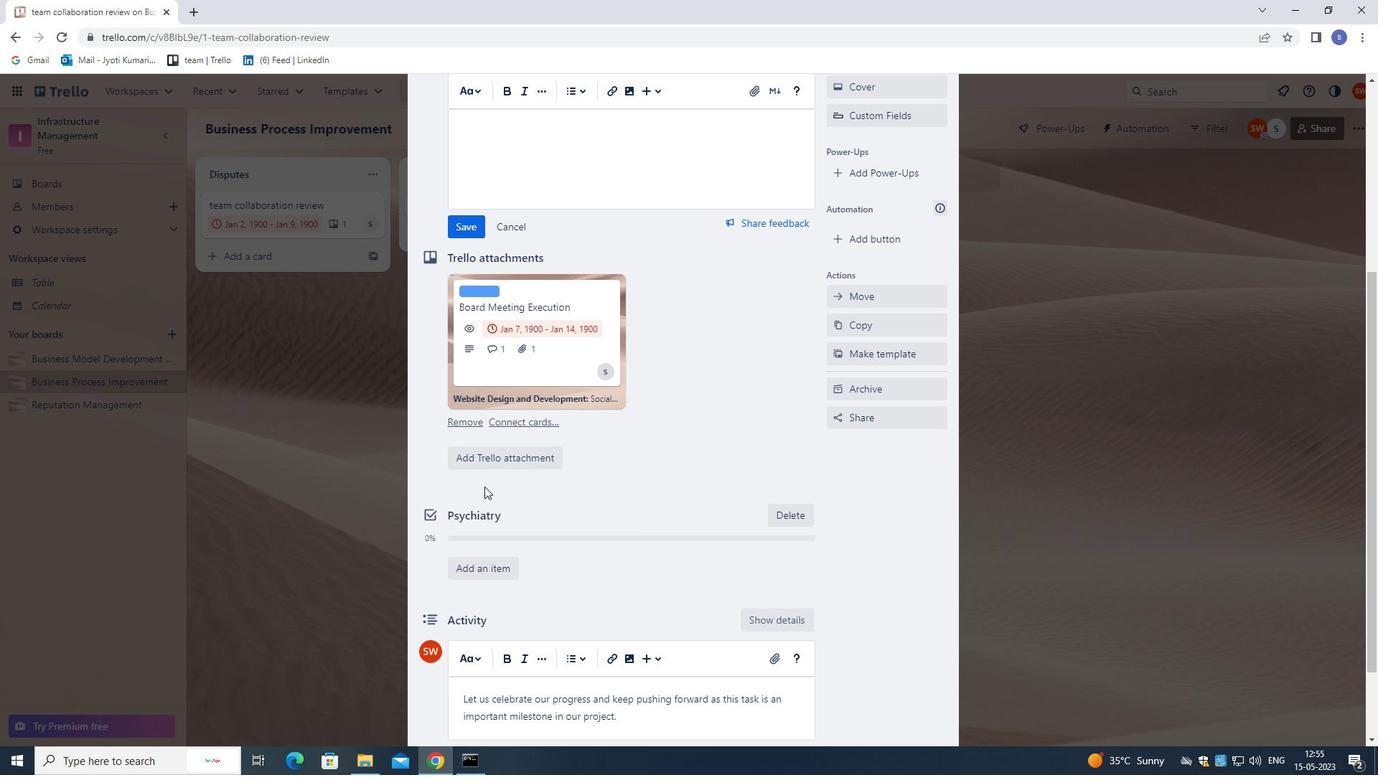 
Action: Mouse scrolled (494, 610) with delta (0, 0)
Screenshot: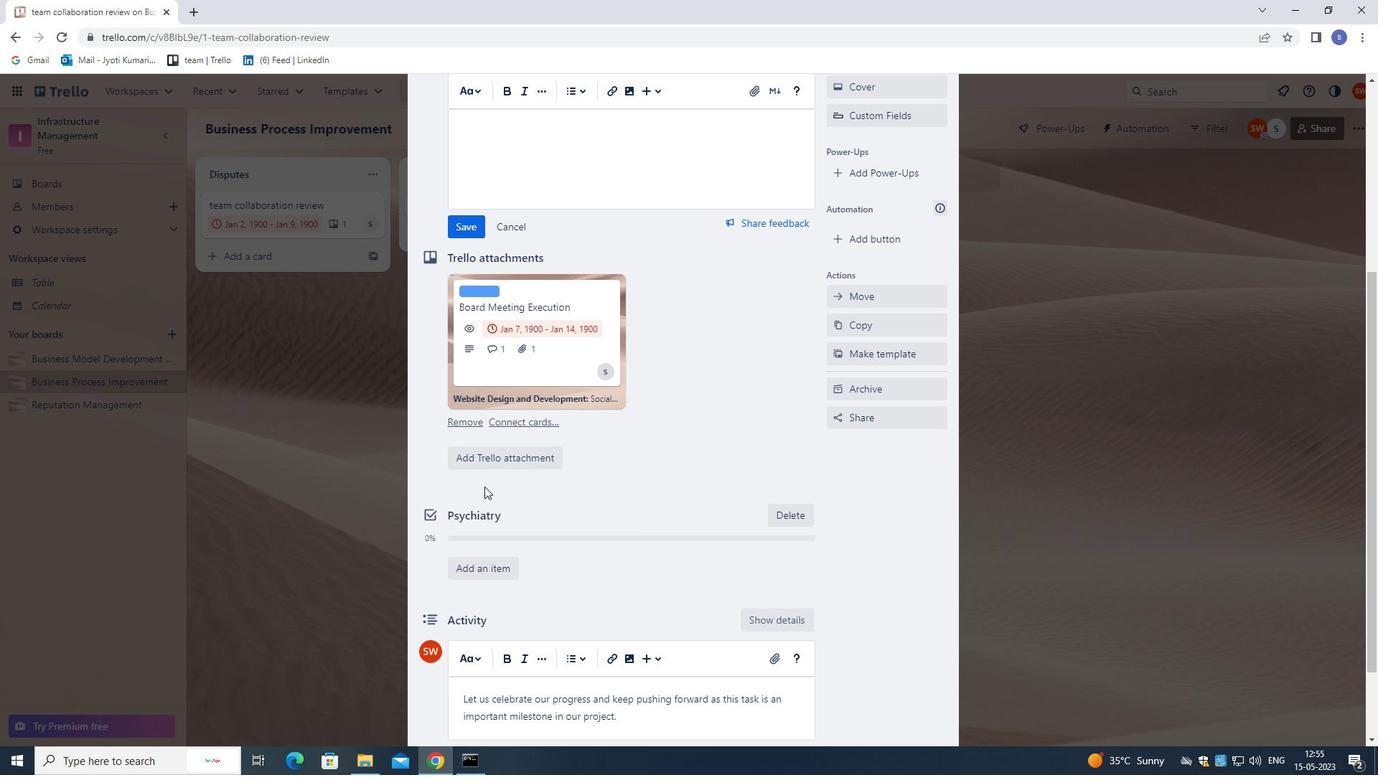 
Action: Mouse moved to (467, 654)
Screenshot: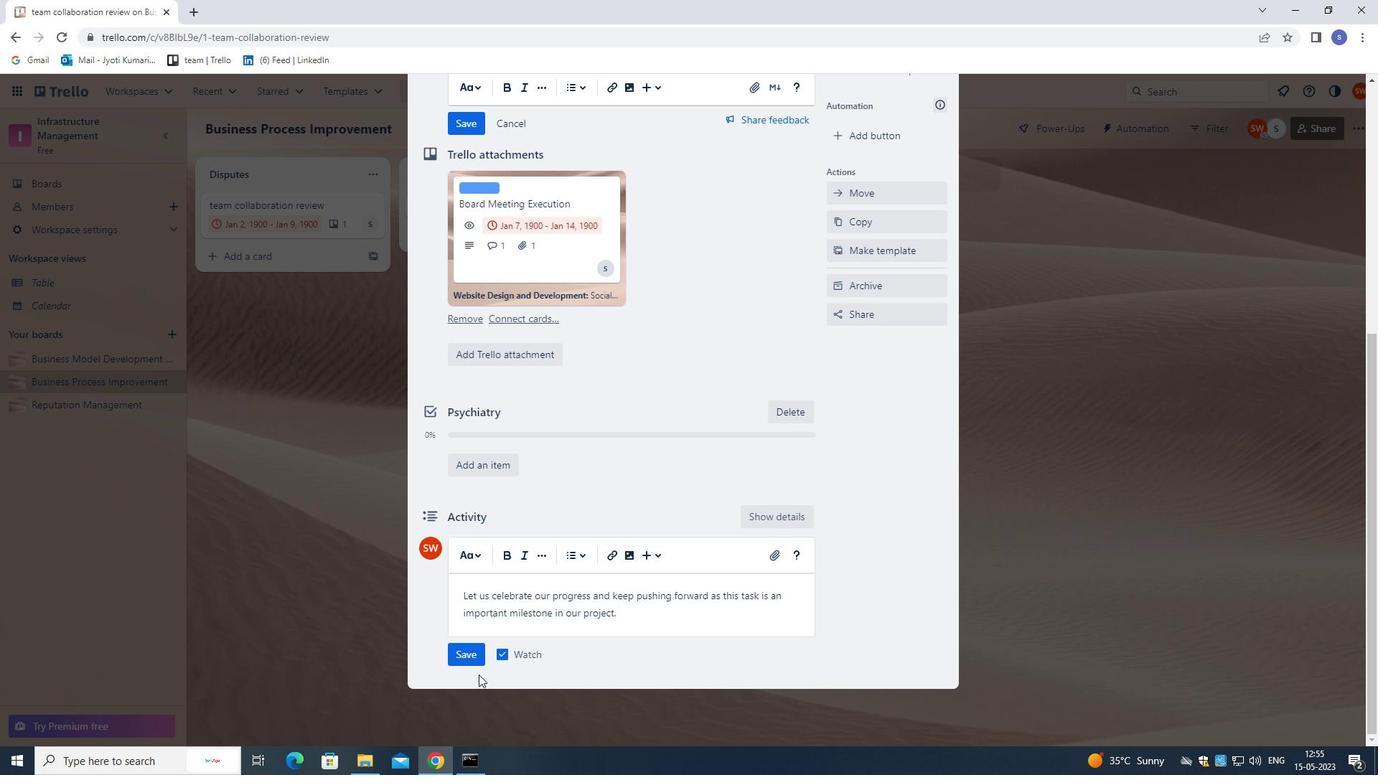 
Action: Mouse pressed left at (467, 654)
Screenshot: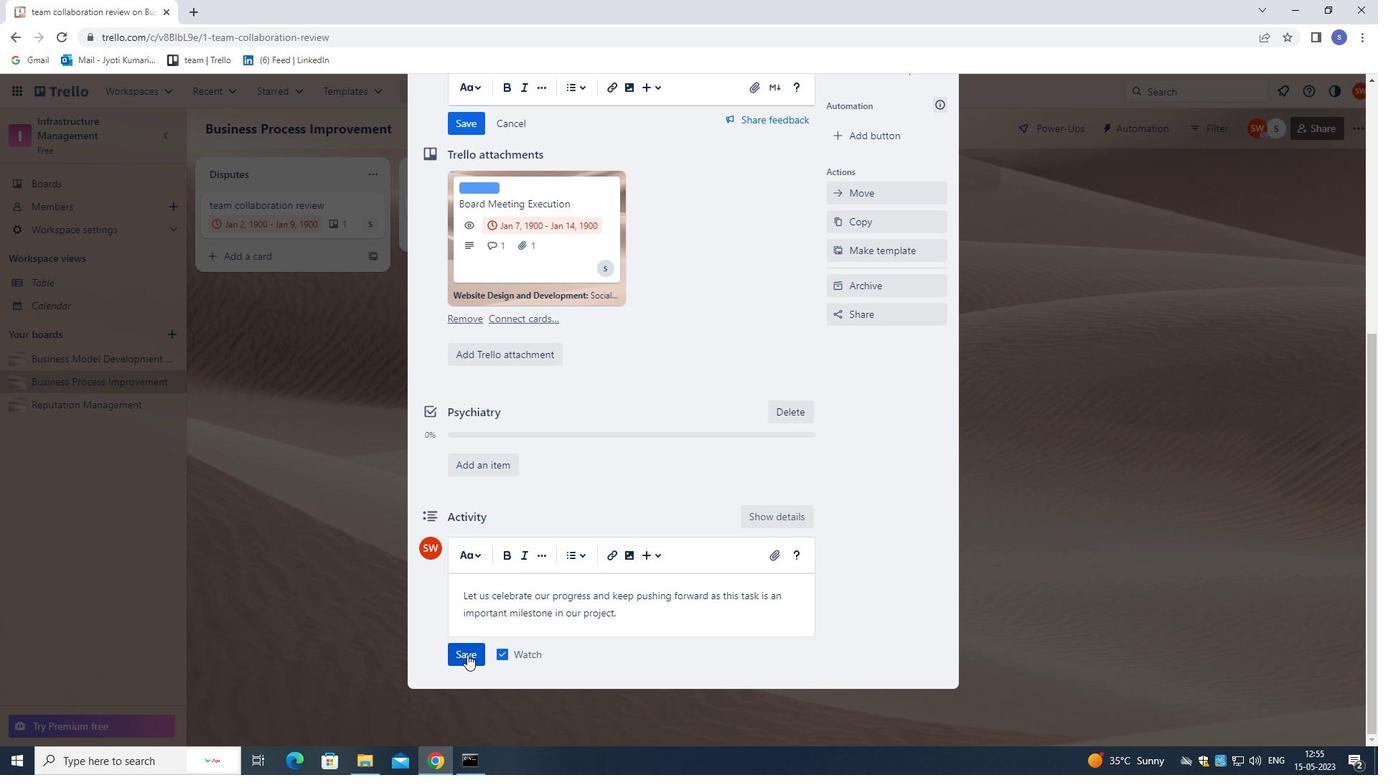 
Action: Mouse moved to (538, 428)
Screenshot: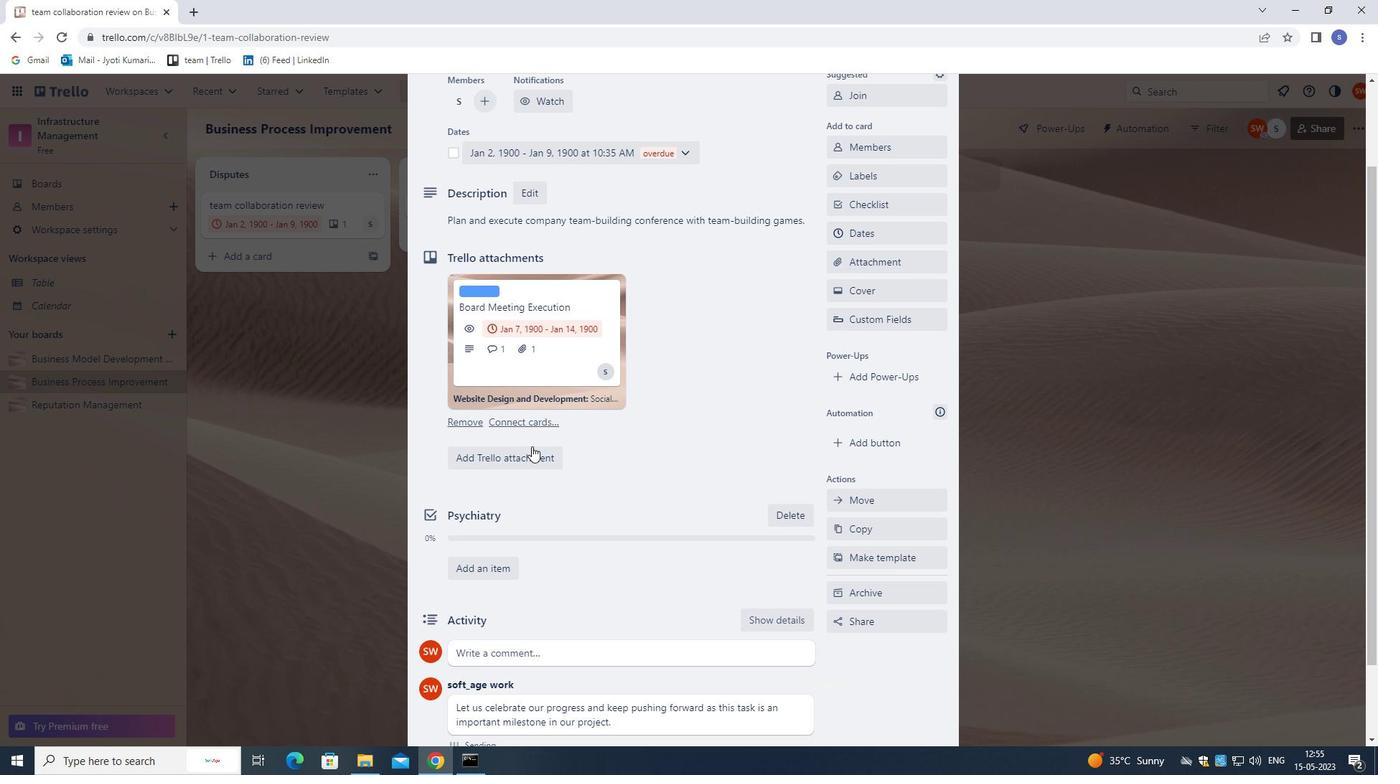 
Action: Mouse scrolled (538, 429) with delta (0, 0)
Screenshot: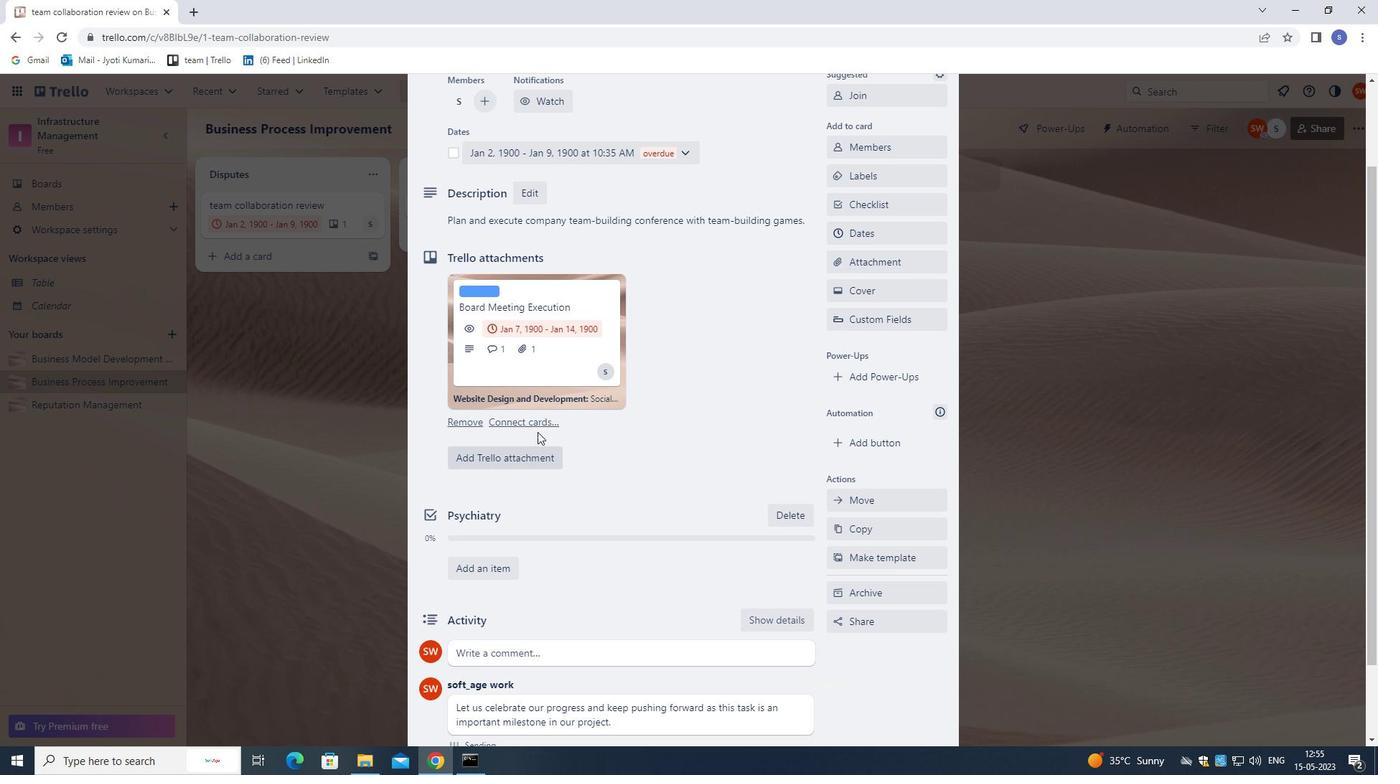 
Action: Mouse scrolled (538, 429) with delta (0, 0)
Screenshot: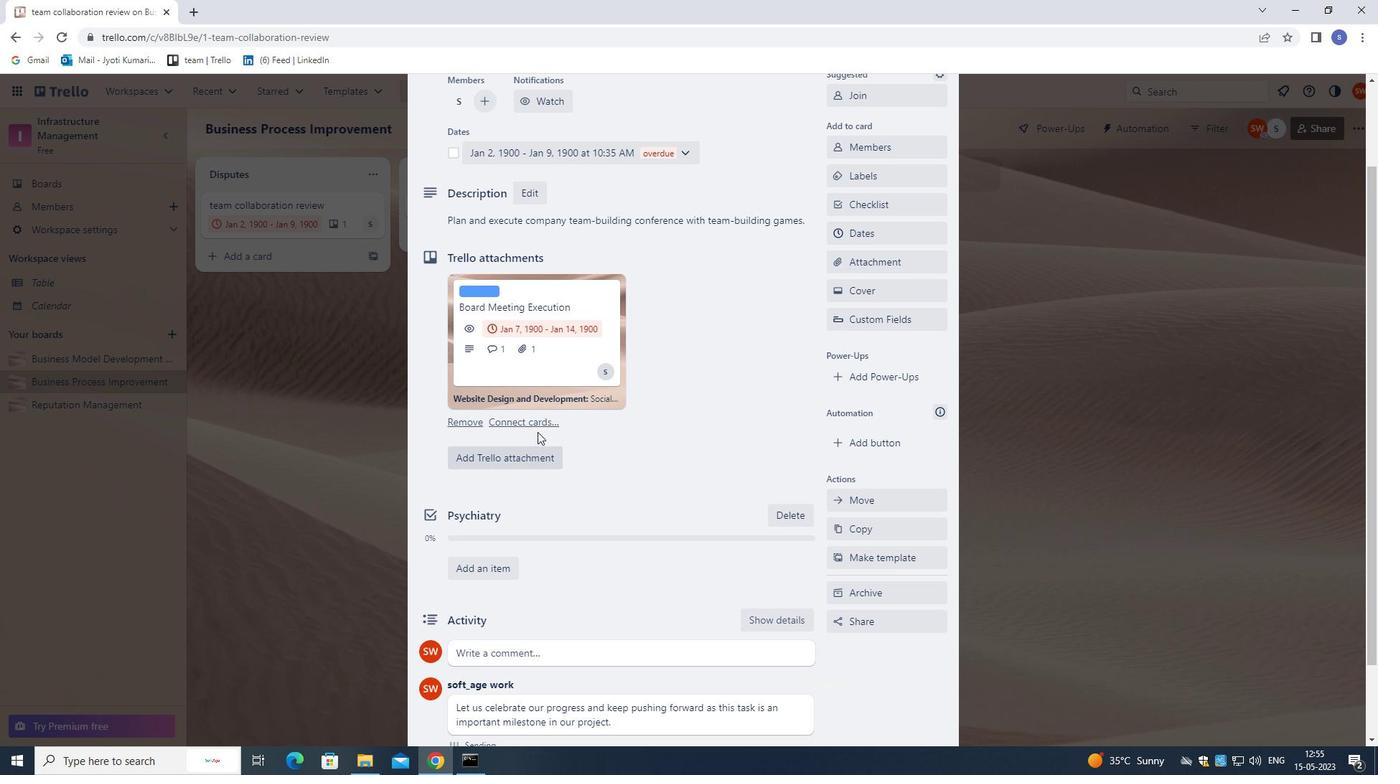 
Action: Mouse scrolled (538, 429) with delta (0, 0)
Screenshot: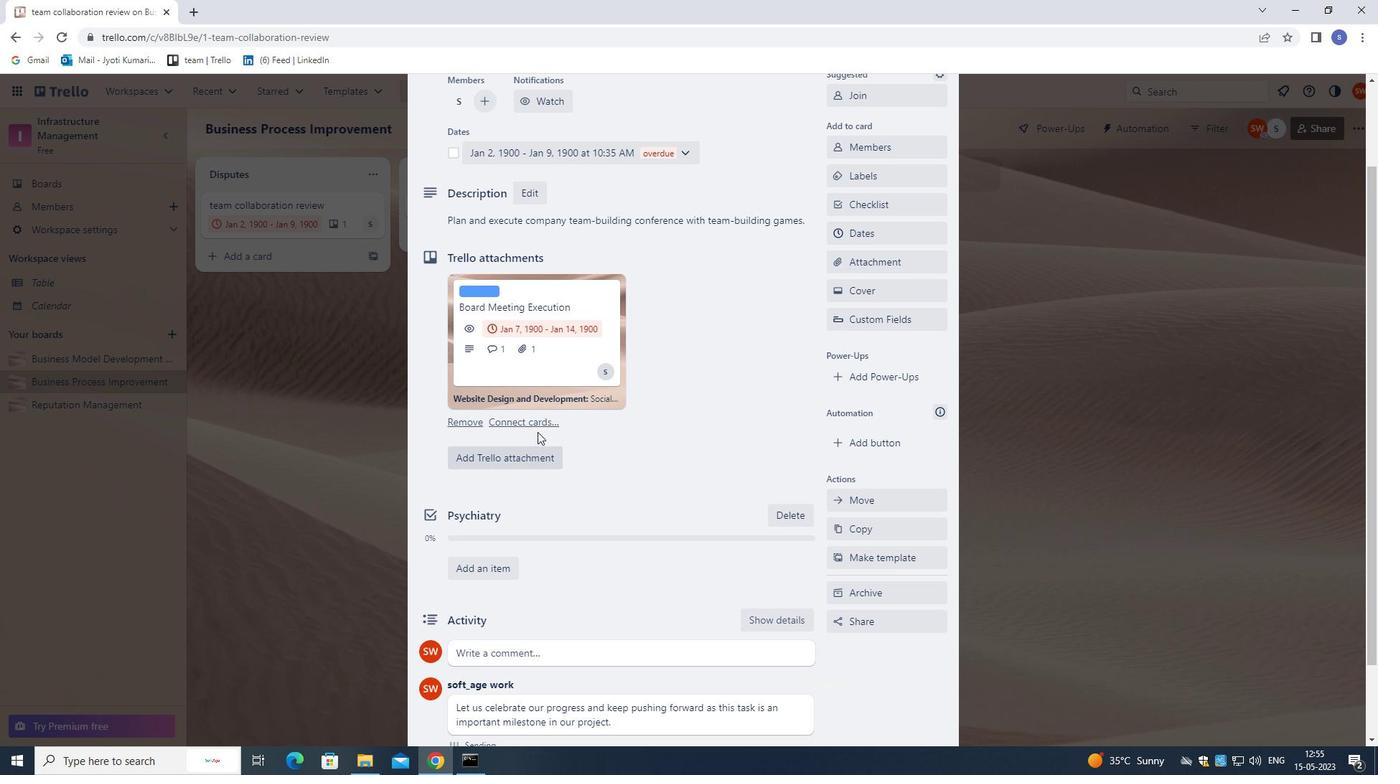 
Action: Mouse moved to (538, 427)
Screenshot: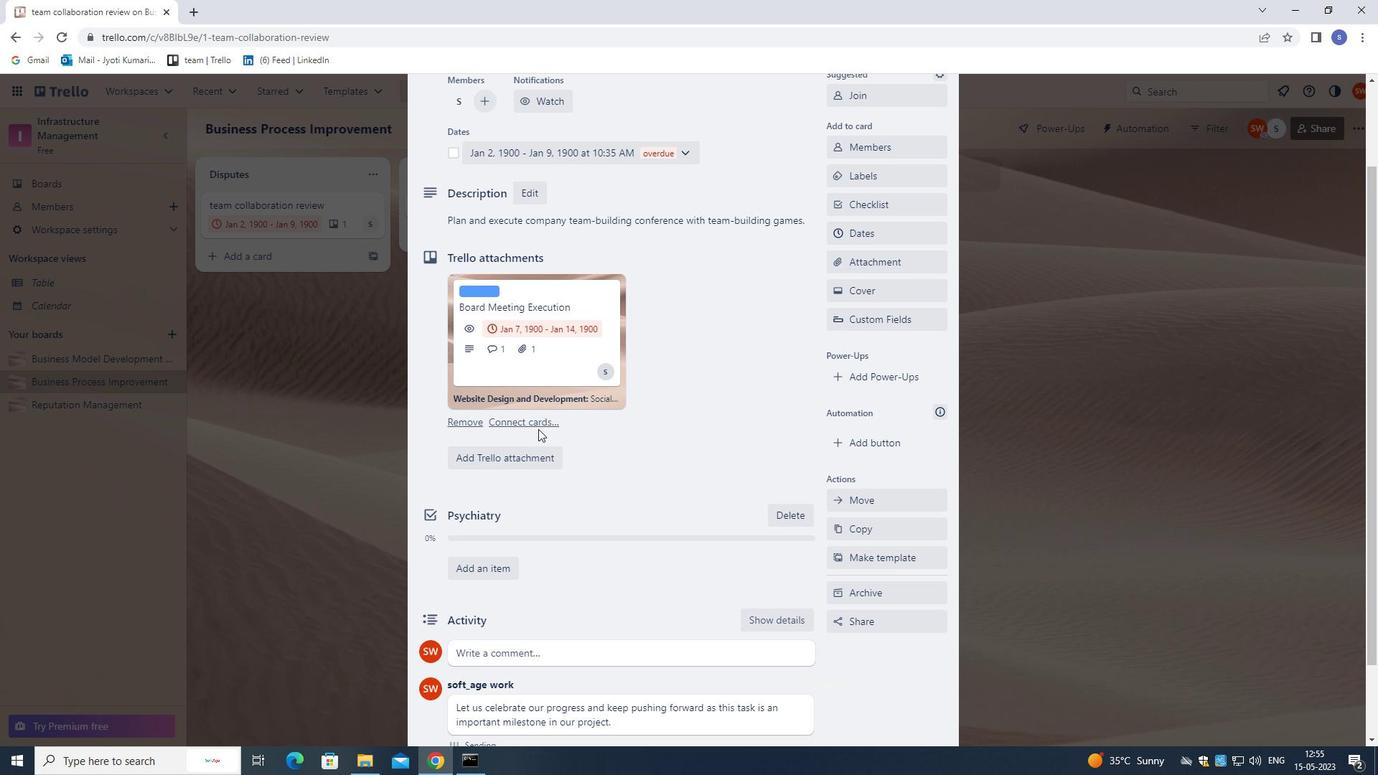 
Action: Mouse scrolled (538, 428) with delta (0, 0)
Screenshot: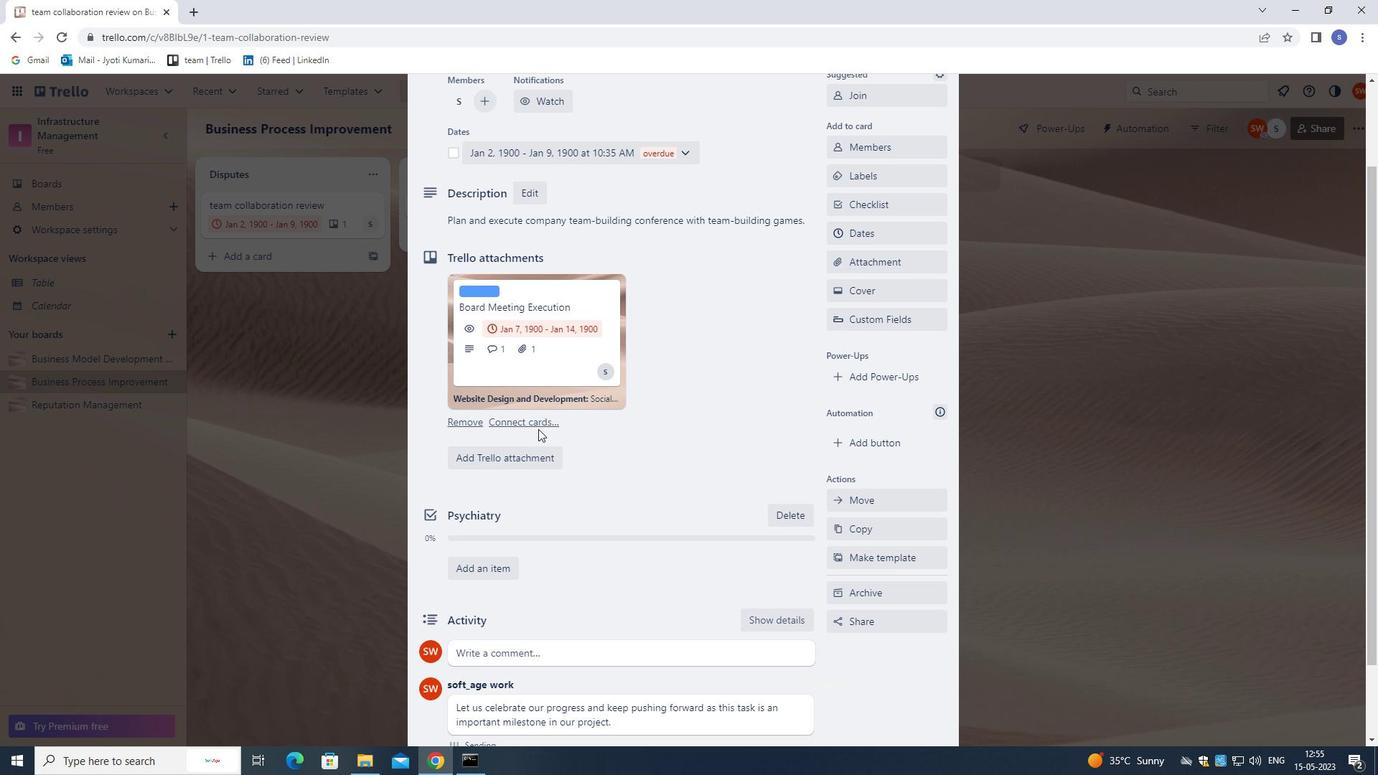 
Action: Mouse moved to (943, 127)
Screenshot: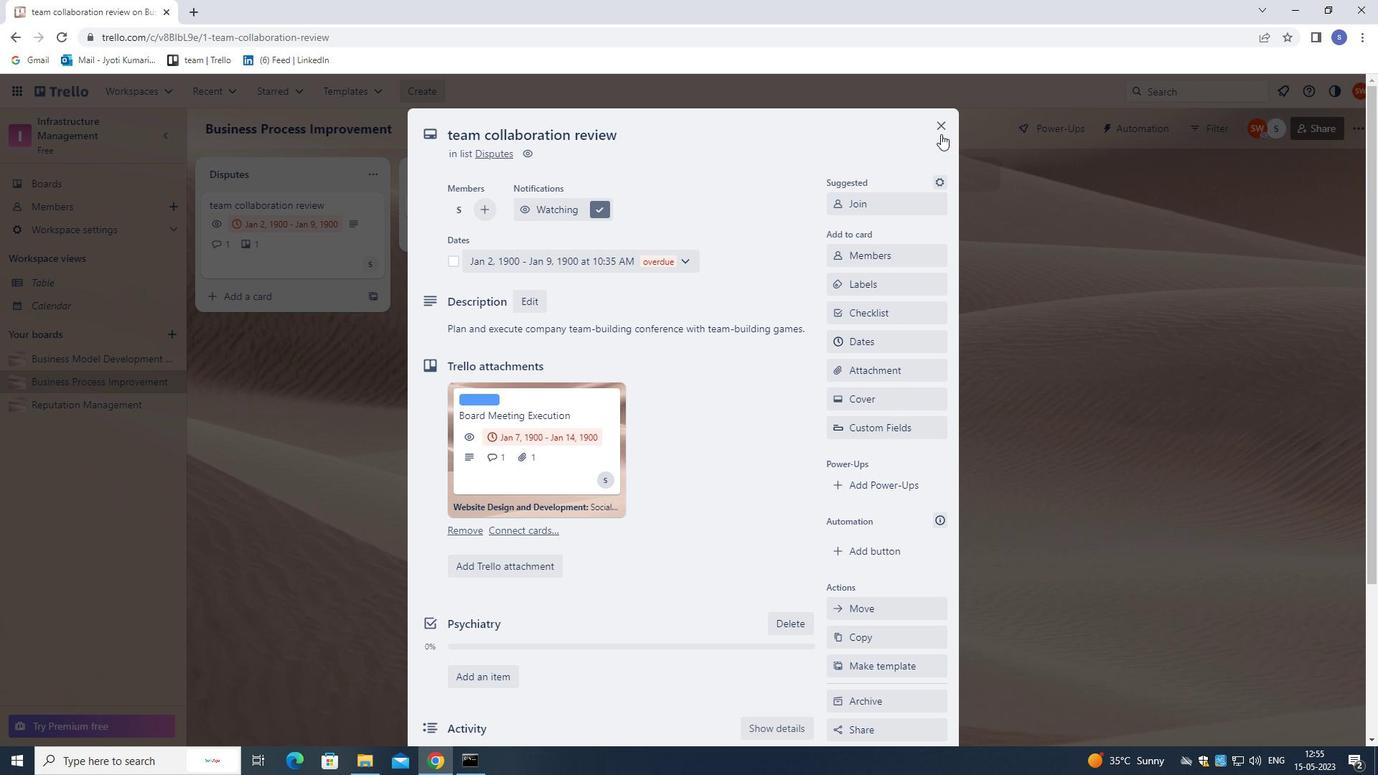 
Action: Mouse pressed left at (943, 127)
Screenshot: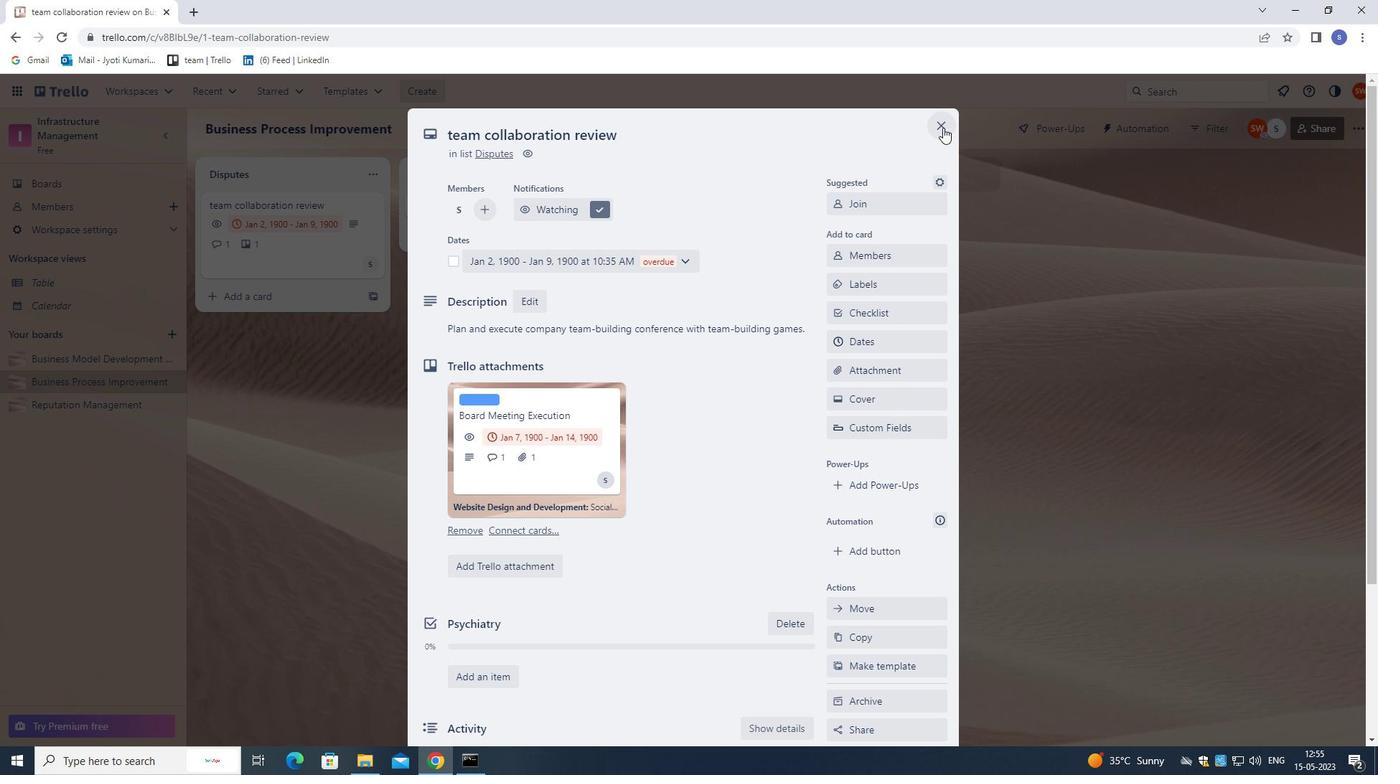 
Action: Mouse moved to (941, 125)
Screenshot: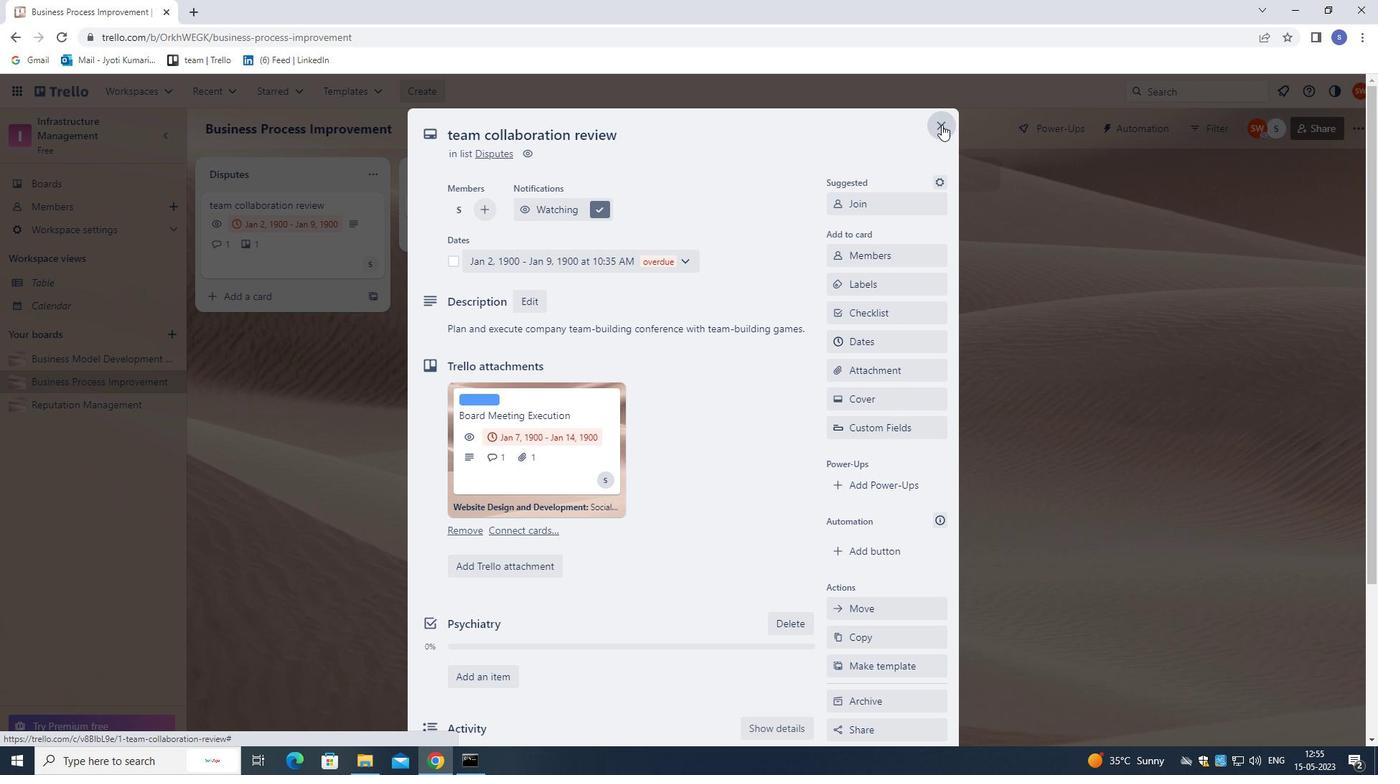 
